 Task: Find connections with filter location Obertshausen with filter topic #Business2021with filter profile language German with filter current company Hotel Jobs India with filter school Rajiv Gandhi Prodoyogiki Vishwavidyalaya, Bhopal with filter industry Animation and Post-production with filter service category Video Production with filter keywords title Director
Action: Mouse moved to (588, 97)
Screenshot: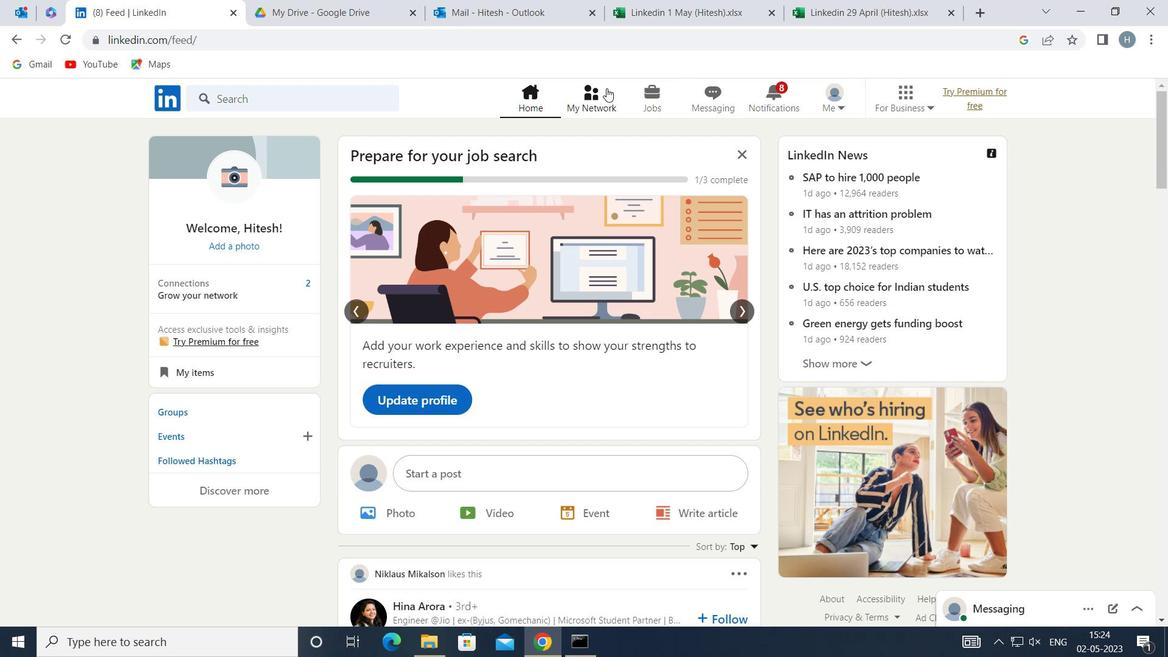 
Action: Mouse pressed left at (588, 97)
Screenshot: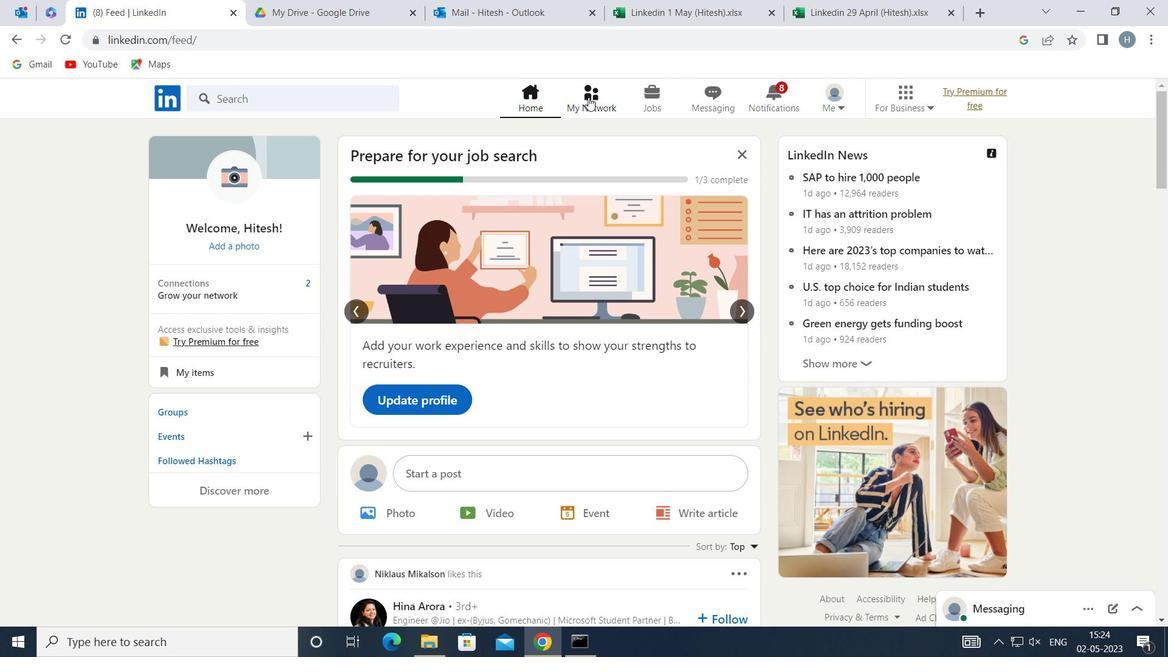 
Action: Mouse moved to (342, 172)
Screenshot: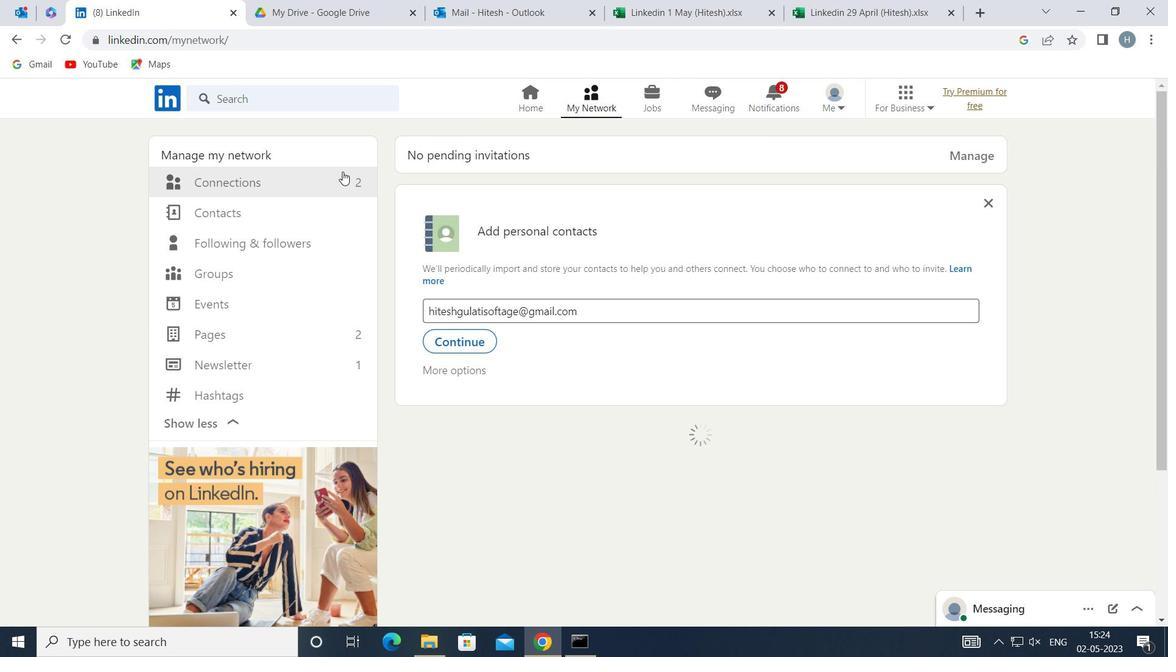 
Action: Mouse pressed left at (342, 172)
Screenshot: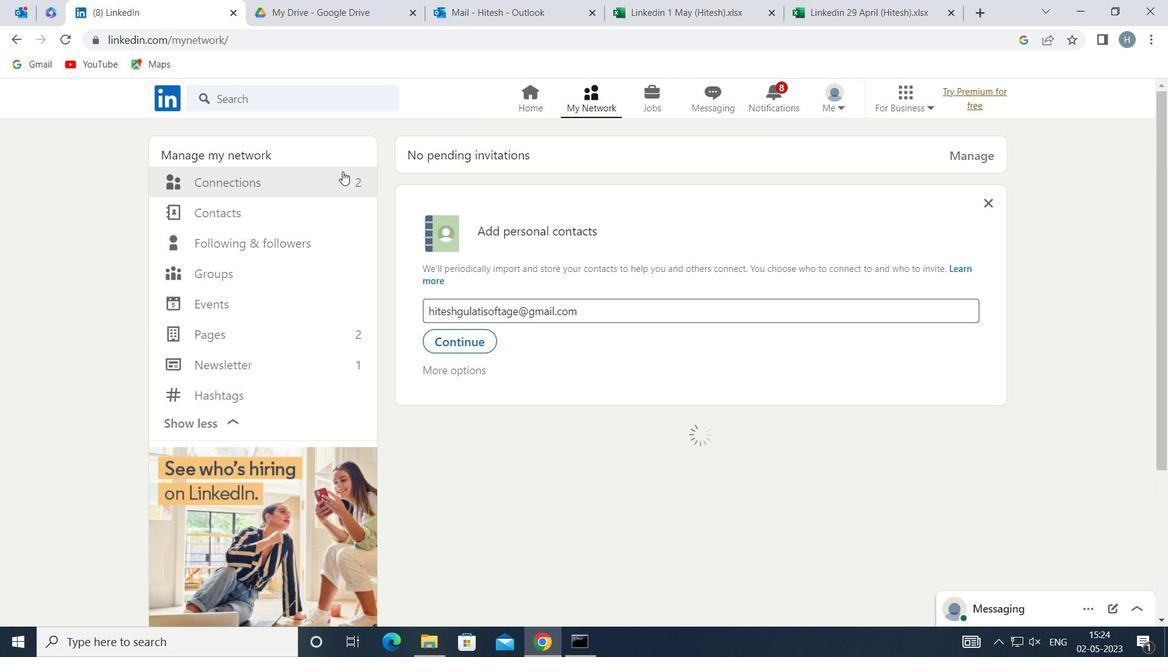 
Action: Mouse moved to (681, 180)
Screenshot: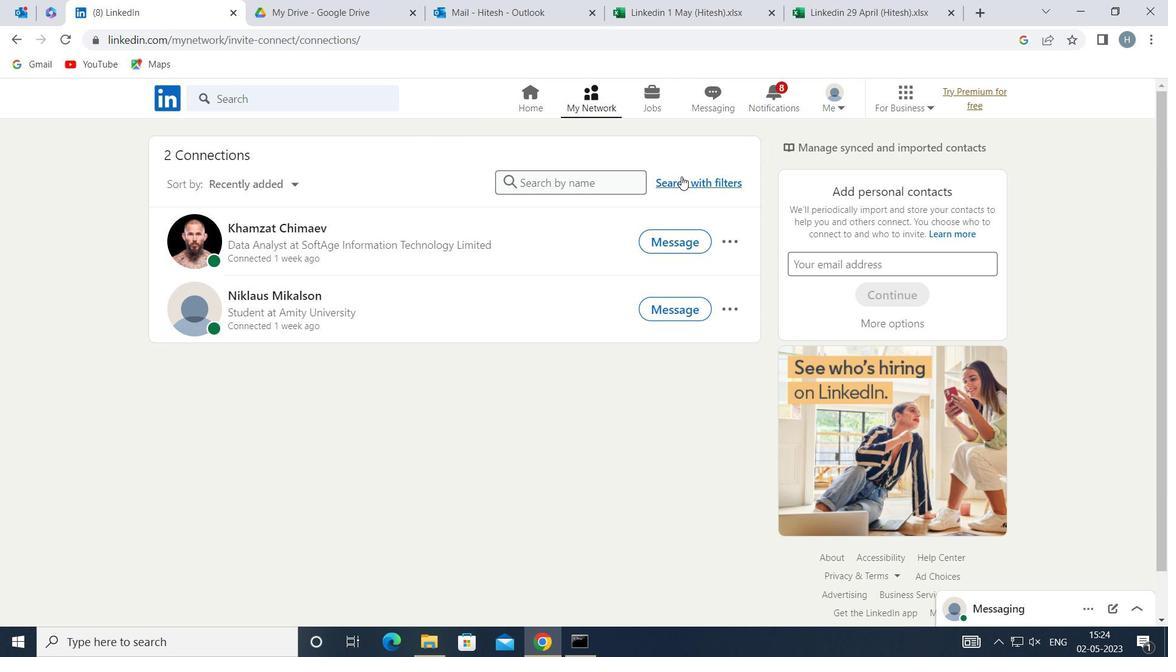 
Action: Mouse pressed left at (681, 180)
Screenshot: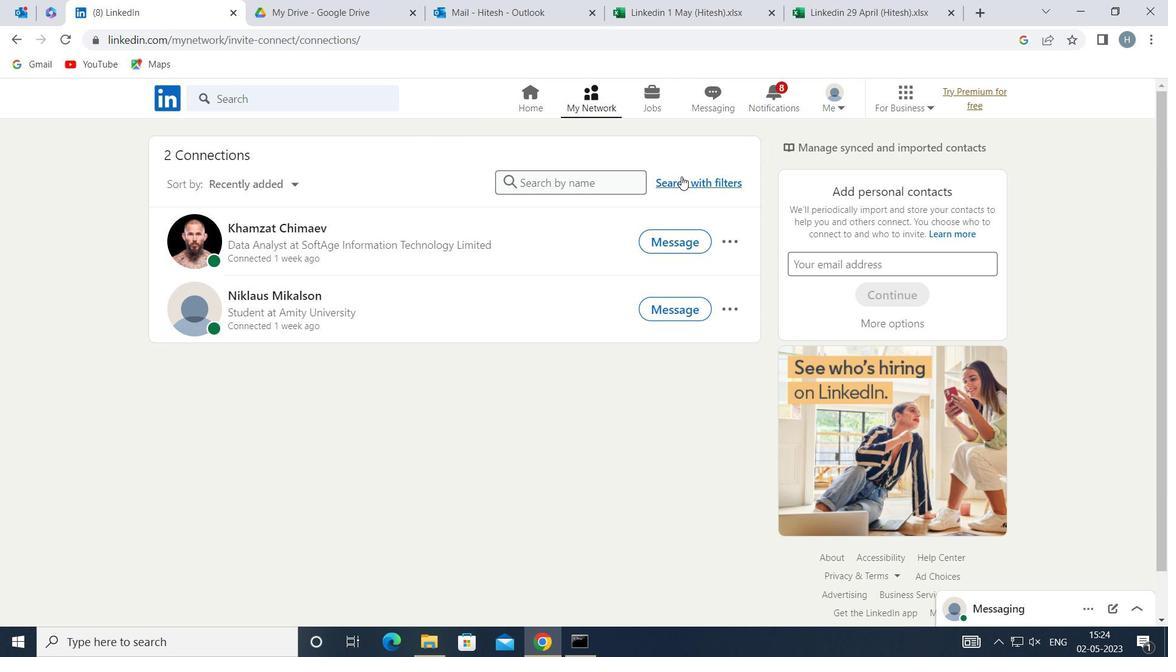 
Action: Mouse moved to (640, 138)
Screenshot: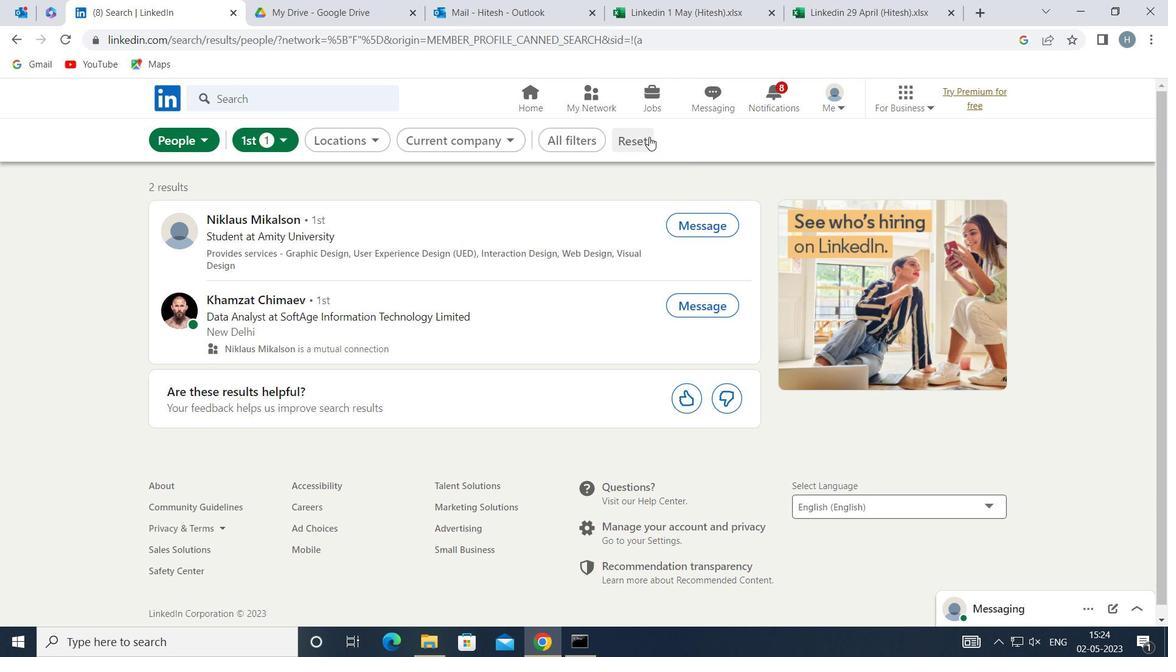 
Action: Mouse pressed left at (640, 138)
Screenshot: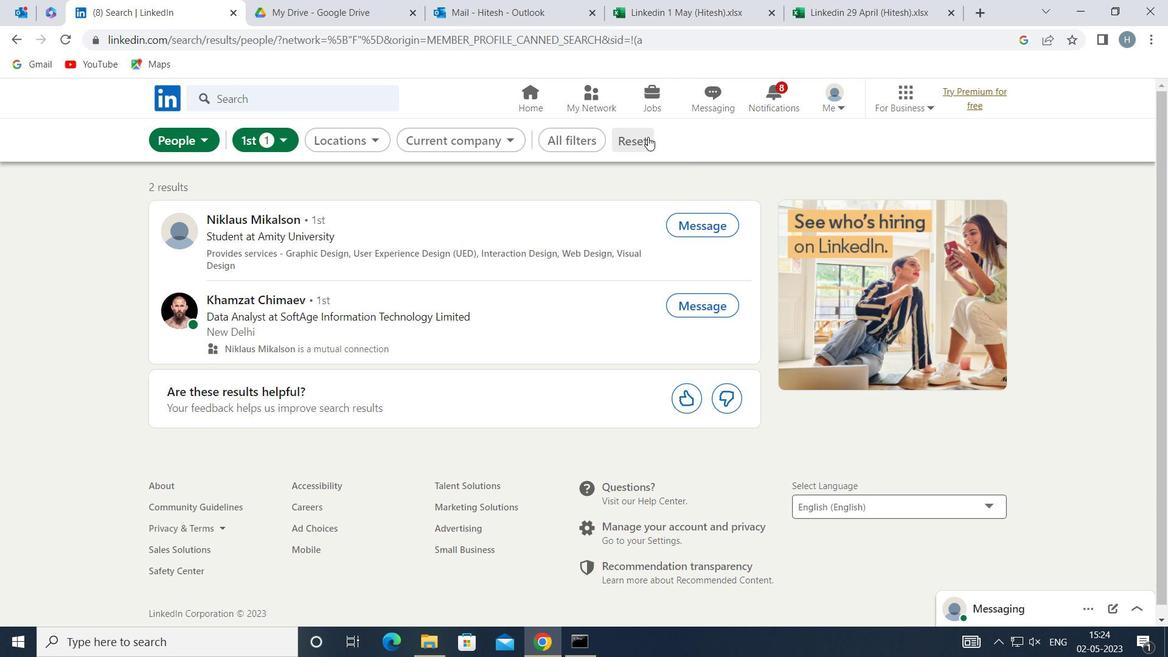 
Action: Mouse moved to (623, 135)
Screenshot: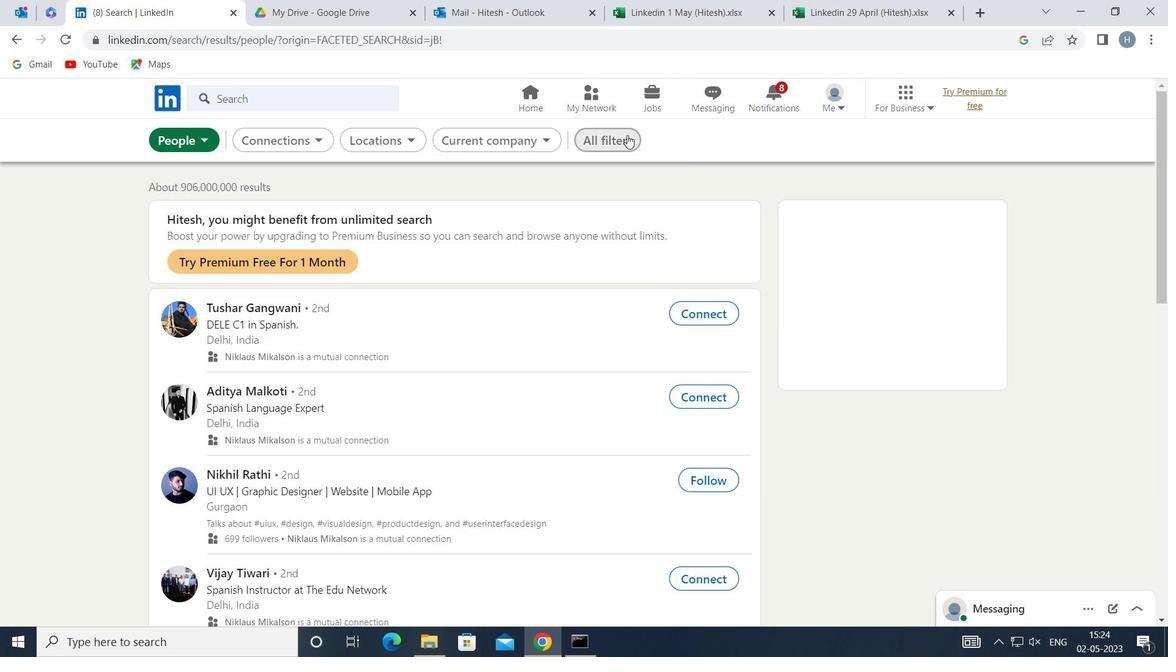 
Action: Mouse pressed left at (623, 135)
Screenshot: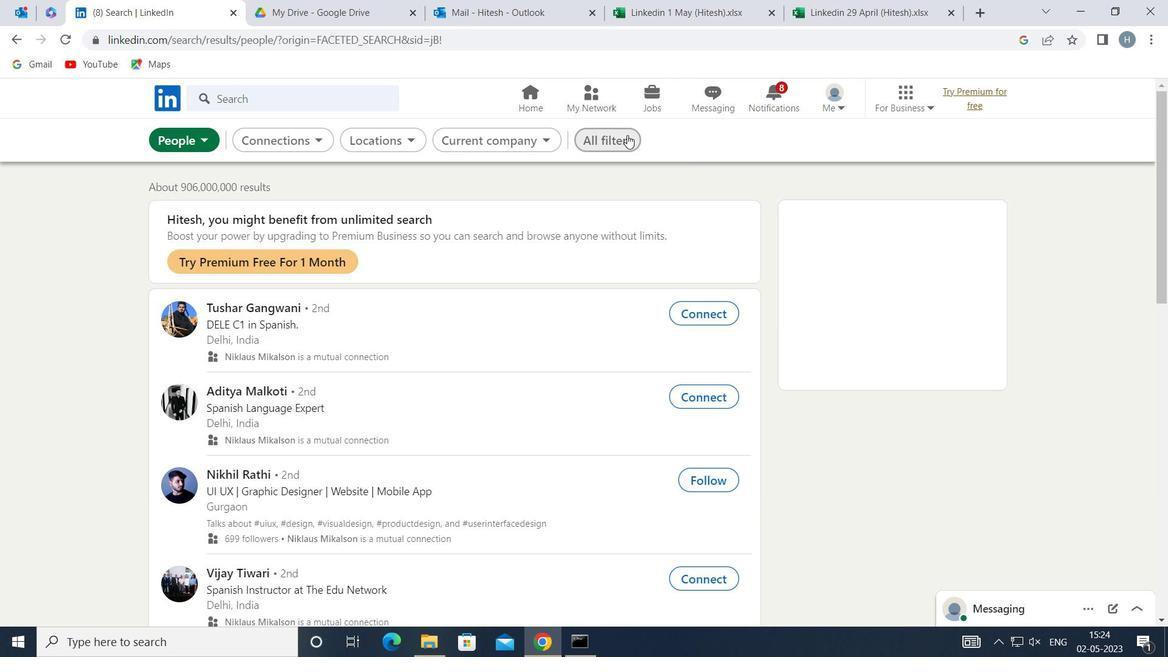 
Action: Mouse moved to (908, 296)
Screenshot: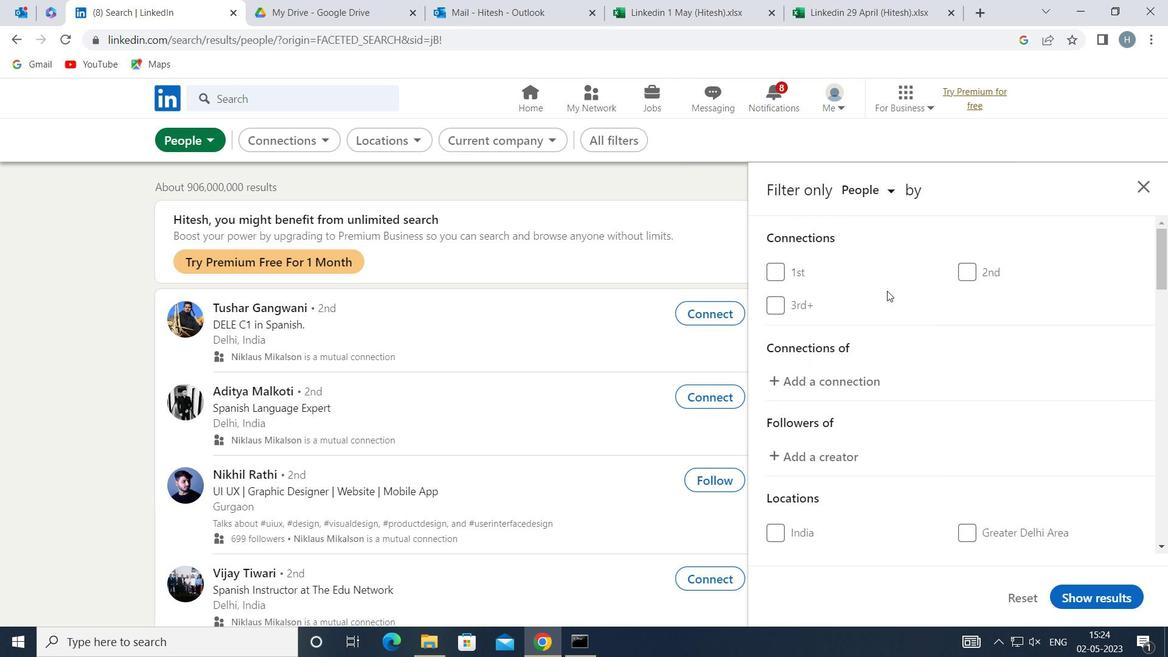
Action: Mouse scrolled (908, 296) with delta (0, 0)
Screenshot: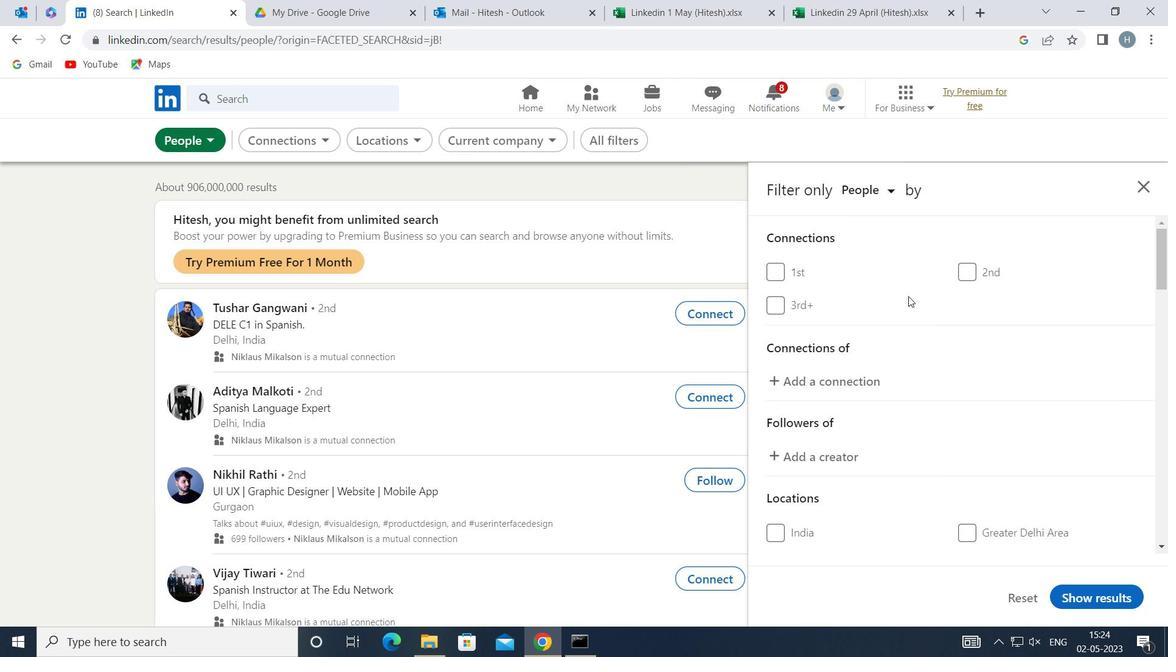 
Action: Mouse scrolled (908, 296) with delta (0, 0)
Screenshot: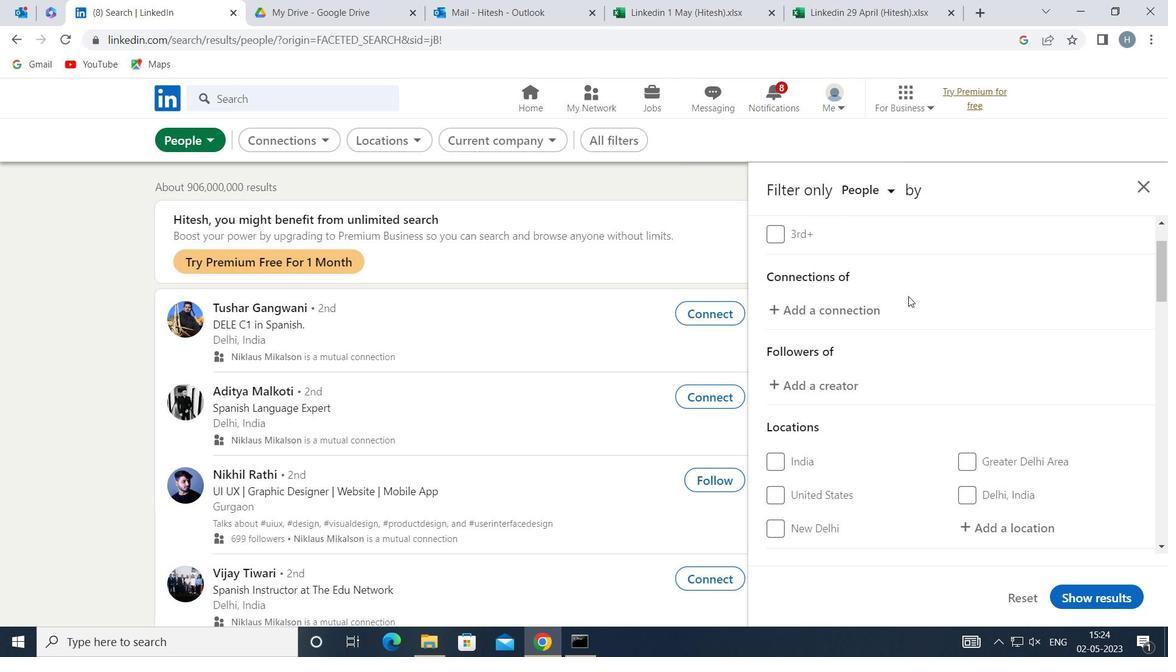 
Action: Mouse moved to (1019, 445)
Screenshot: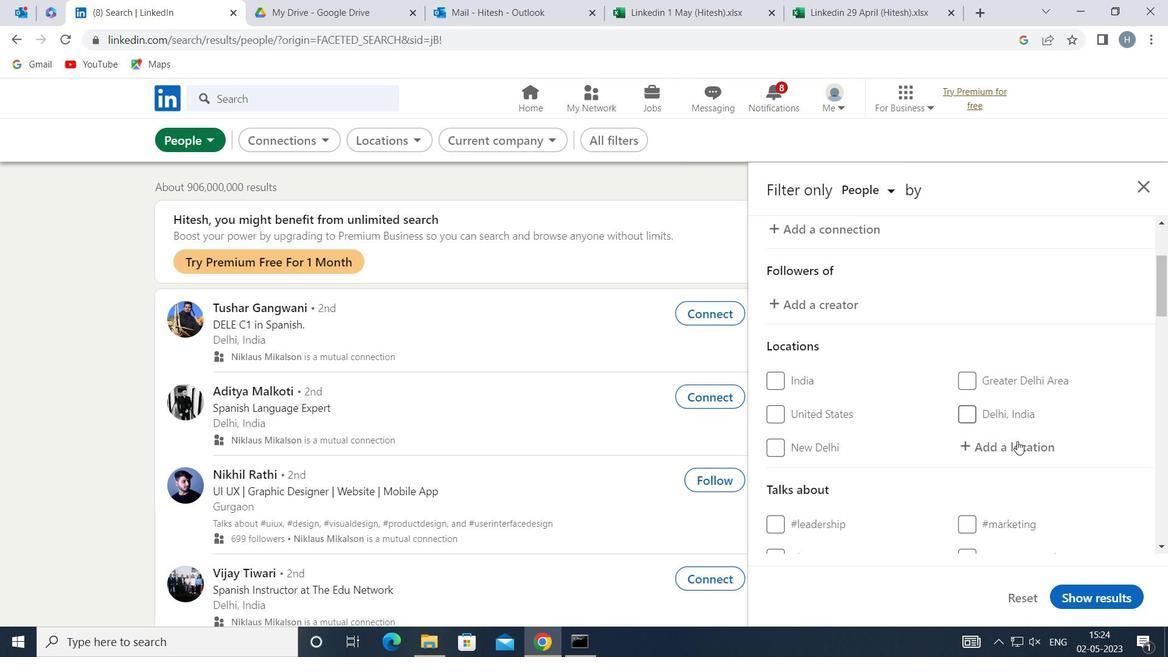 
Action: Mouse pressed left at (1019, 445)
Screenshot: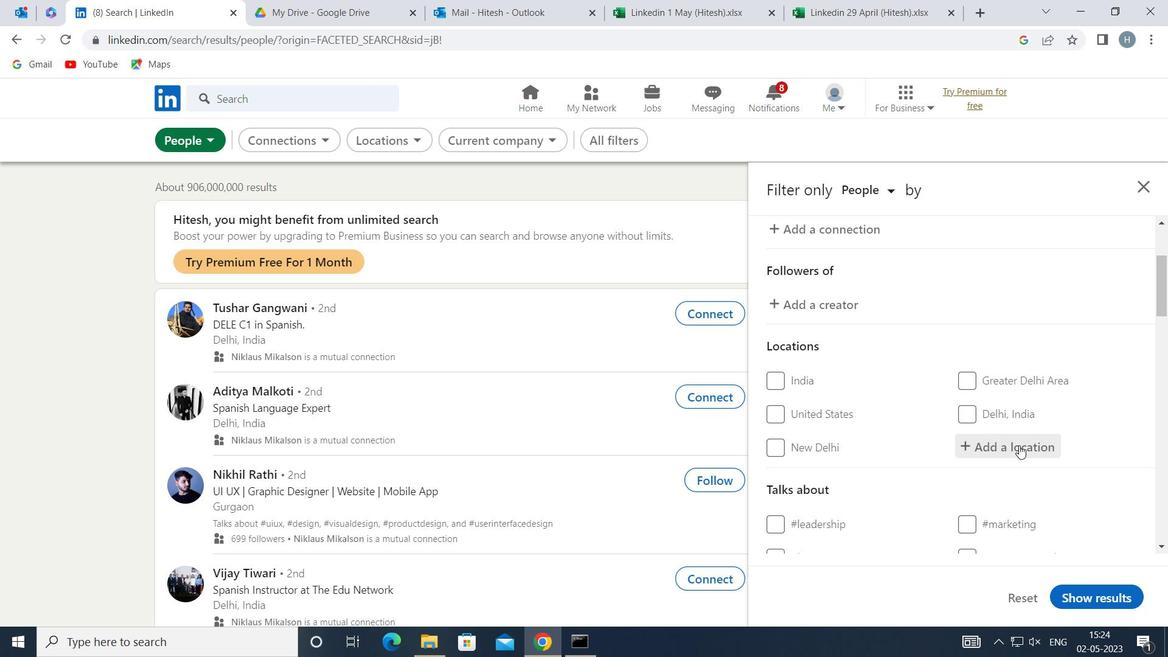 
Action: Key pressed <Key.shift>OBERTSHAUSEN
Screenshot: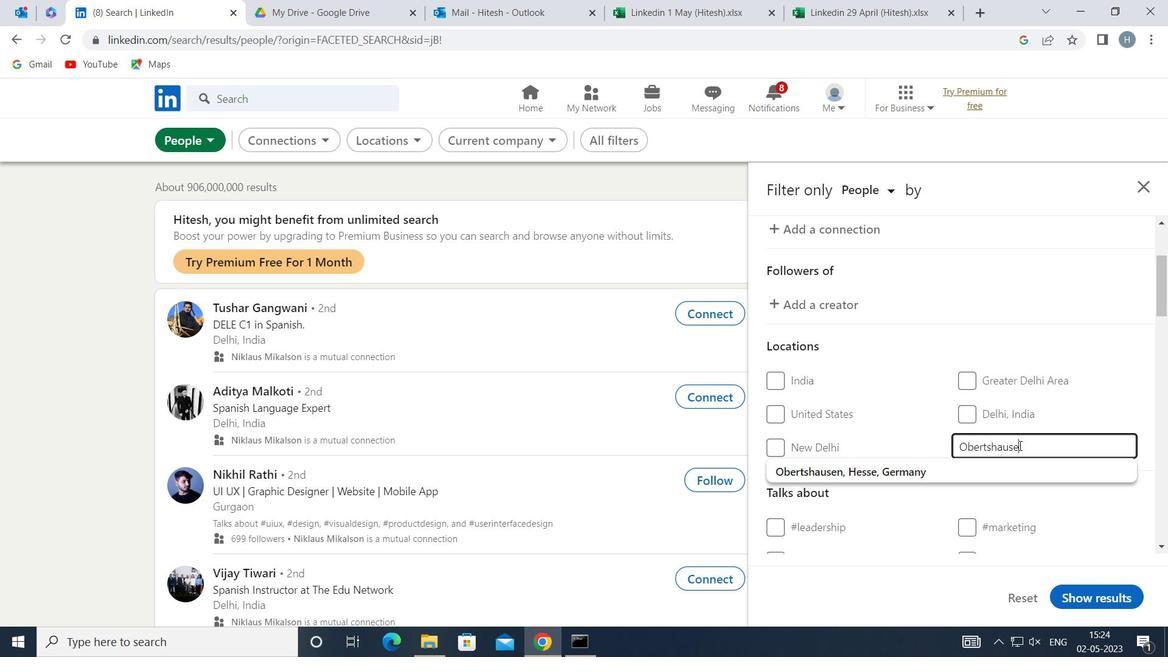 
Action: Mouse moved to (986, 472)
Screenshot: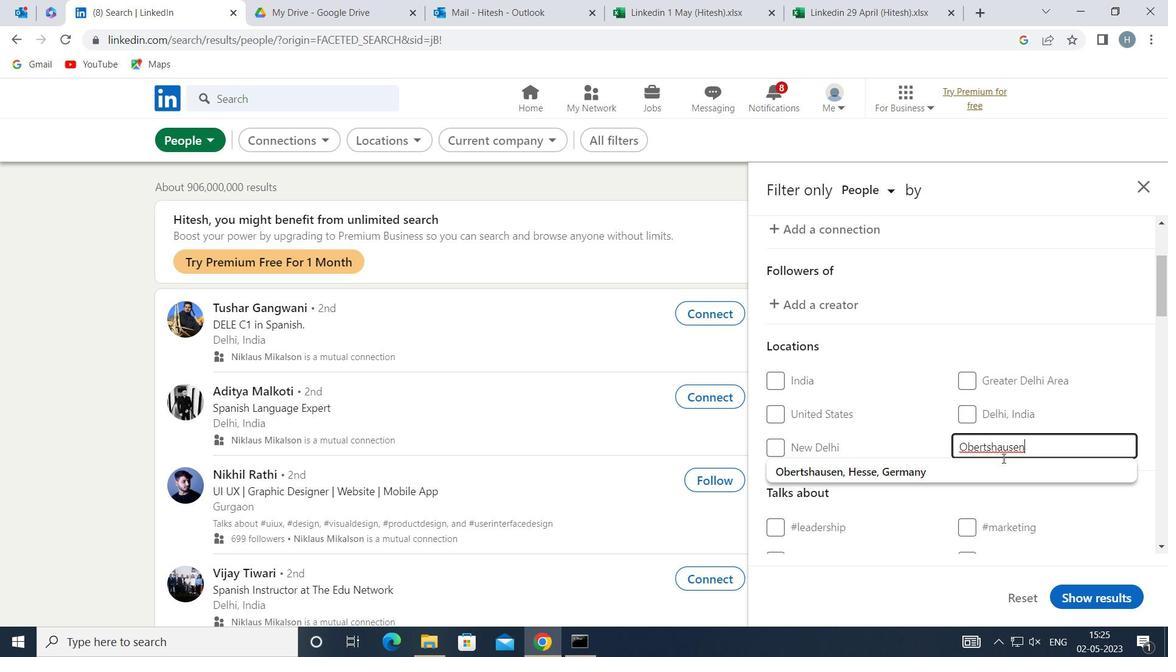 
Action: Mouse pressed left at (986, 472)
Screenshot: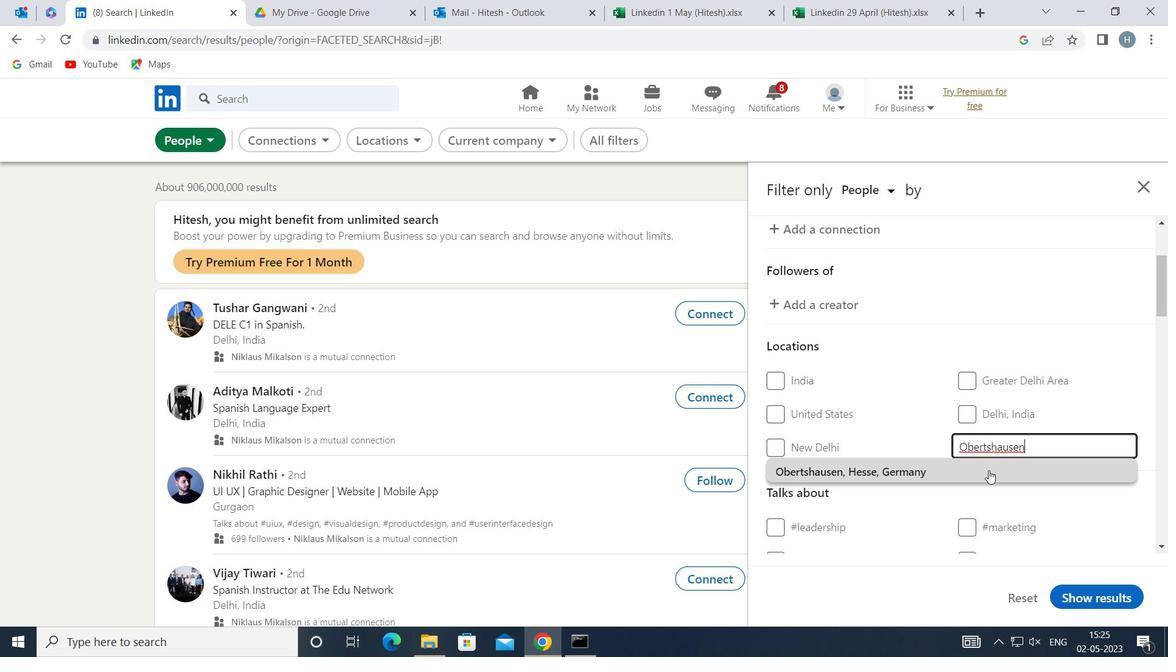 
Action: Mouse moved to (956, 415)
Screenshot: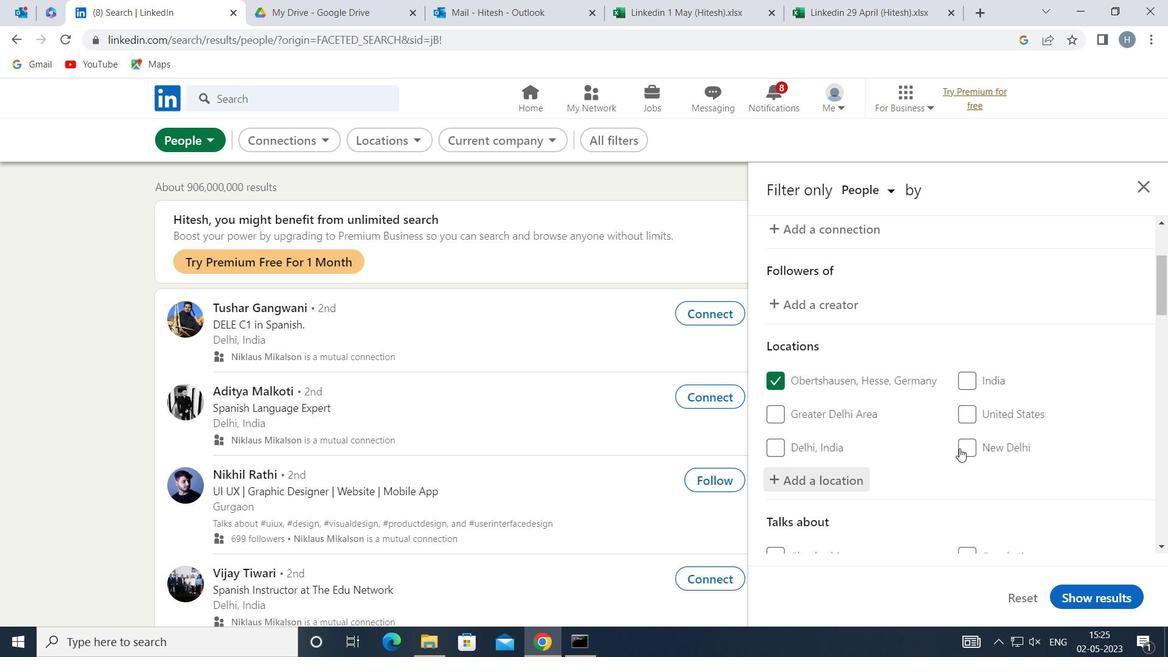 
Action: Mouse scrolled (956, 414) with delta (0, 0)
Screenshot: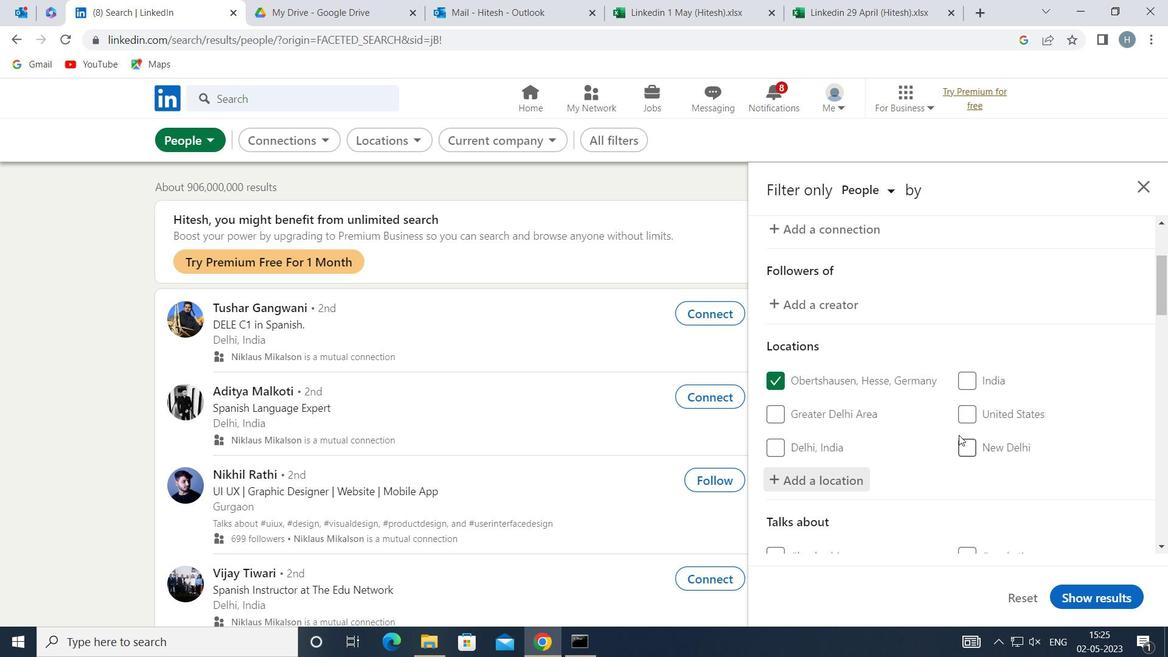 
Action: Mouse scrolled (956, 414) with delta (0, 0)
Screenshot: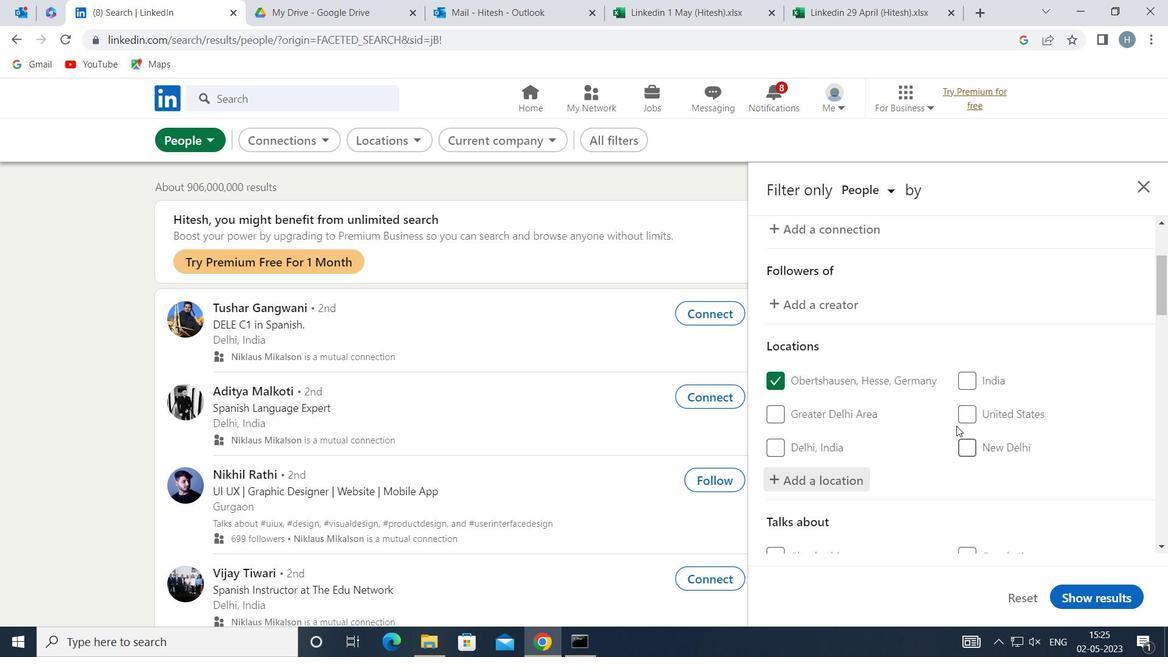 
Action: Mouse moved to (1000, 464)
Screenshot: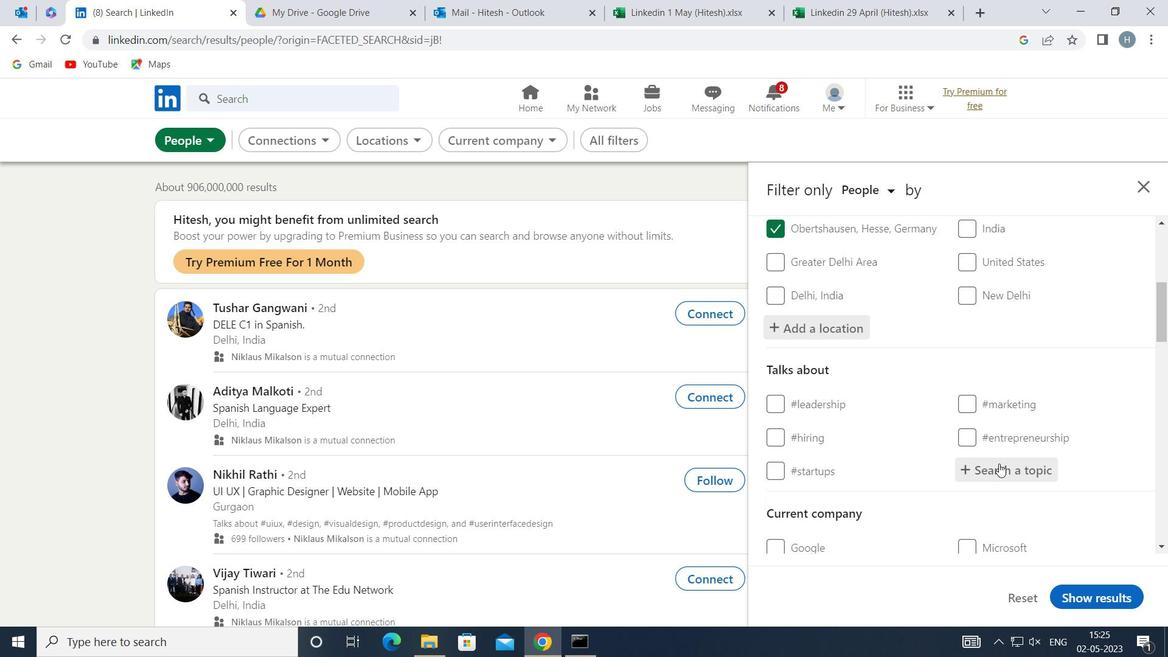 
Action: Mouse pressed left at (1000, 464)
Screenshot: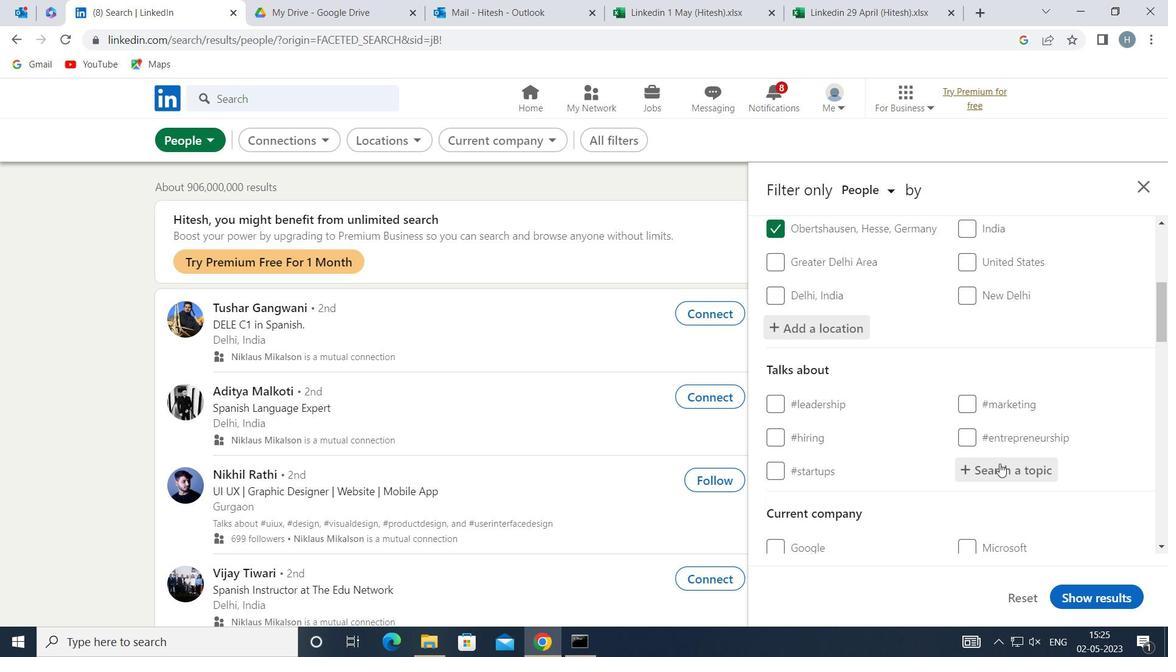 
Action: Mouse moved to (1000, 463)
Screenshot: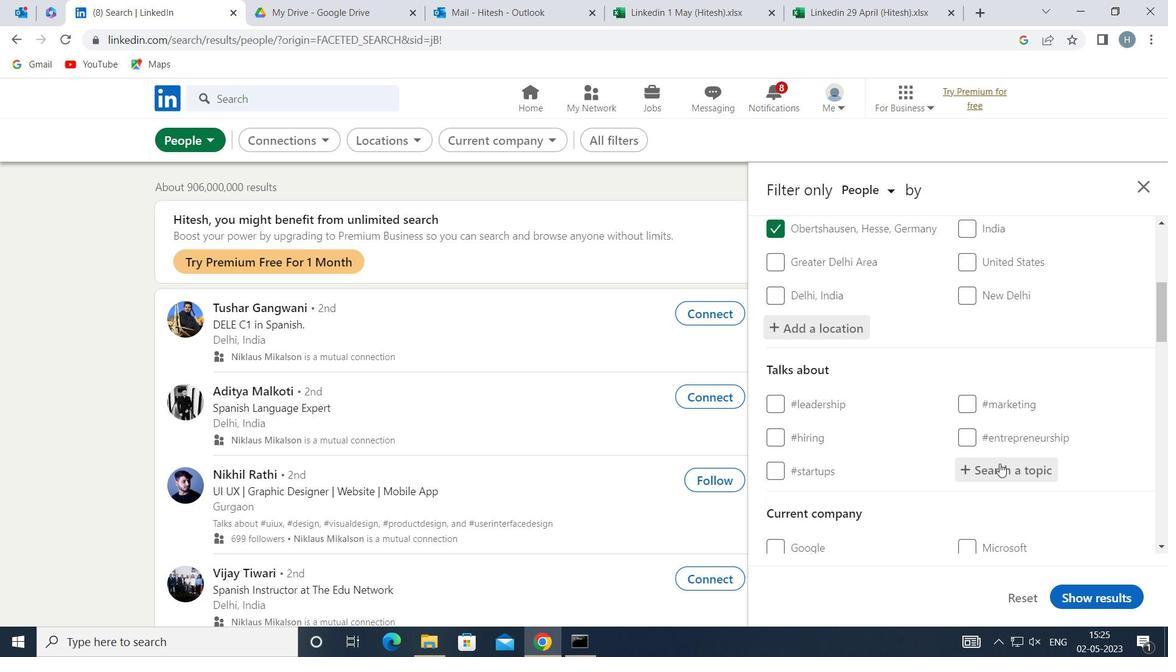 
Action: Key pressed <Key.shift>BUSINESS2021
Screenshot: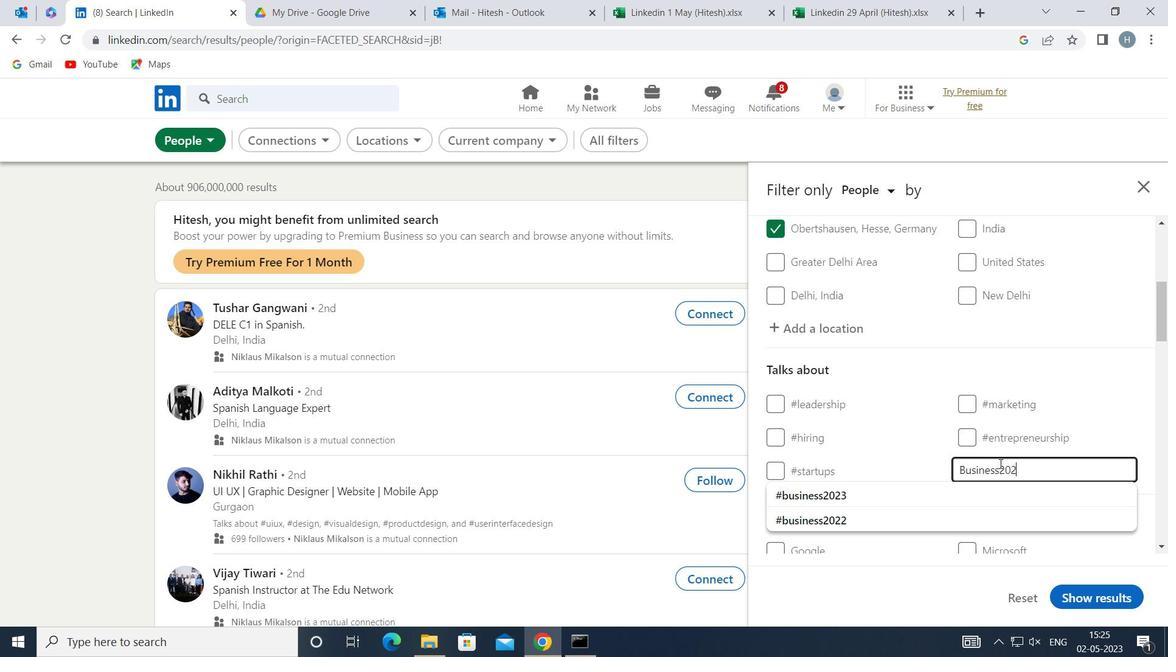 
Action: Mouse moved to (1036, 459)
Screenshot: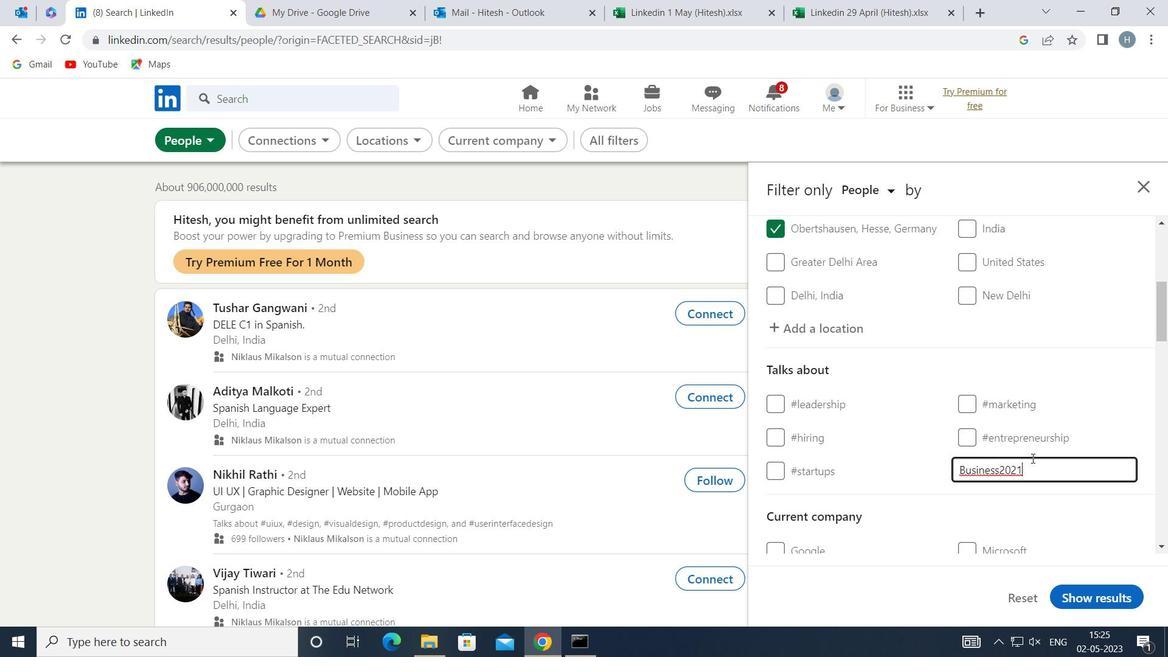 
Action: Key pressed <Key.enter>
Screenshot: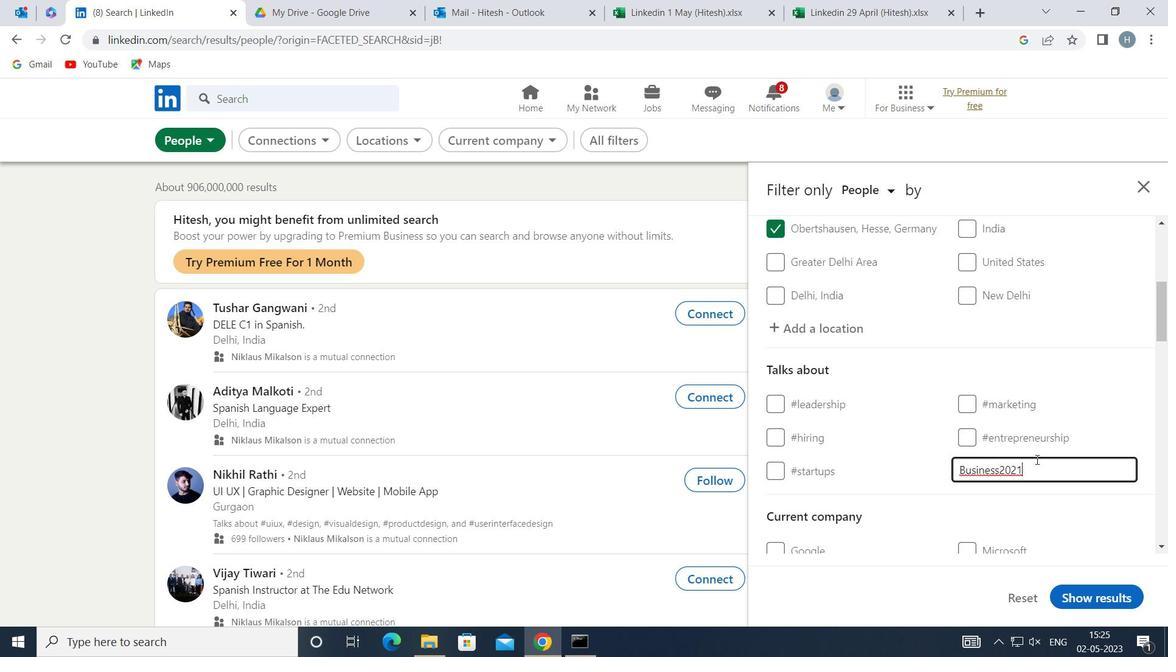 
Action: Mouse moved to (1045, 508)
Screenshot: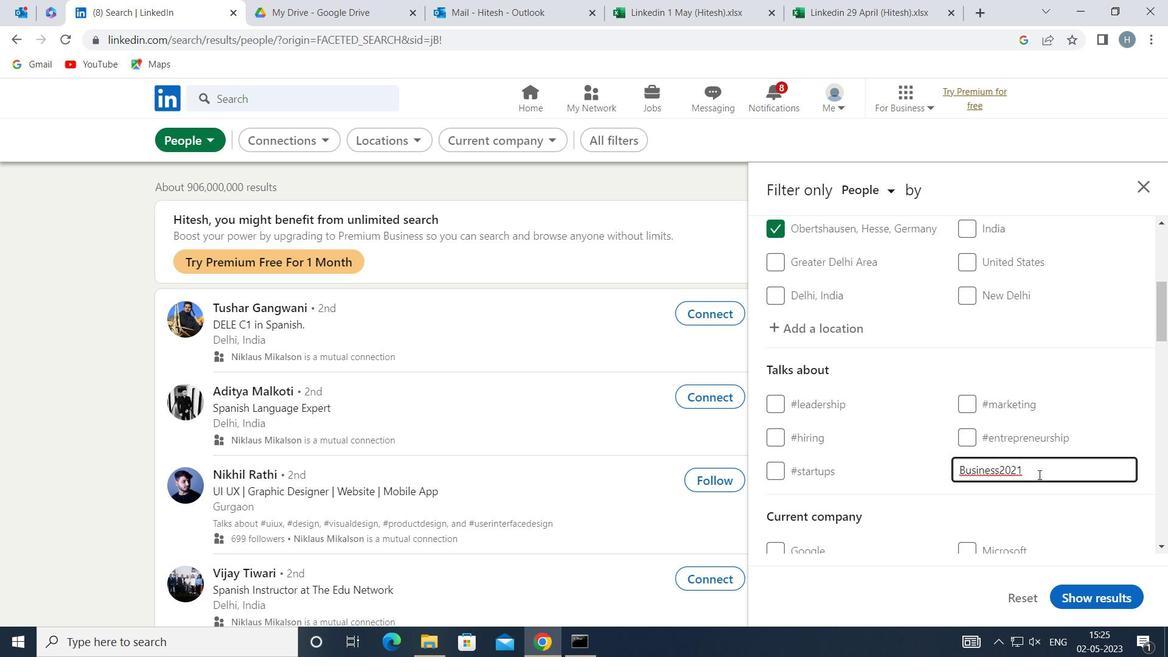 
Action: Mouse pressed left at (1045, 508)
Screenshot: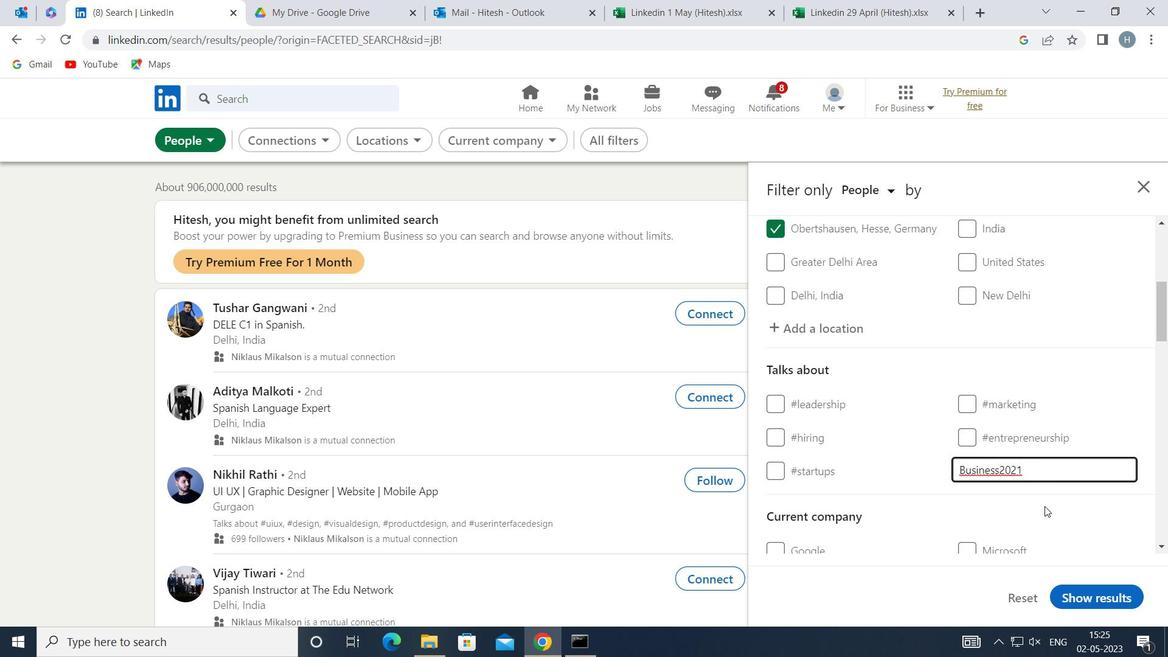 
Action: Mouse moved to (1046, 491)
Screenshot: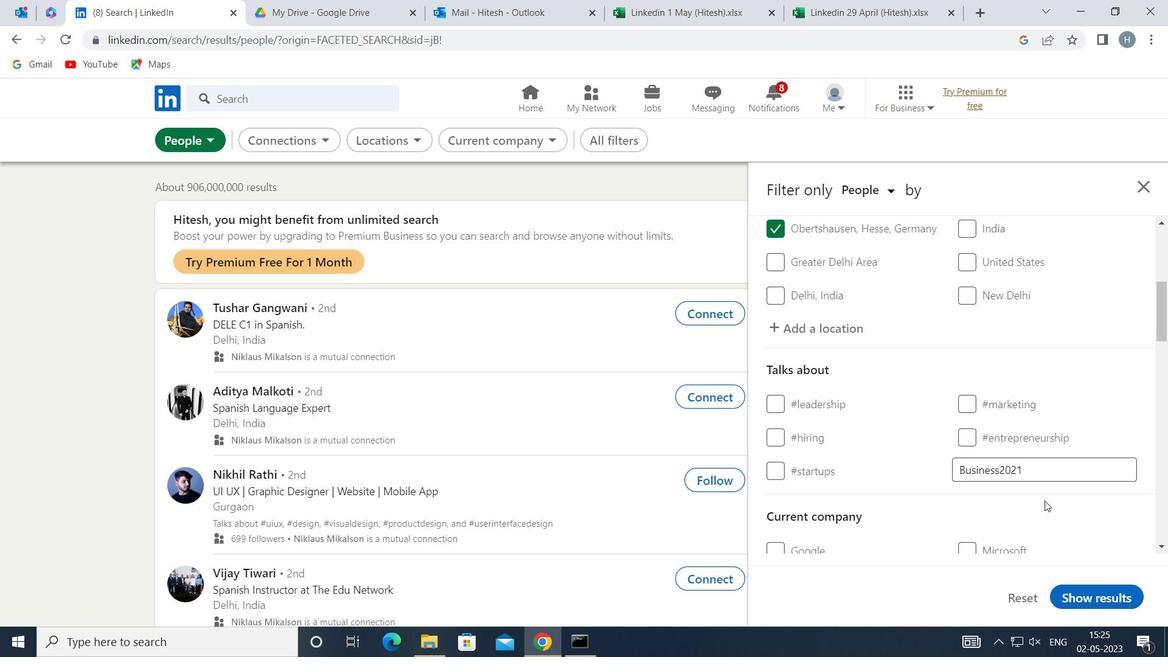 
Action: Mouse scrolled (1046, 490) with delta (0, 0)
Screenshot: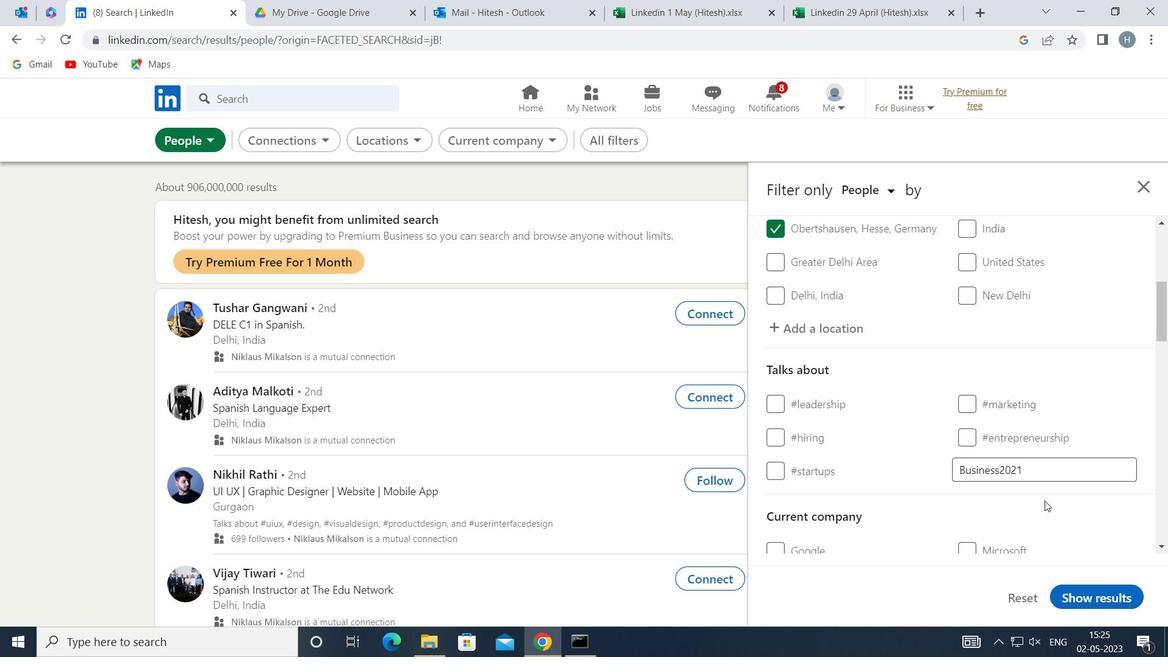 
Action: Mouse scrolled (1046, 490) with delta (0, 0)
Screenshot: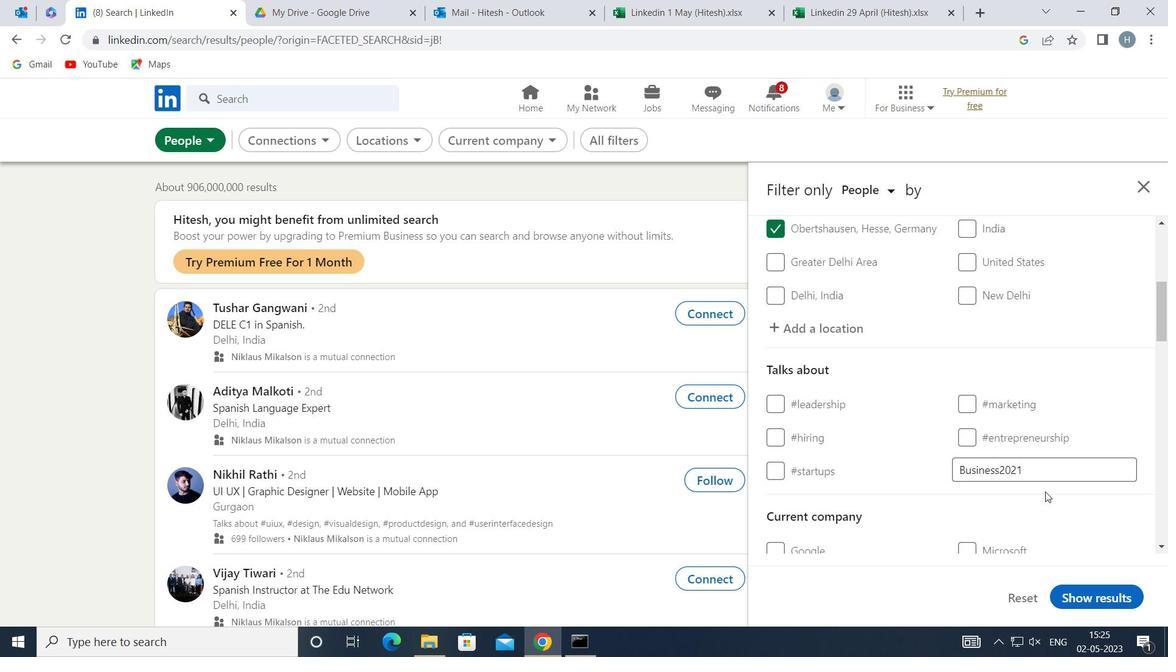 
Action: Mouse moved to (1040, 449)
Screenshot: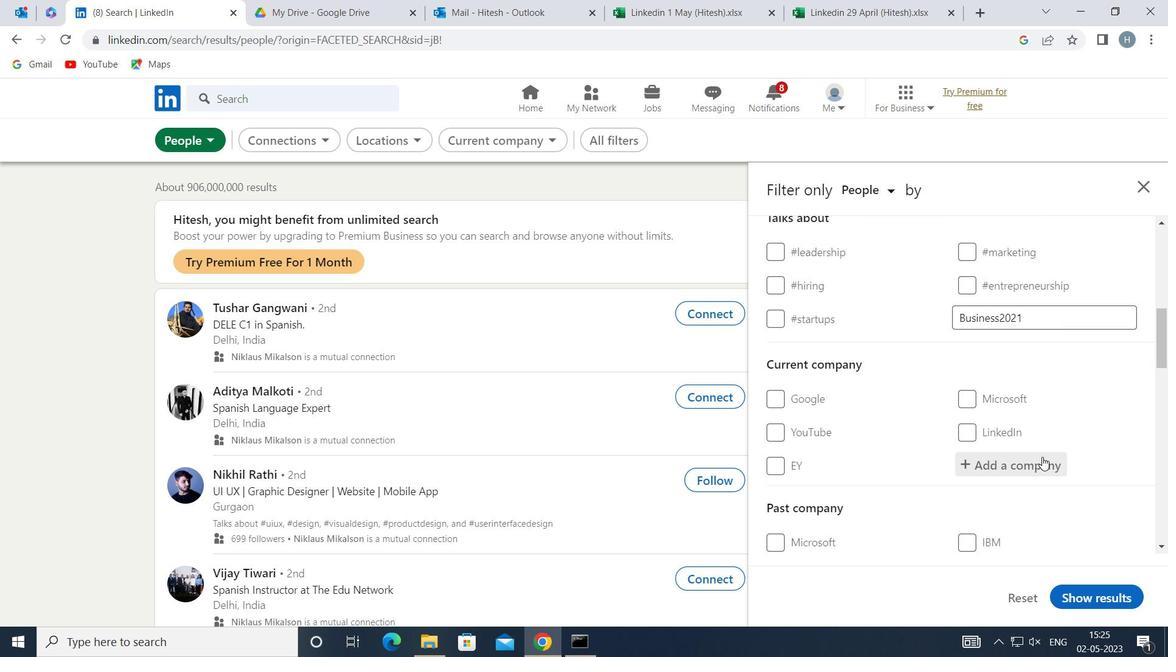 
Action: Mouse scrolled (1040, 448) with delta (0, 0)
Screenshot: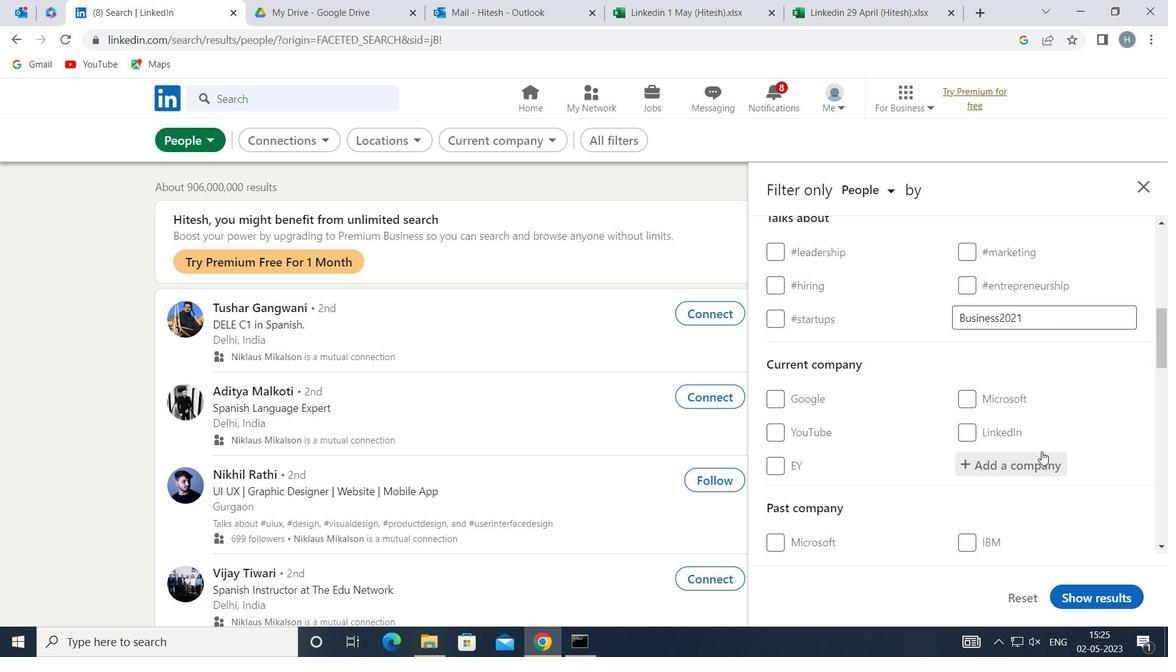 
Action: Mouse moved to (1040, 447)
Screenshot: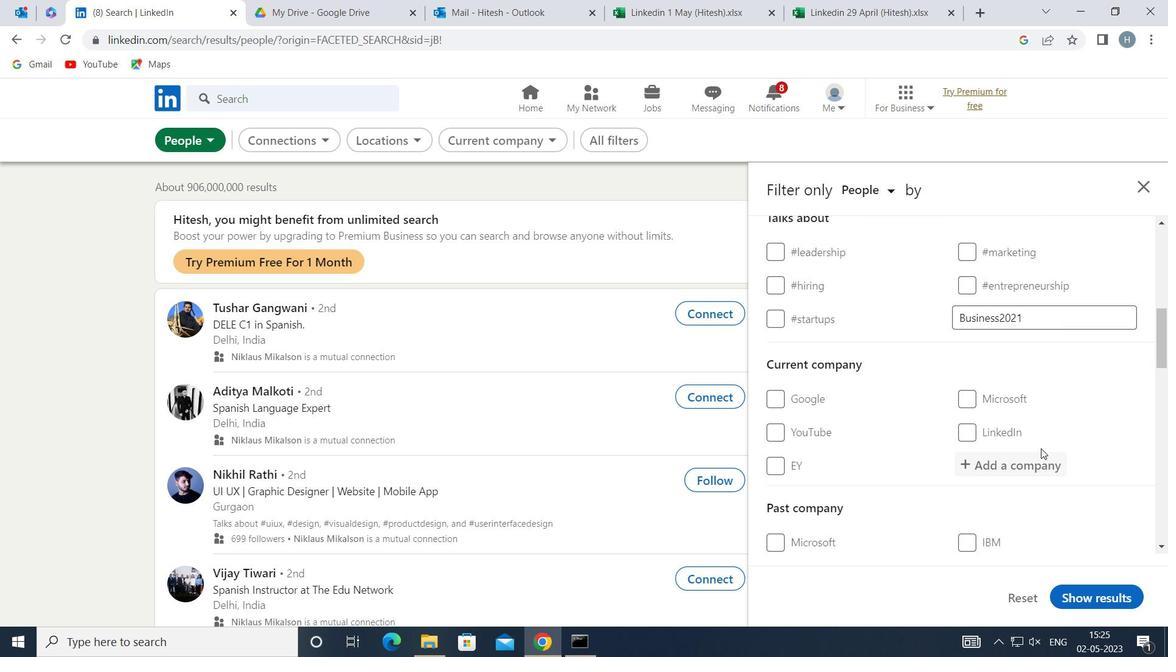 
Action: Mouse scrolled (1040, 447) with delta (0, 0)
Screenshot: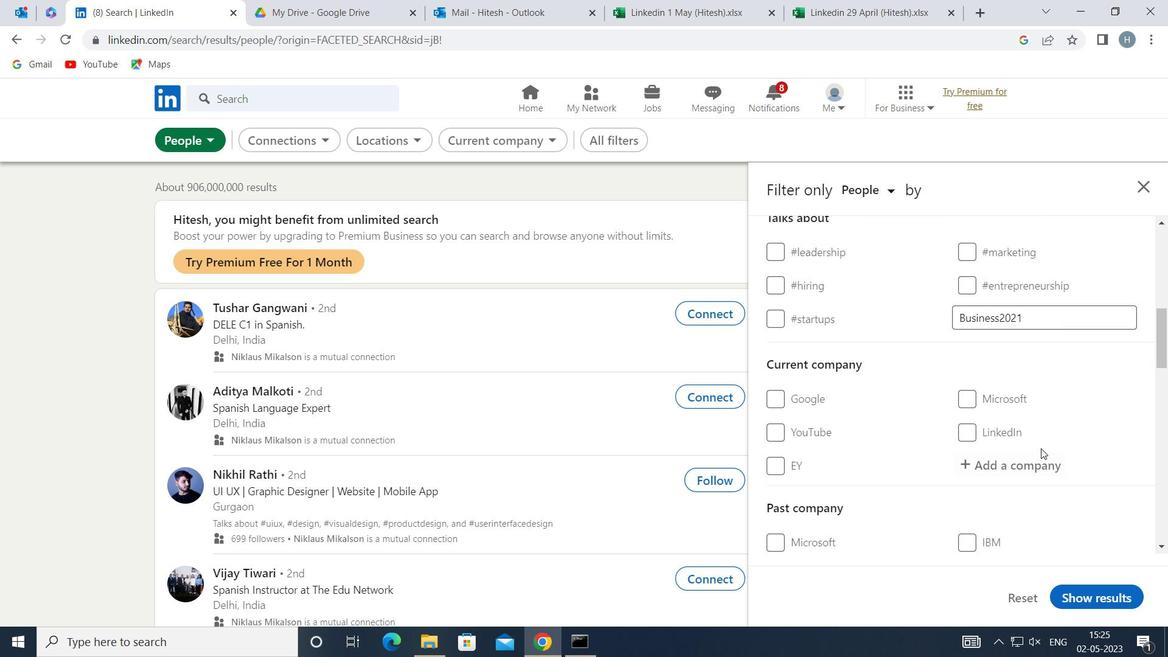 
Action: Mouse moved to (1040, 444)
Screenshot: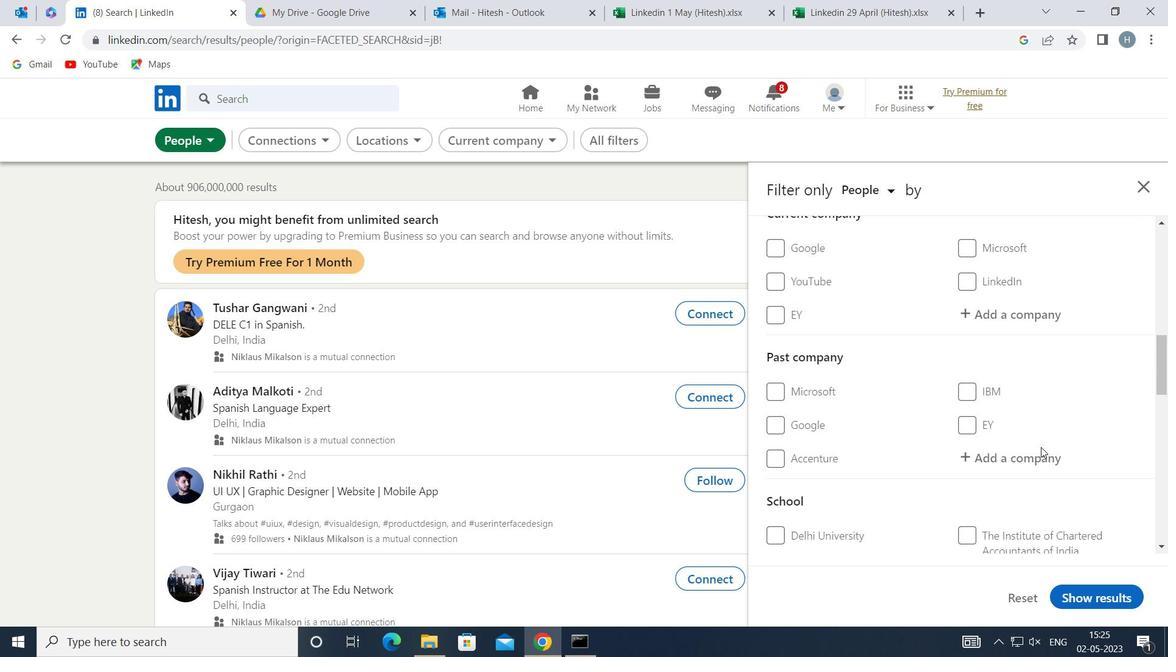 
Action: Mouse scrolled (1040, 444) with delta (0, 0)
Screenshot: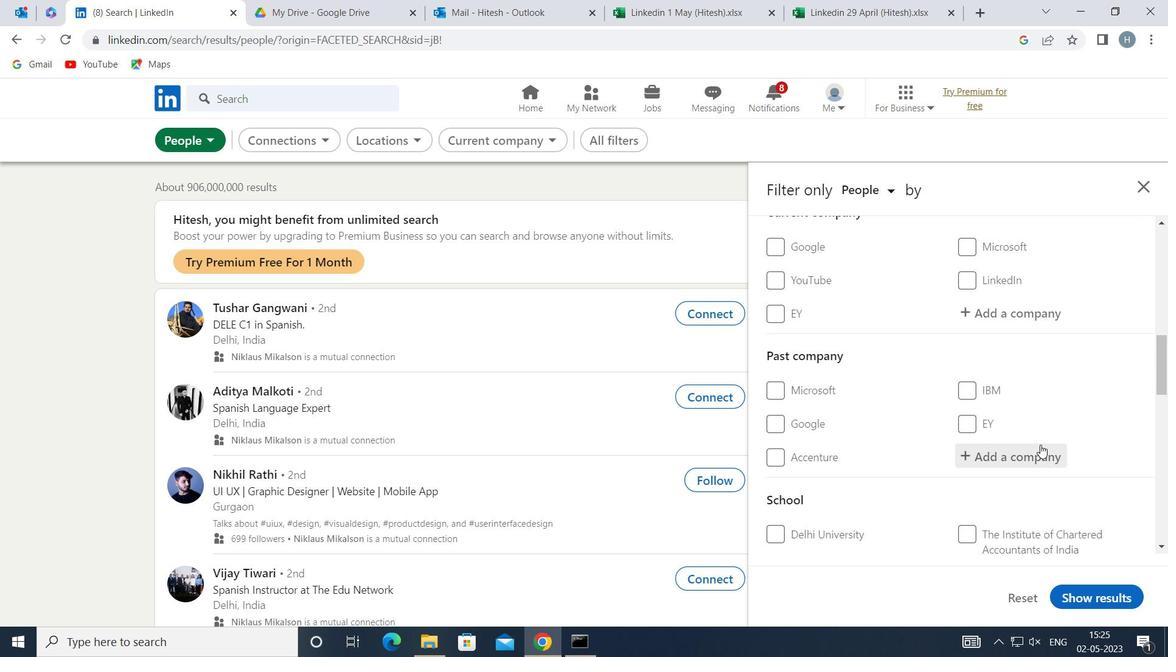 
Action: Mouse moved to (1039, 442)
Screenshot: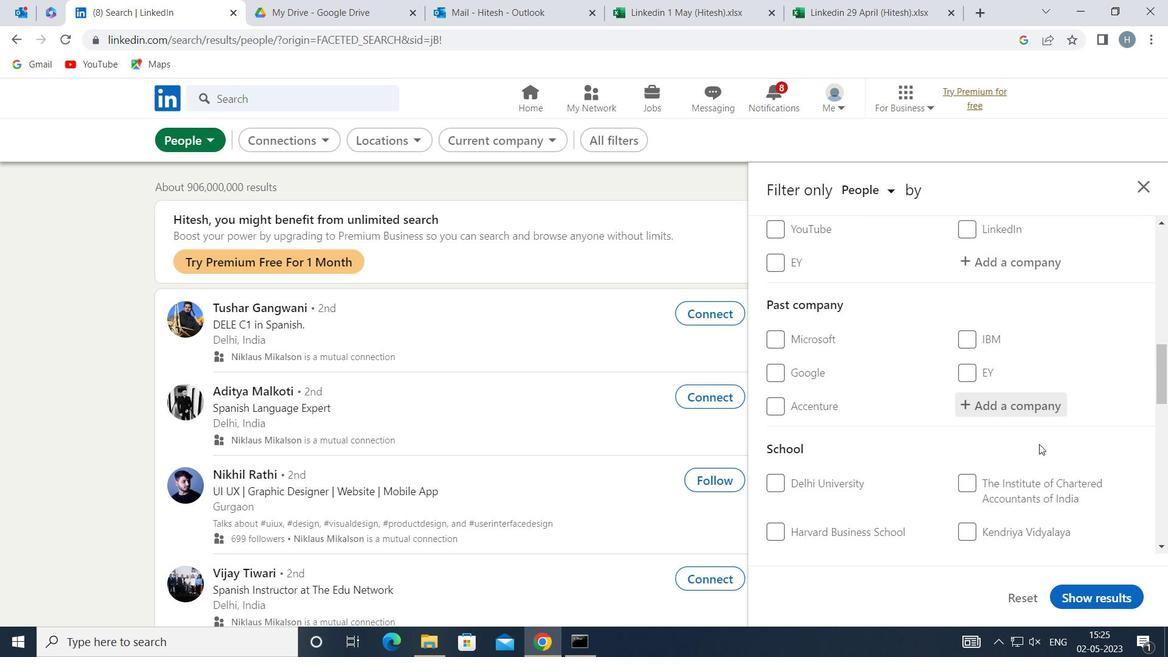 
Action: Mouse scrolled (1039, 441) with delta (0, 0)
Screenshot: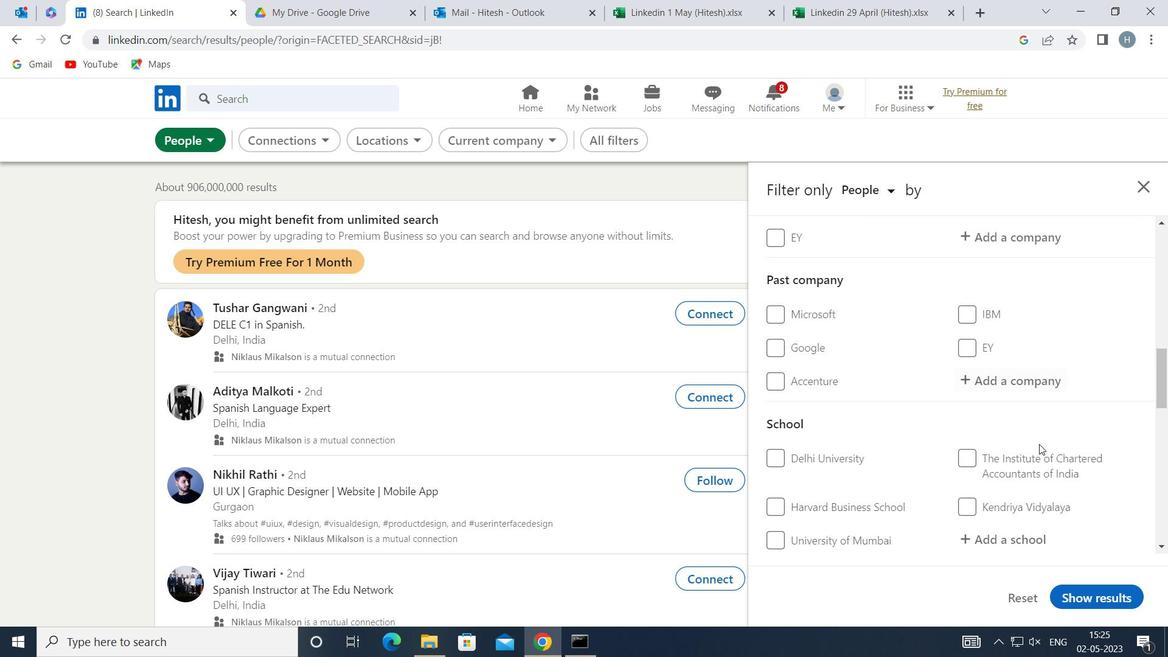 
Action: Mouse scrolled (1039, 441) with delta (0, 0)
Screenshot: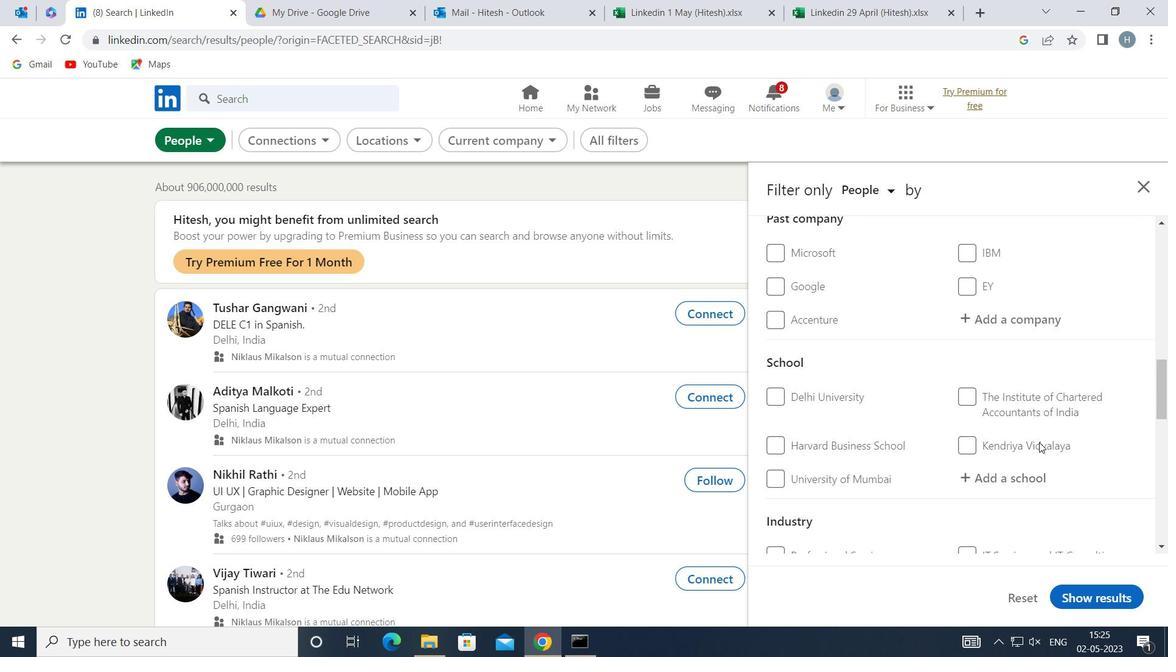
Action: Mouse scrolled (1039, 441) with delta (0, 0)
Screenshot: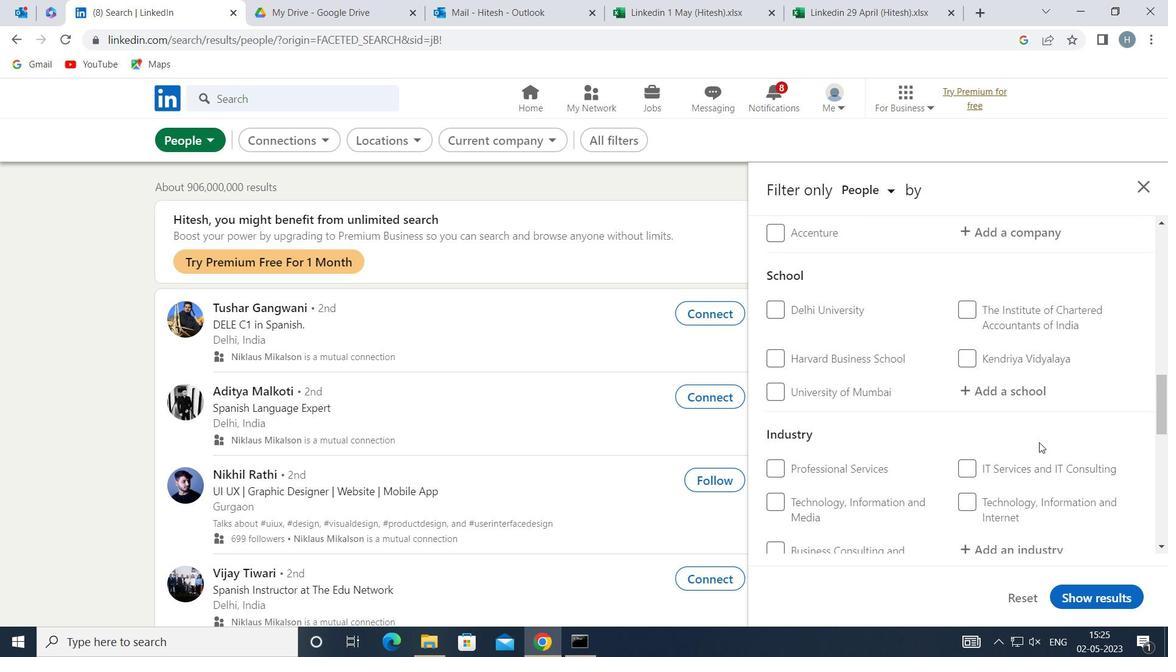 
Action: Mouse scrolled (1039, 441) with delta (0, 0)
Screenshot: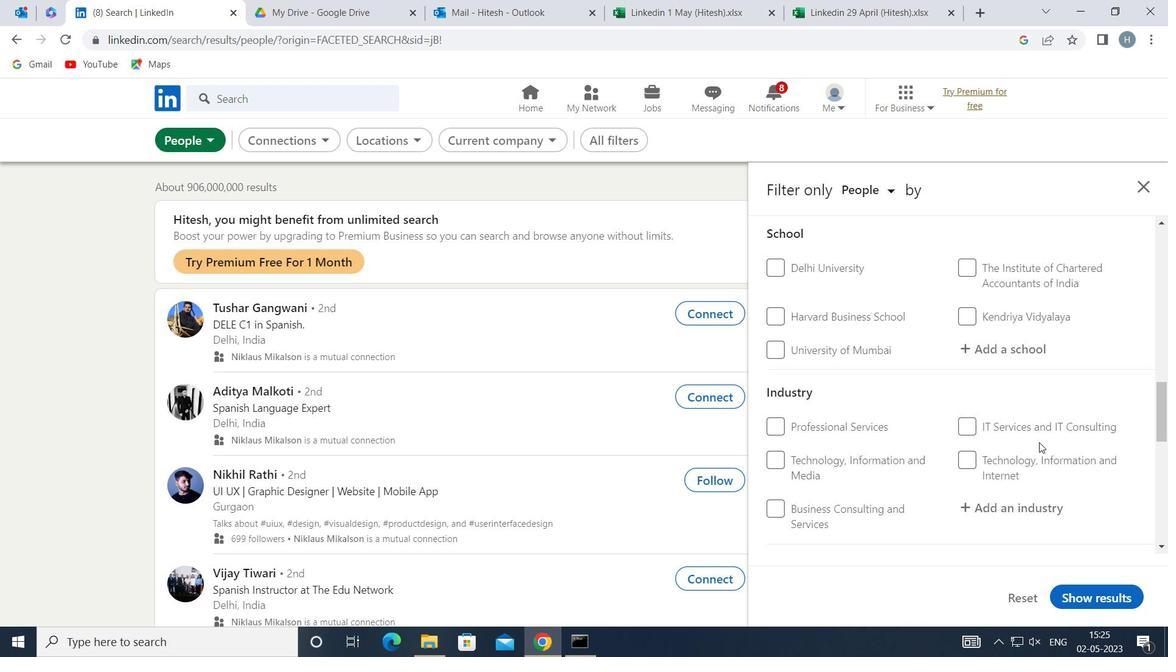 
Action: Mouse scrolled (1039, 441) with delta (0, 0)
Screenshot: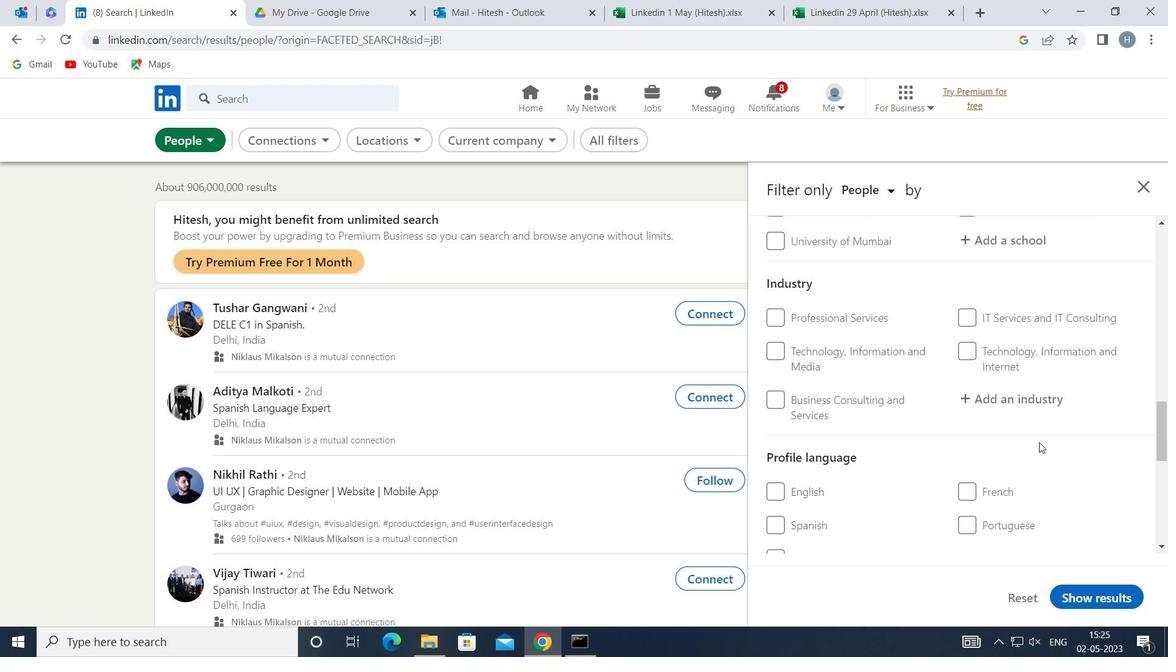 
Action: Mouse moved to (815, 472)
Screenshot: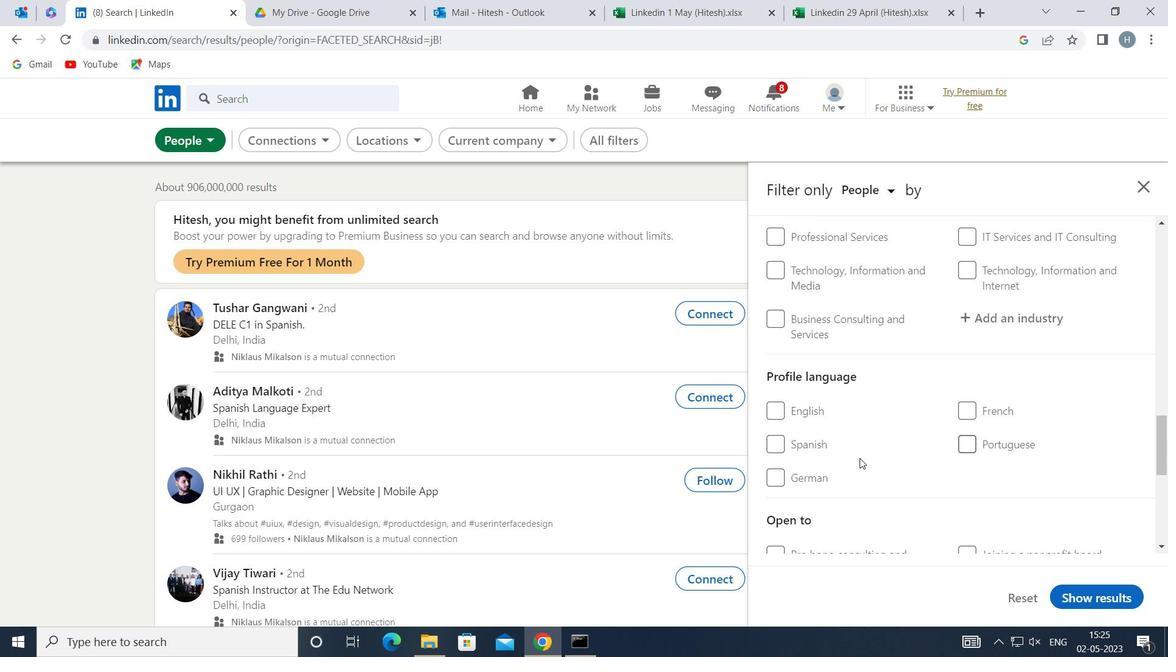 
Action: Mouse pressed left at (815, 472)
Screenshot: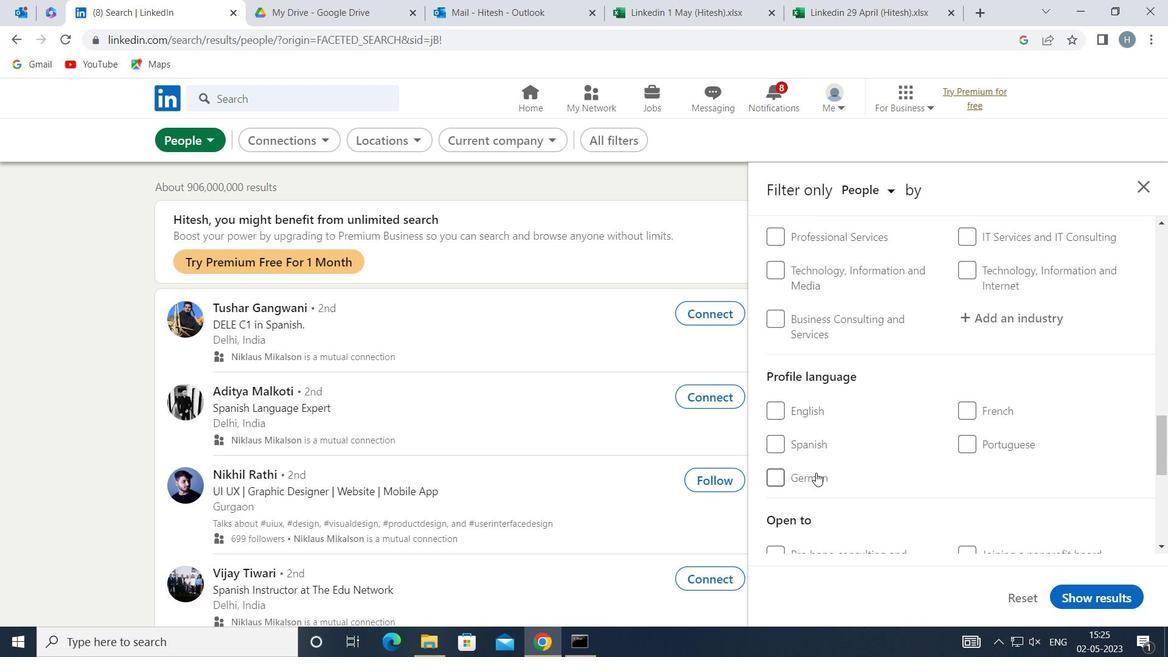
Action: Mouse moved to (893, 458)
Screenshot: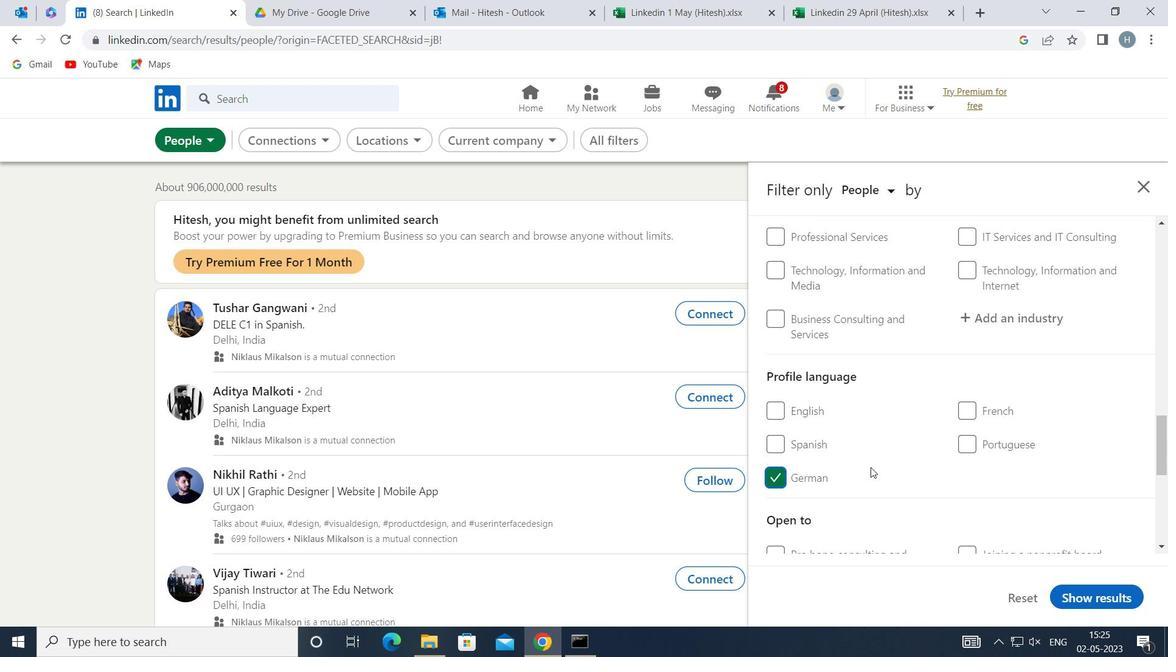 
Action: Mouse scrolled (893, 459) with delta (0, 0)
Screenshot: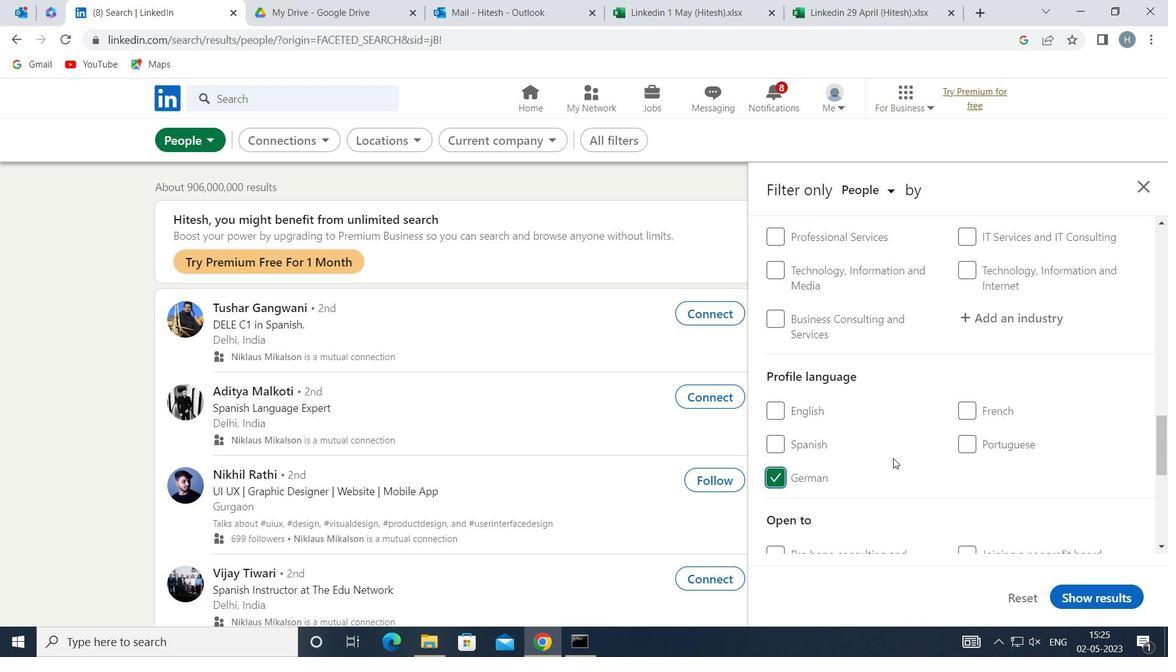 
Action: Mouse moved to (893, 458)
Screenshot: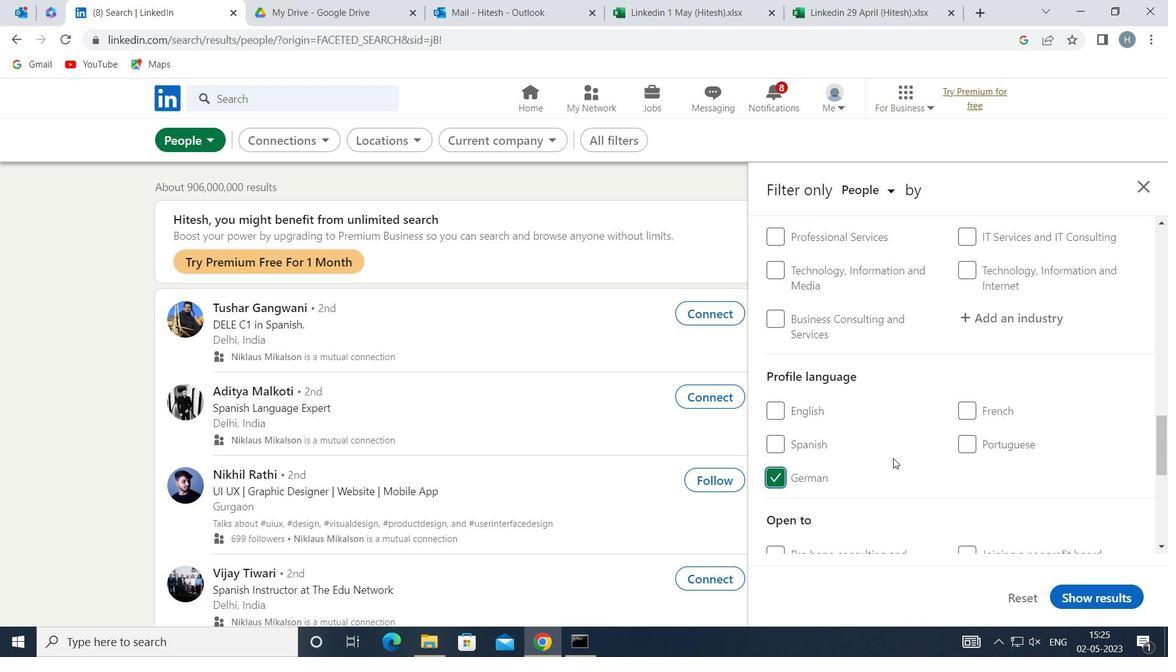 
Action: Mouse scrolled (893, 458) with delta (0, 0)
Screenshot: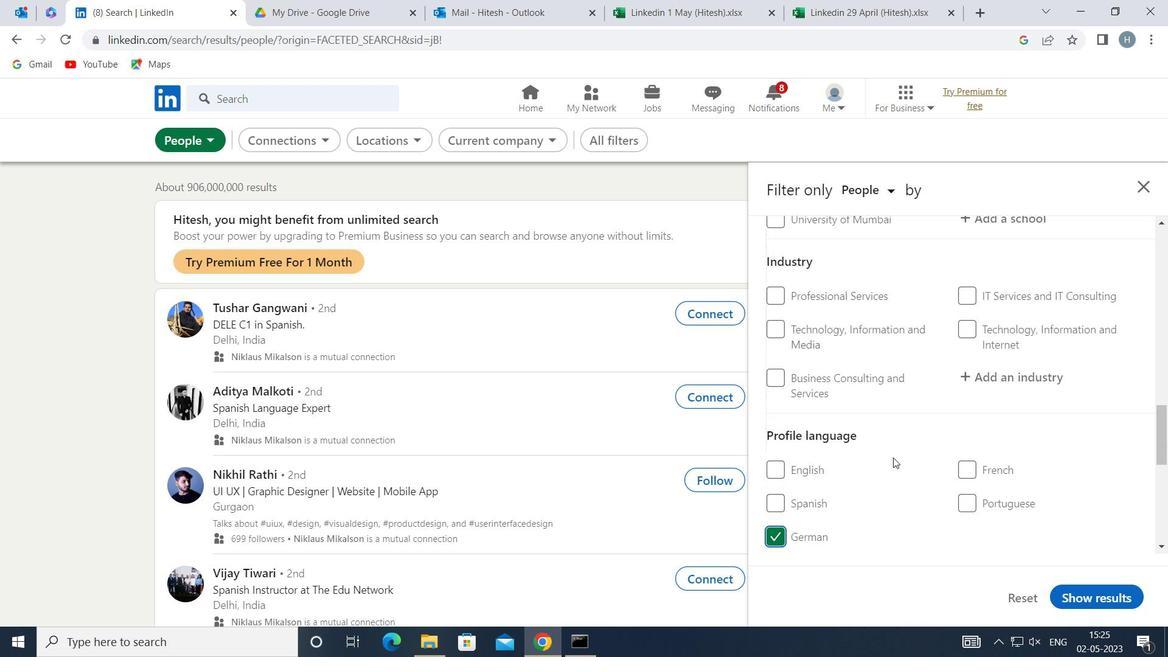 
Action: Mouse scrolled (893, 458) with delta (0, 0)
Screenshot: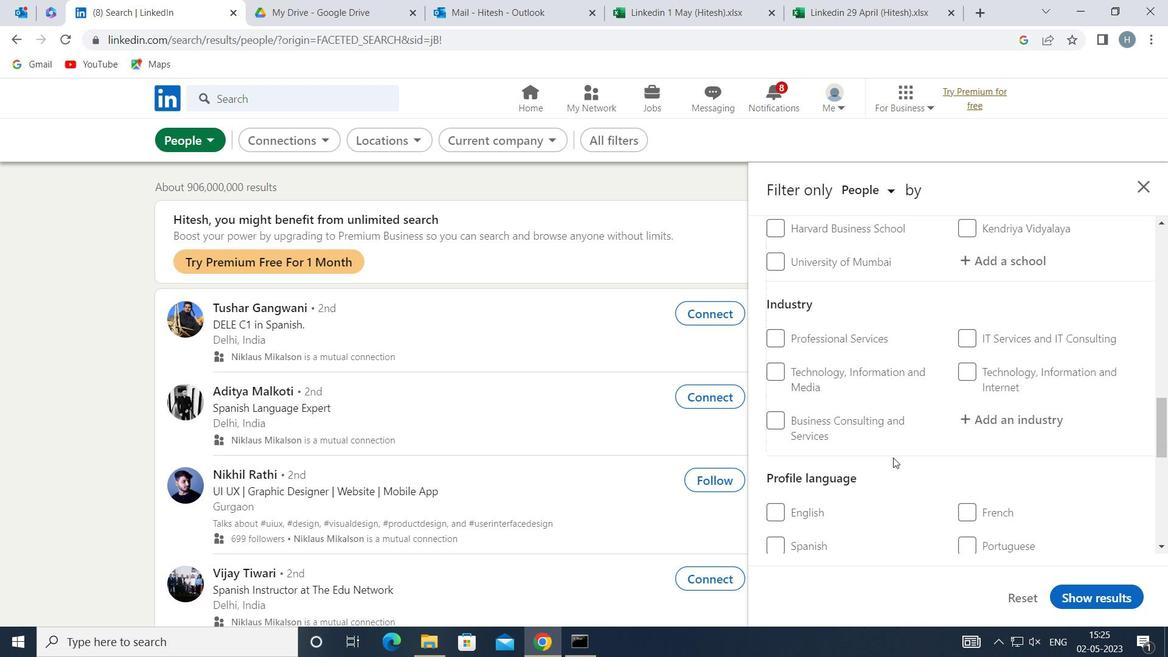 
Action: Mouse scrolled (893, 458) with delta (0, 0)
Screenshot: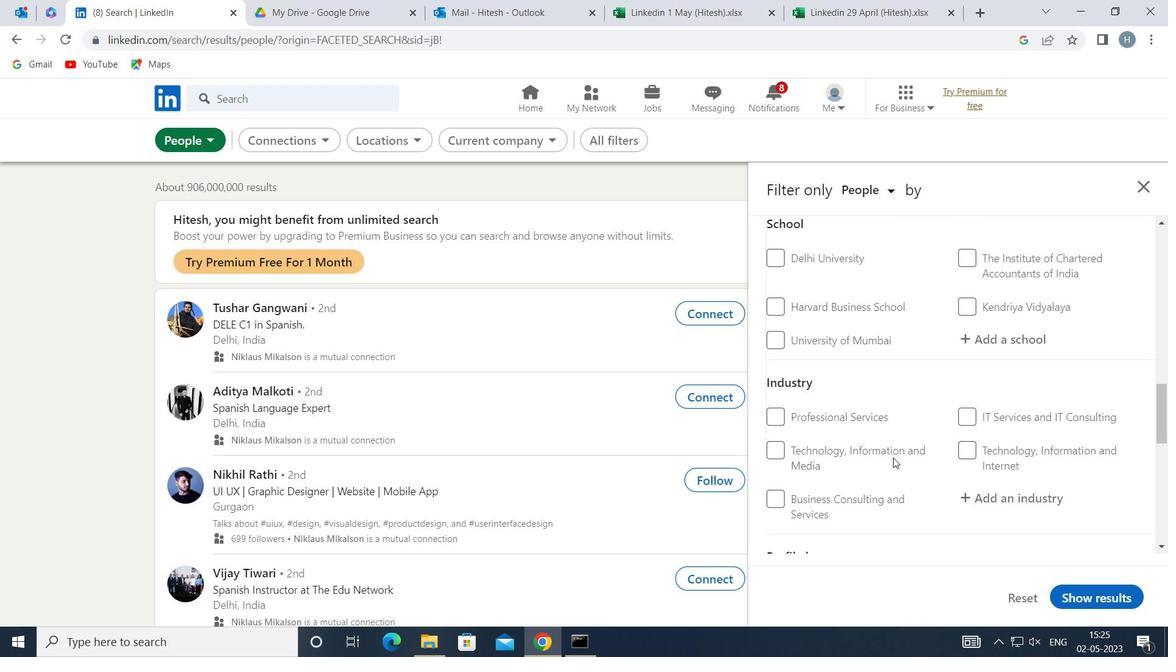
Action: Mouse scrolled (893, 458) with delta (0, 0)
Screenshot: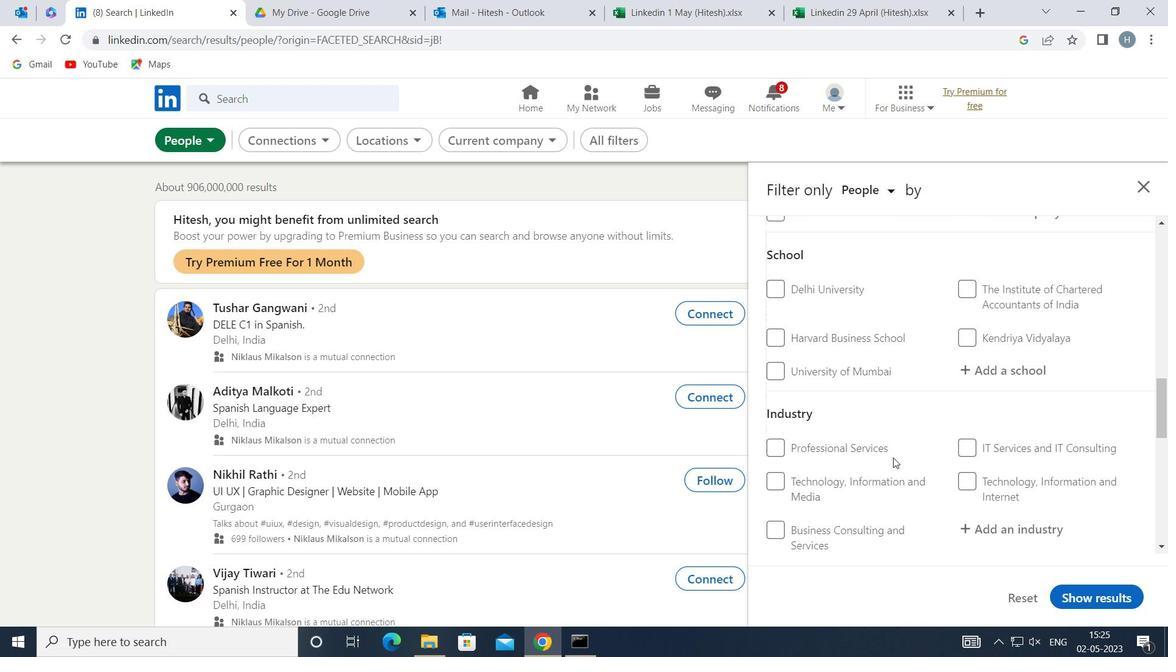 
Action: Mouse scrolled (893, 458) with delta (0, 0)
Screenshot: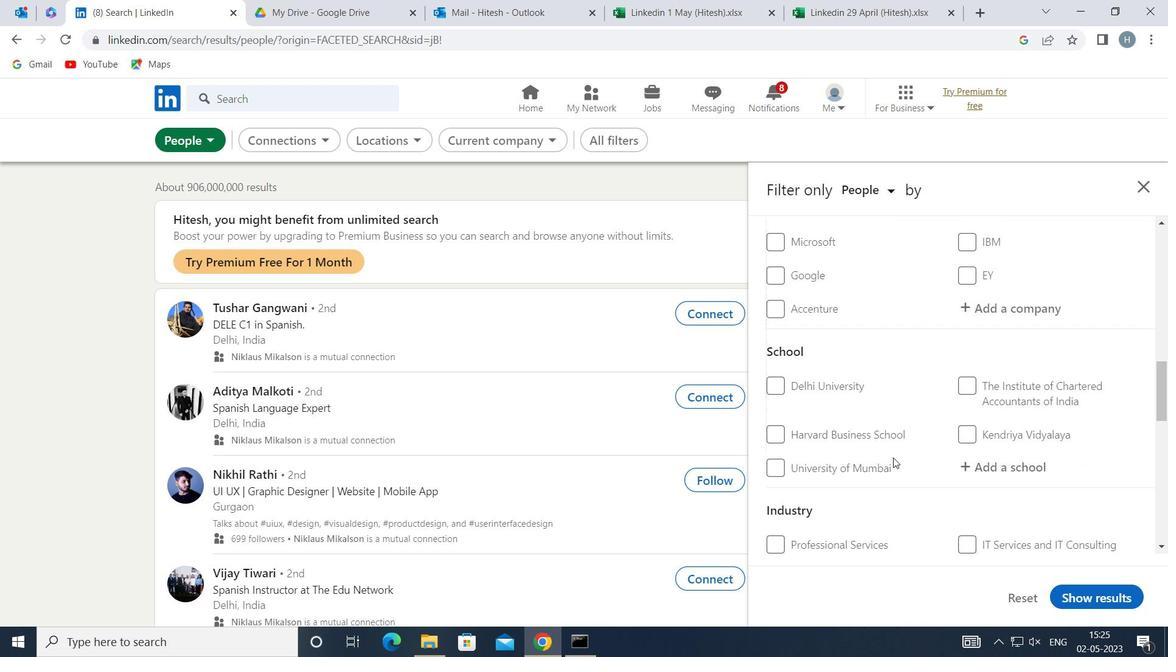 
Action: Mouse scrolled (893, 458) with delta (0, 0)
Screenshot: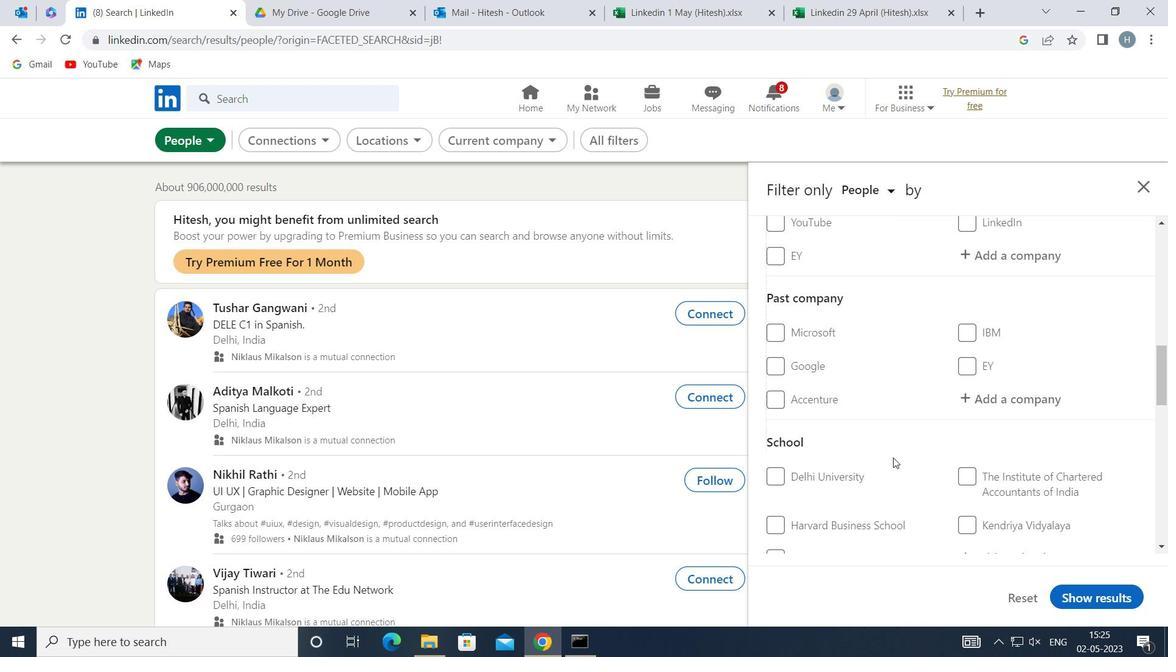 
Action: Mouse scrolled (893, 458) with delta (0, 0)
Screenshot: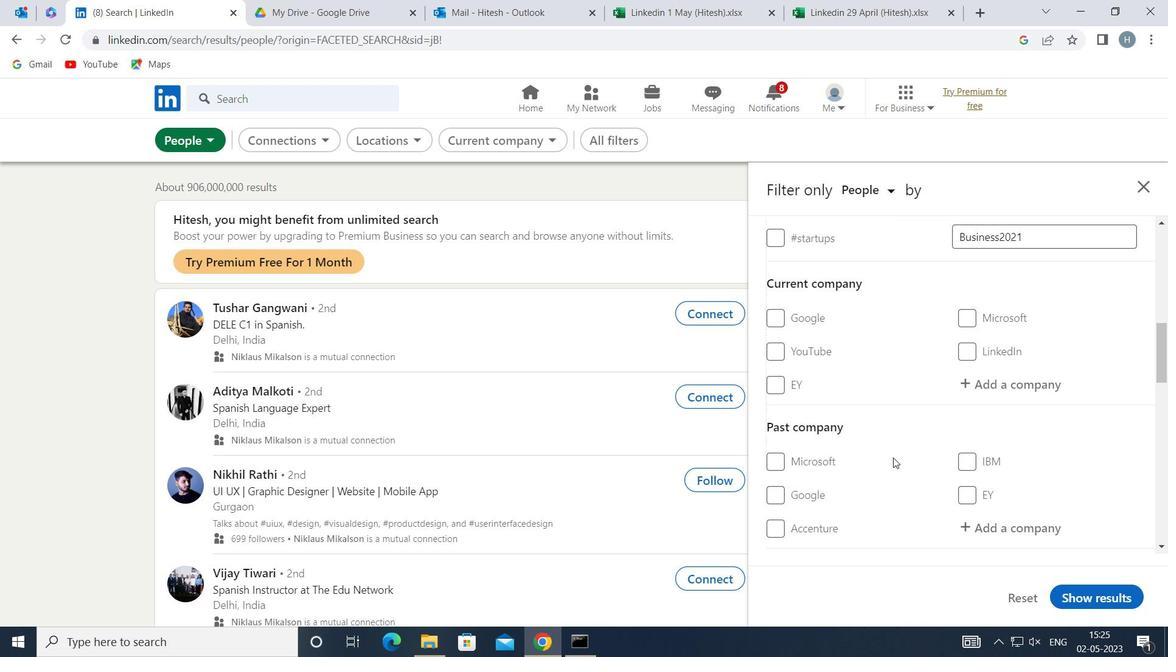 
Action: Mouse moved to (976, 468)
Screenshot: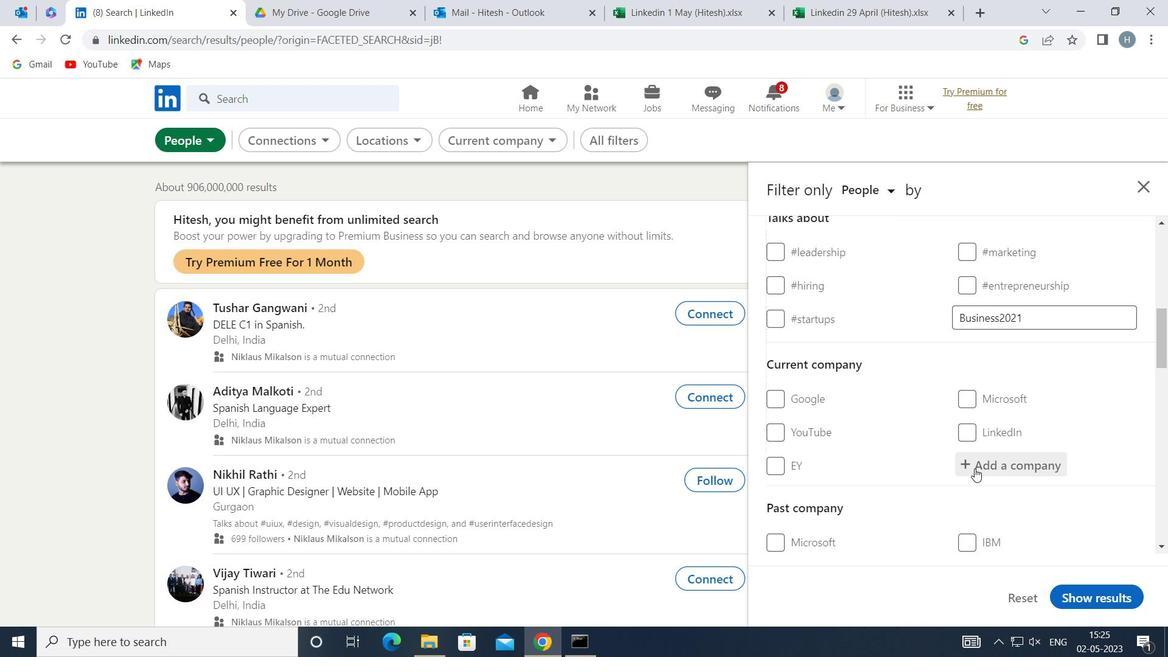 
Action: Mouse pressed left at (976, 468)
Screenshot: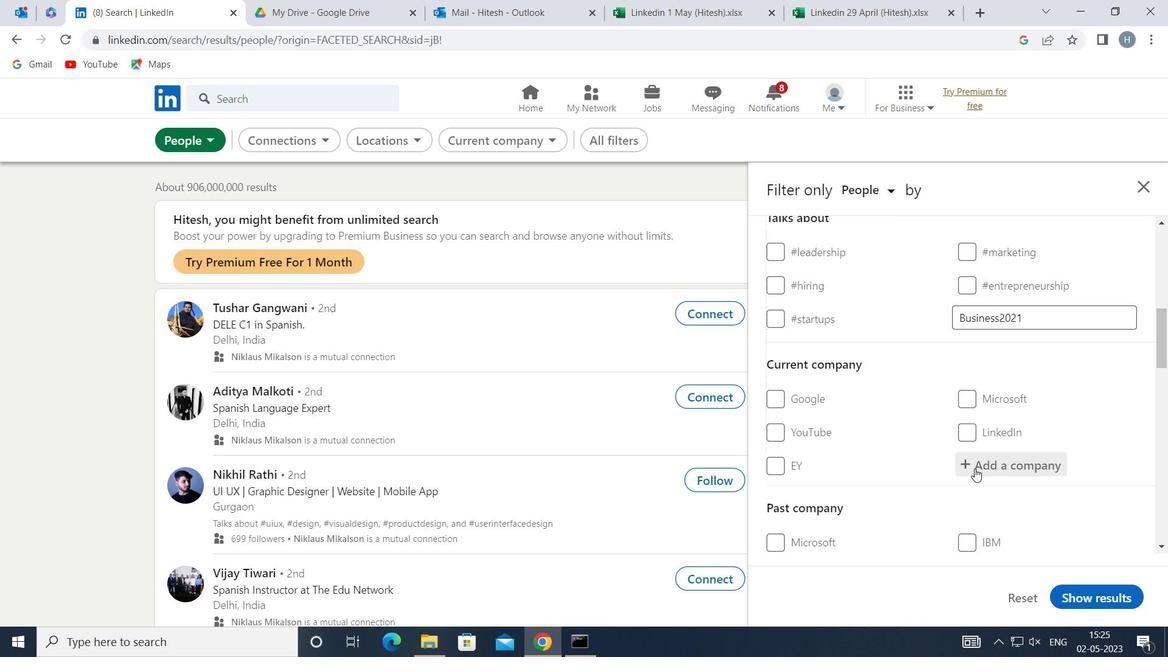 
Action: Key pressed <Key.shift>HOTEL<Key.space><Key.shift>JOBS
Screenshot: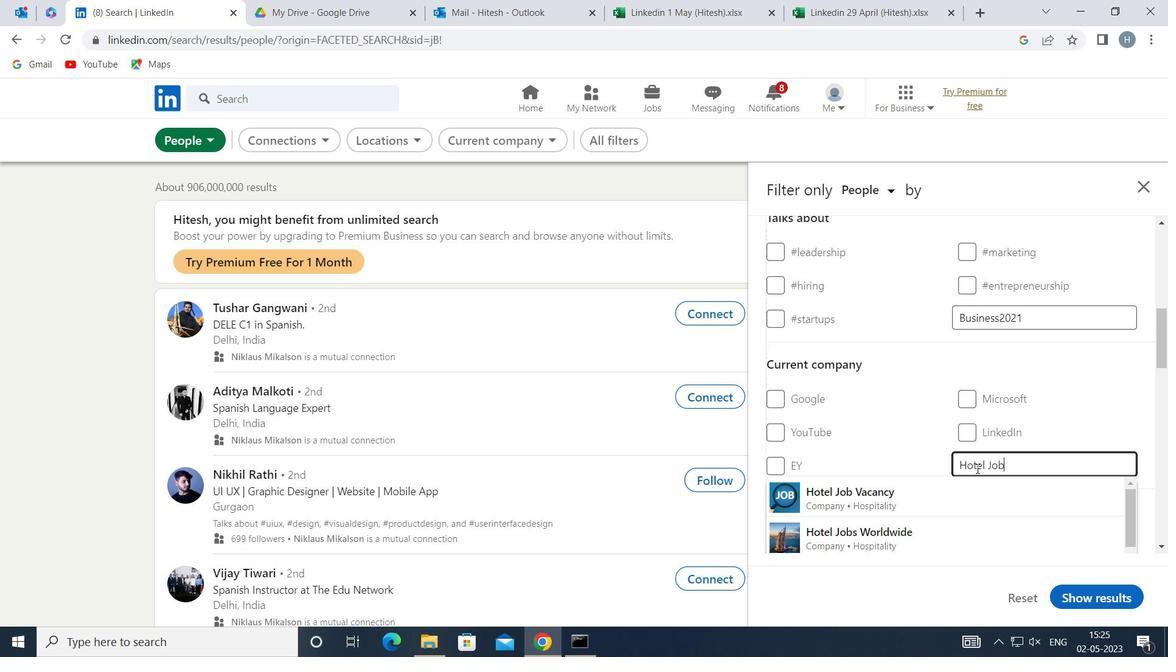 
Action: Mouse moved to (958, 492)
Screenshot: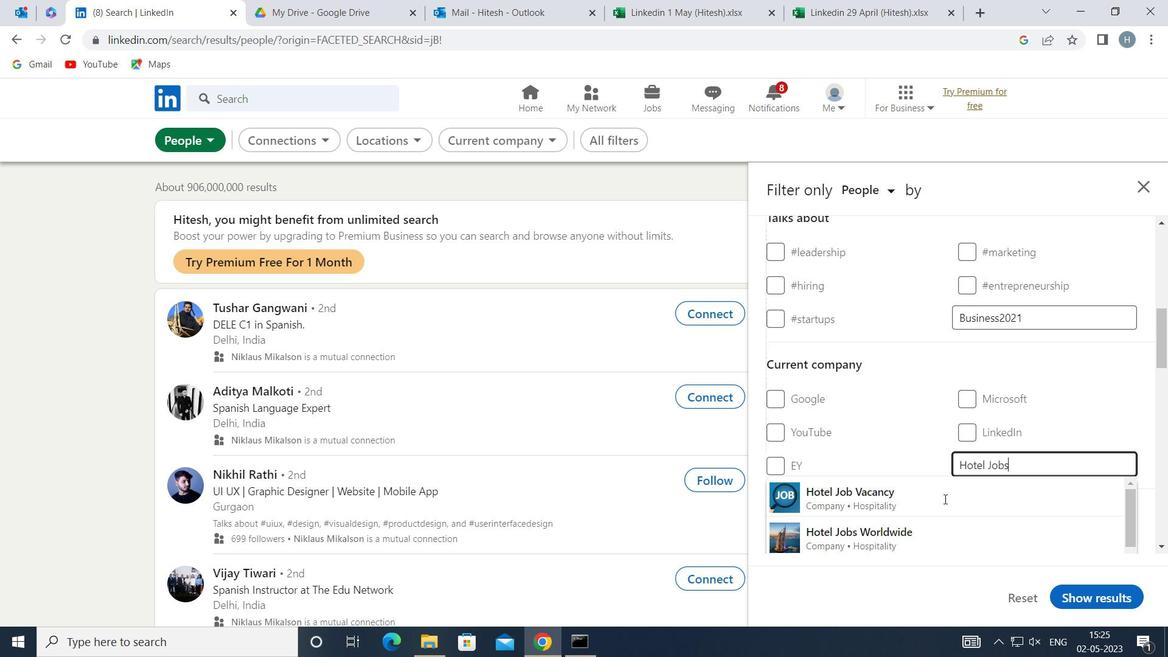 
Action: Mouse scrolled (958, 492) with delta (0, 0)
Screenshot: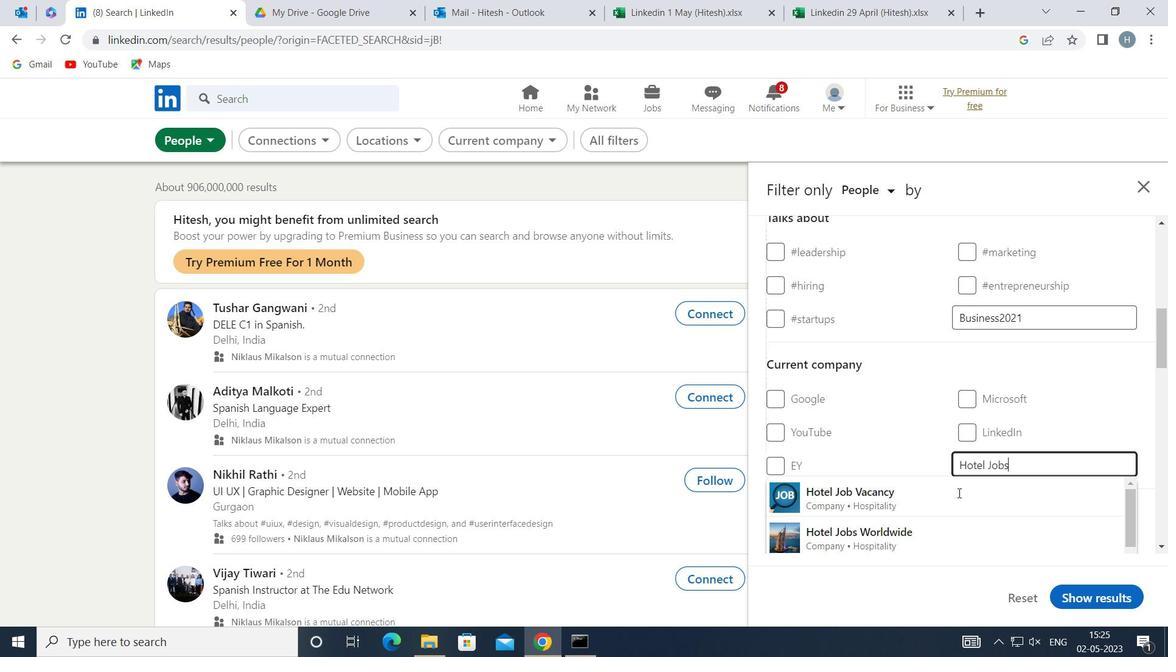 
Action: Mouse moved to (960, 514)
Screenshot: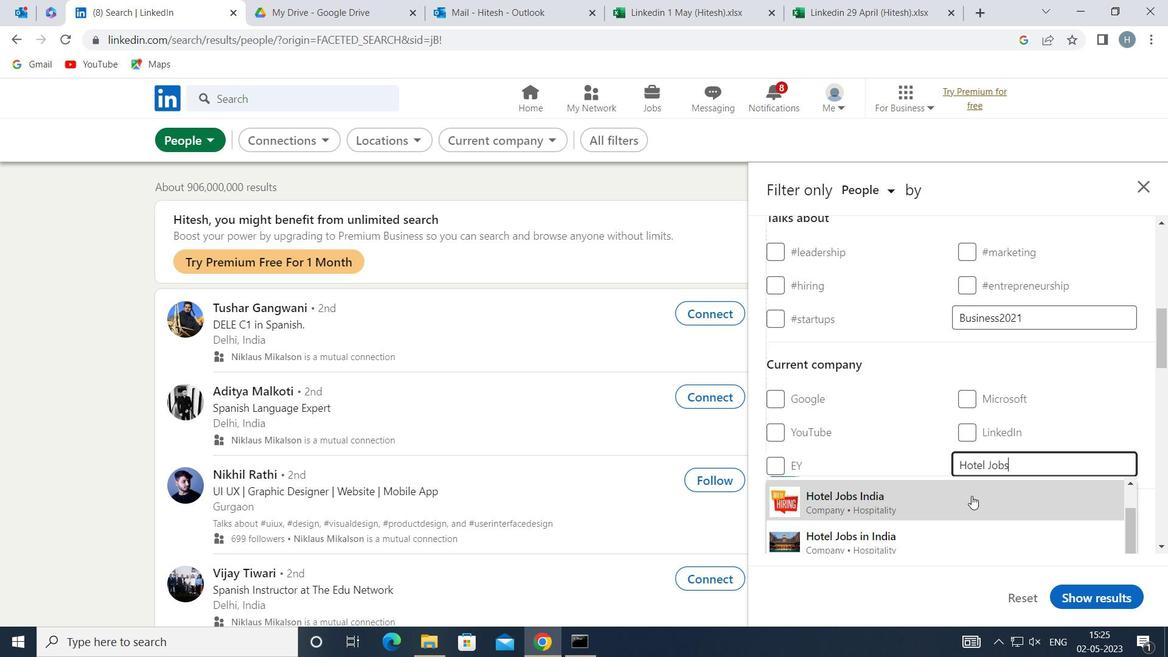 
Action: Mouse scrolled (960, 514) with delta (0, 0)
Screenshot: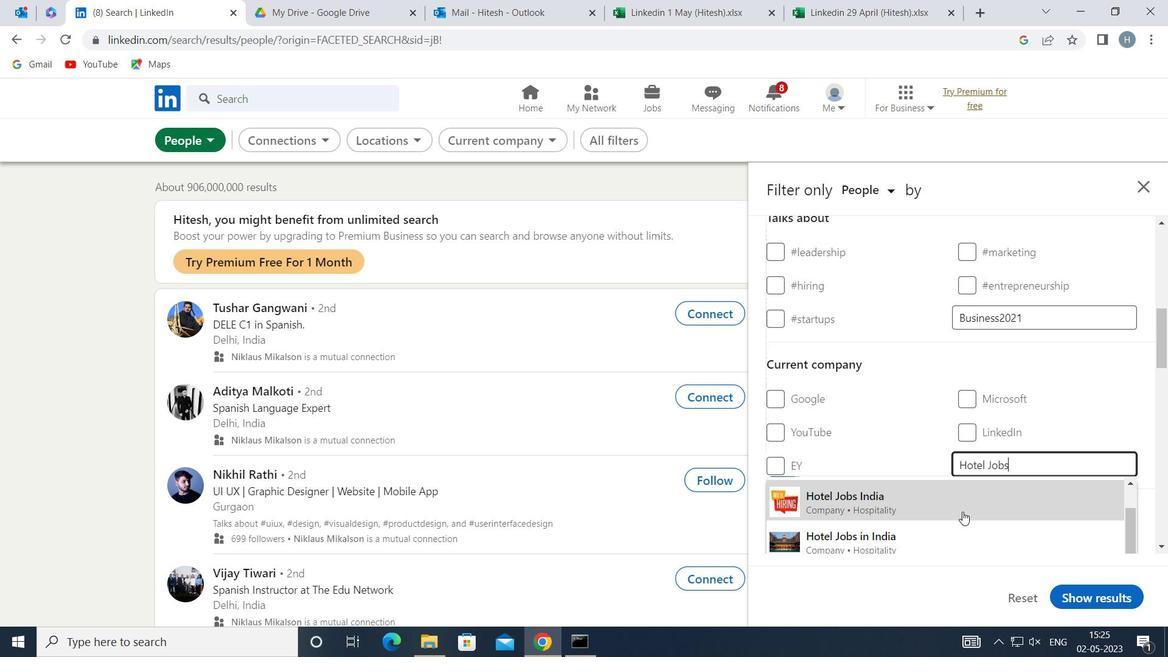 
Action: Mouse moved to (960, 514)
Screenshot: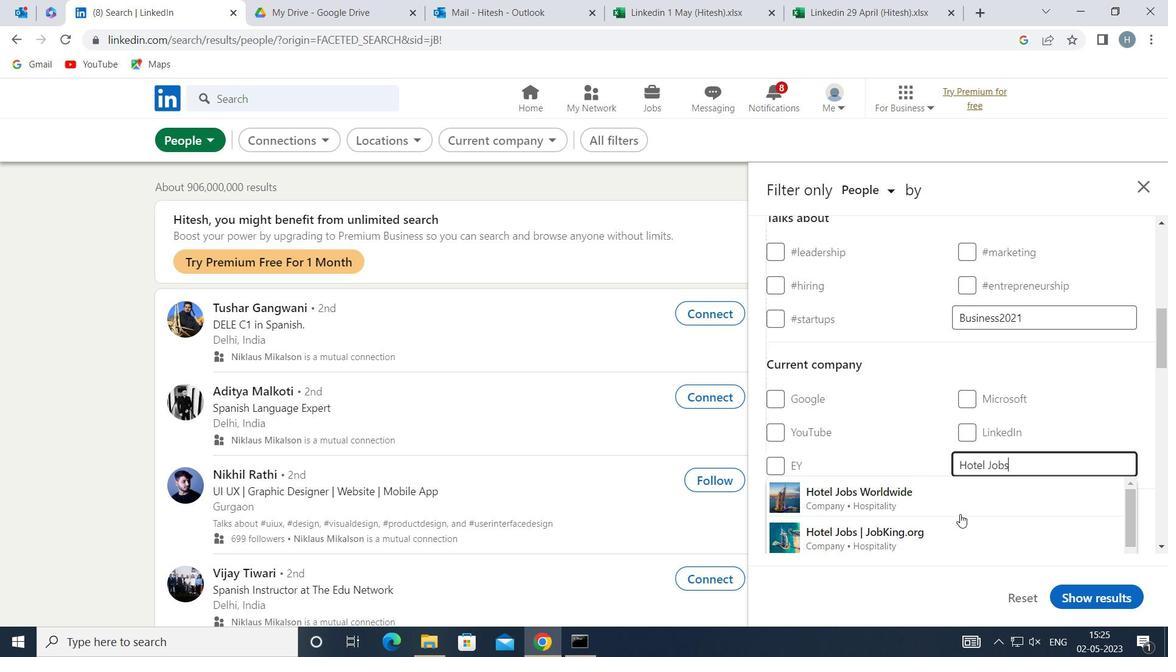 
Action: Mouse scrolled (960, 514) with delta (0, 0)
Screenshot: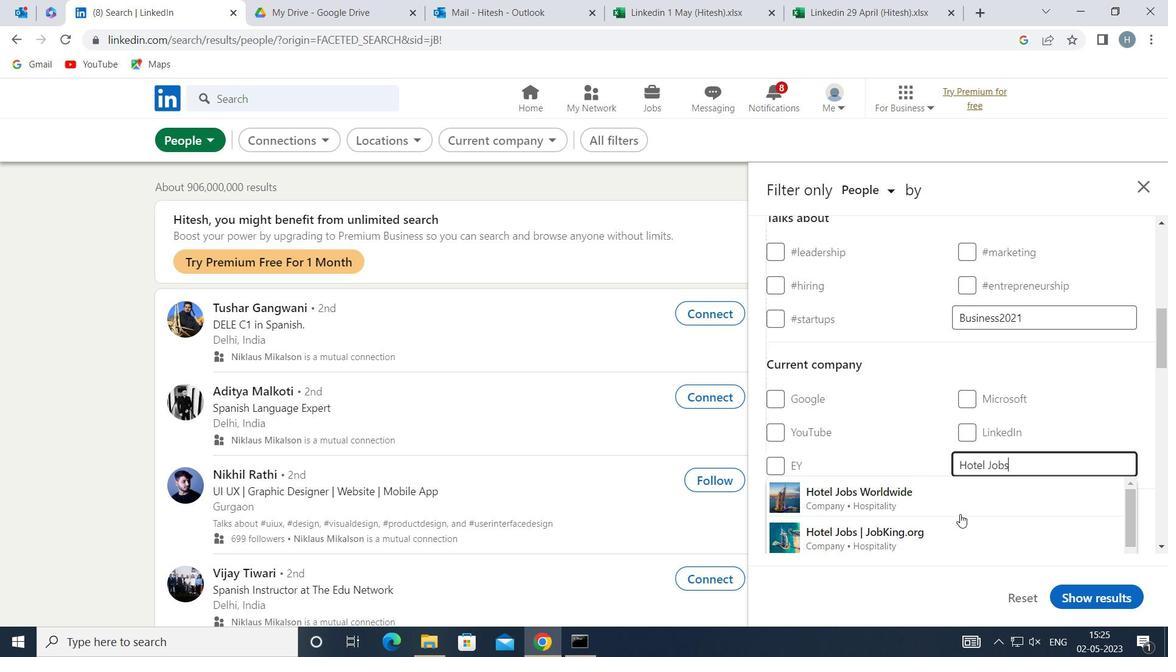 
Action: Mouse moved to (946, 502)
Screenshot: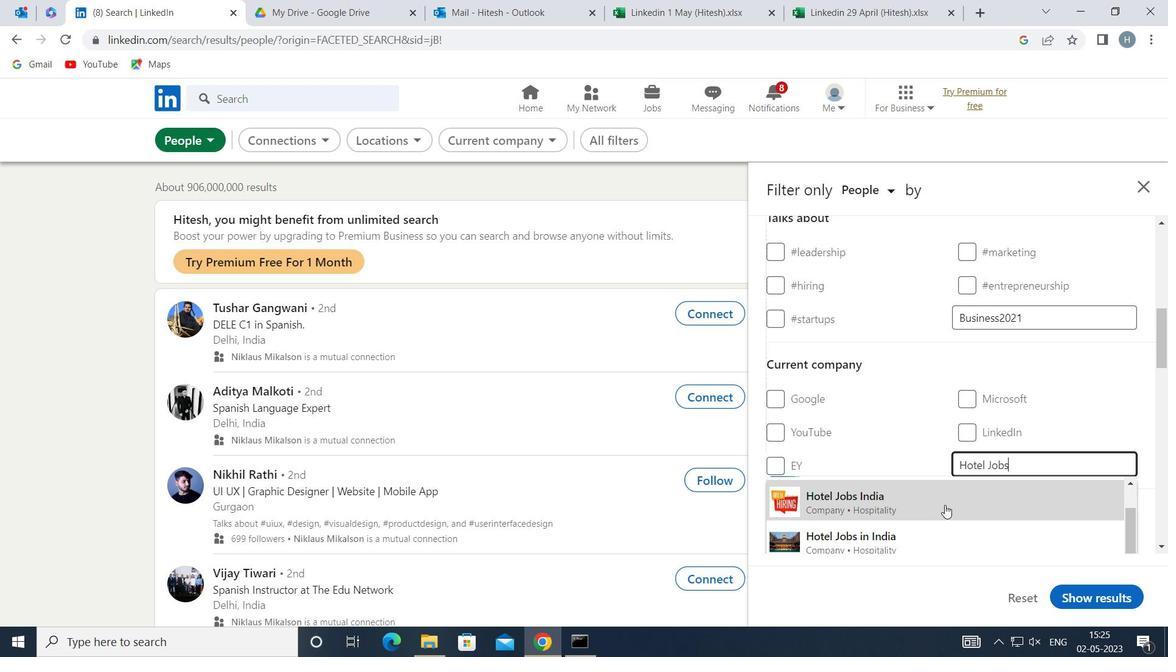 
Action: Mouse pressed left at (946, 502)
Screenshot: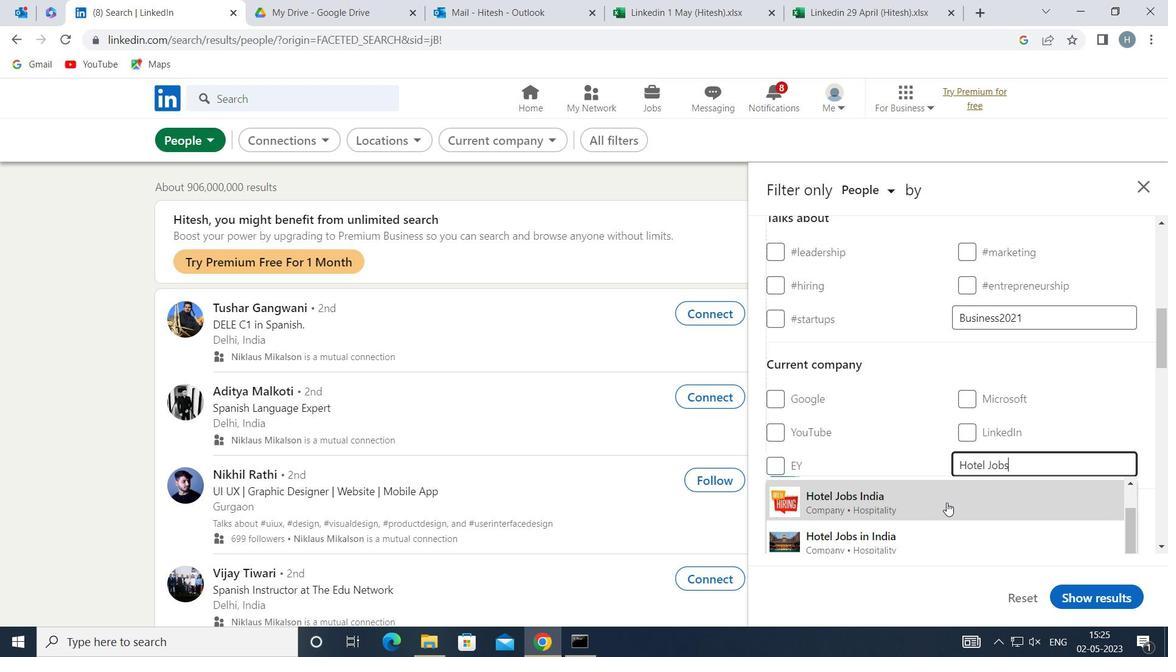 
Action: Mouse moved to (926, 476)
Screenshot: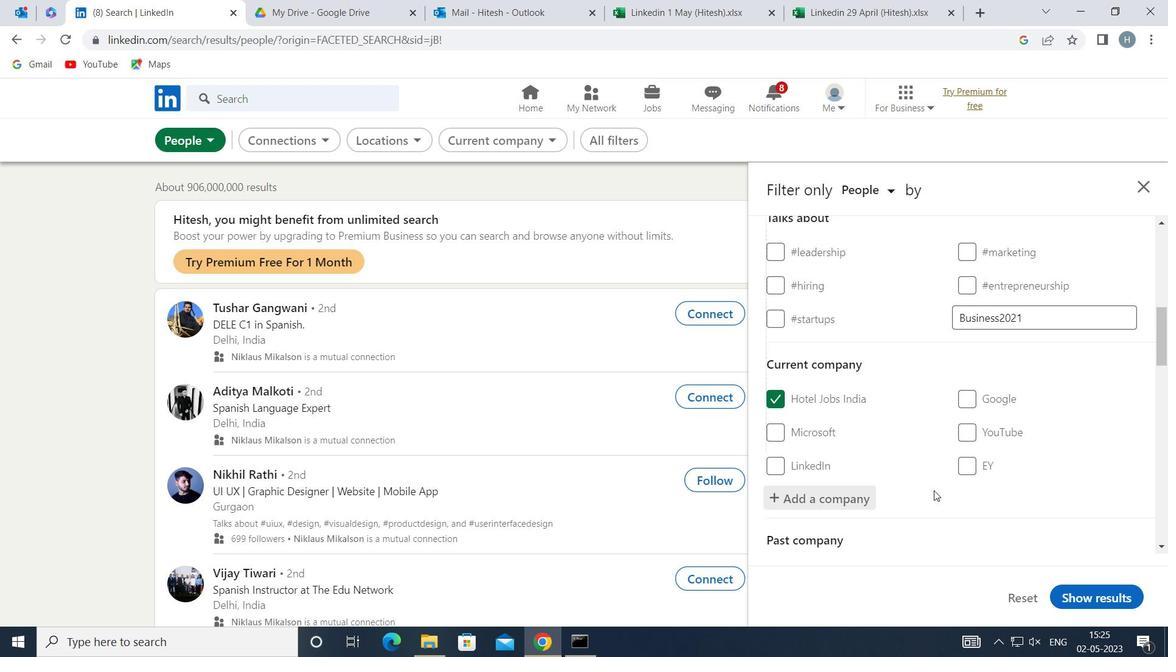 
Action: Mouse scrolled (926, 475) with delta (0, 0)
Screenshot: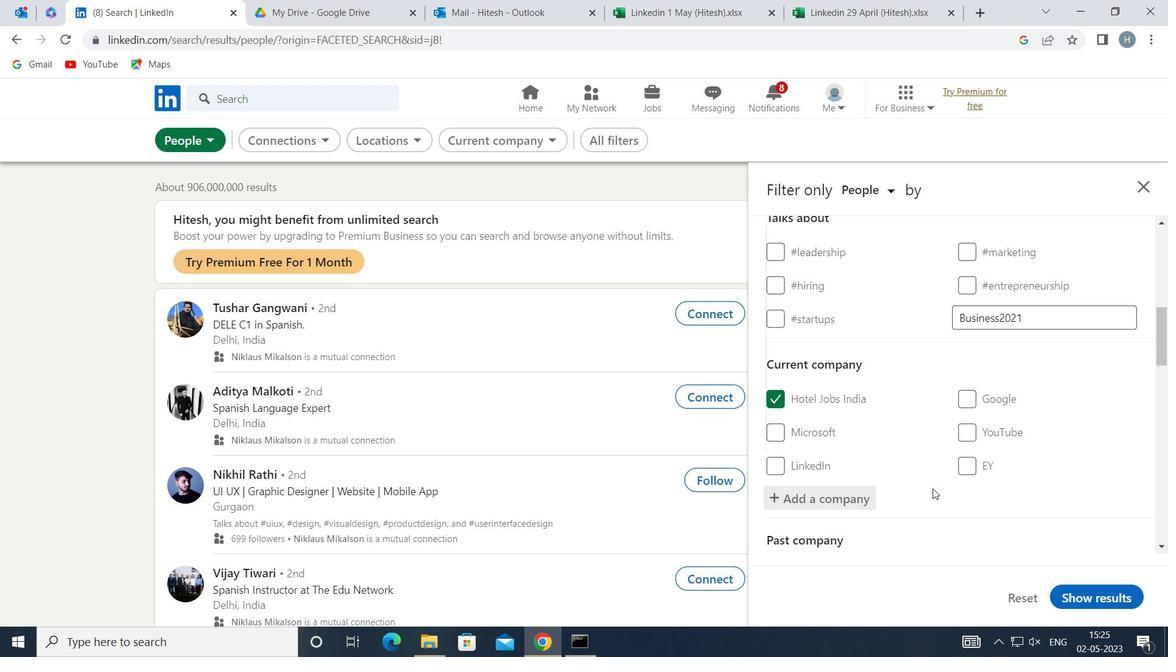 
Action: Mouse moved to (922, 459)
Screenshot: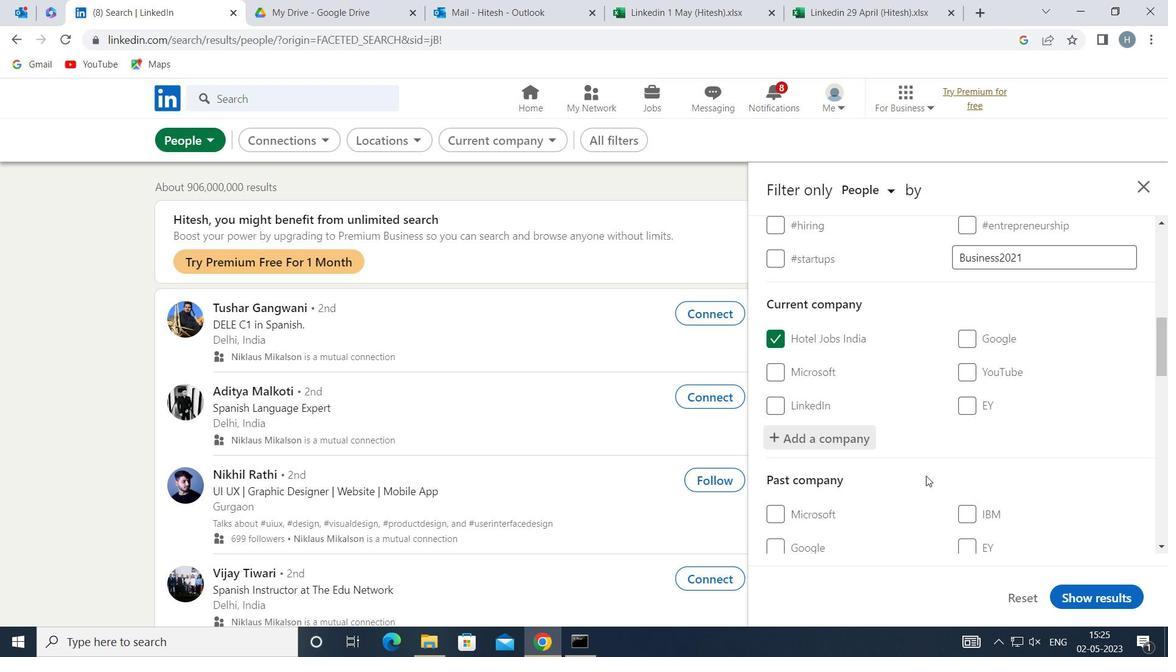 
Action: Mouse scrolled (922, 459) with delta (0, 0)
Screenshot: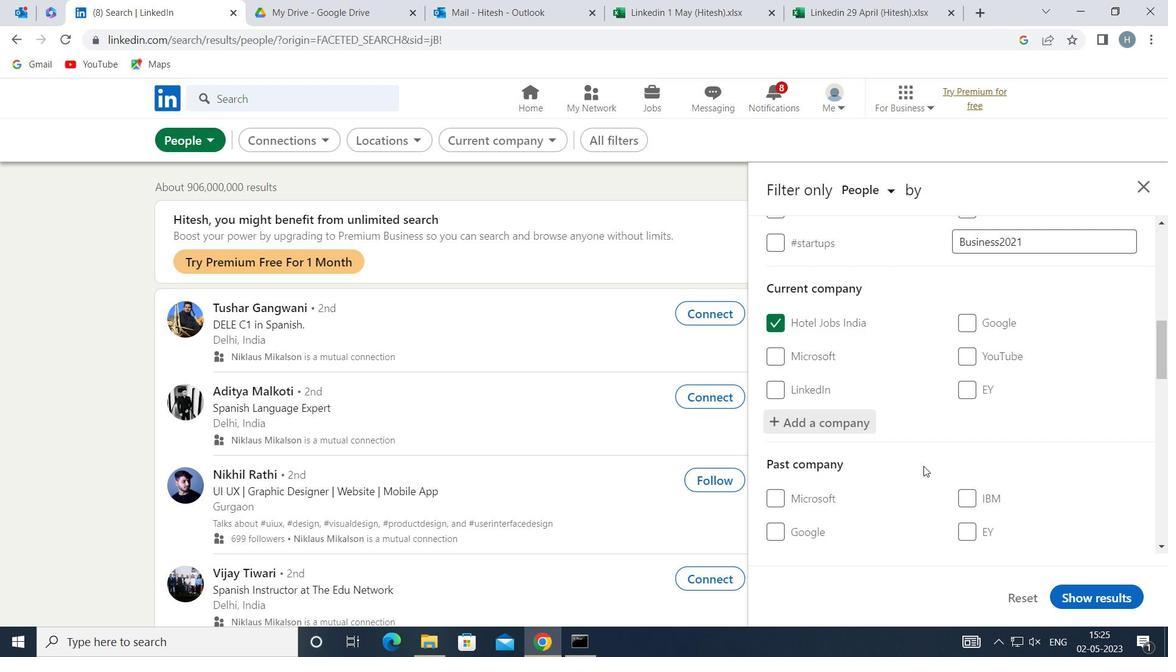
Action: Mouse scrolled (922, 459) with delta (0, 0)
Screenshot: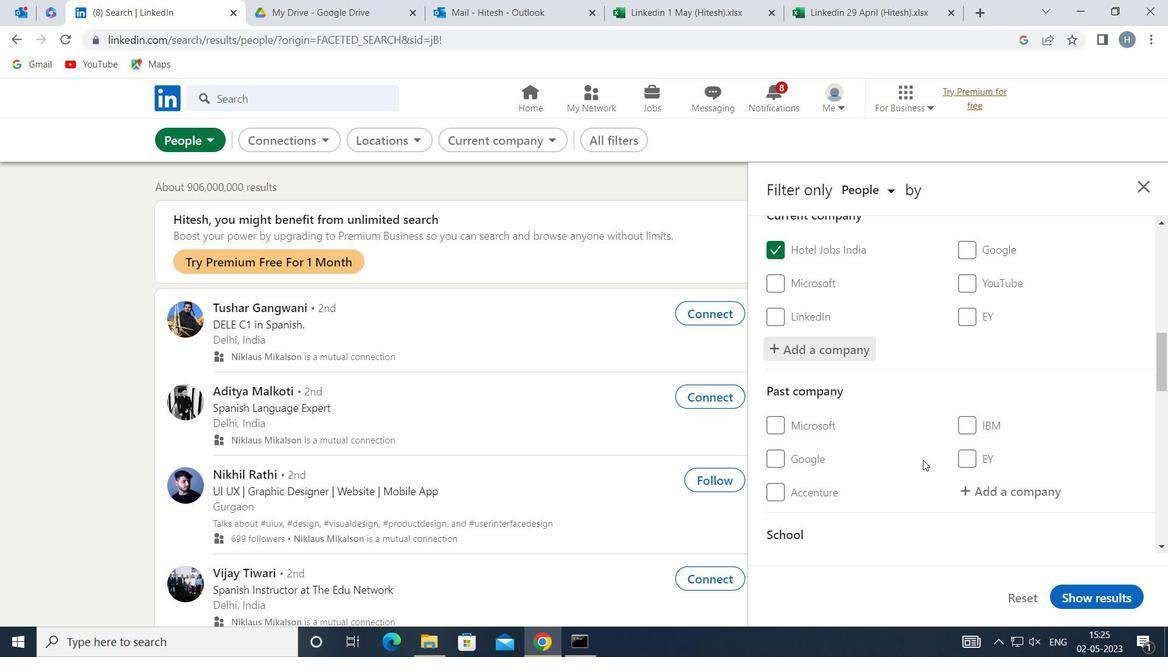 
Action: Mouse scrolled (922, 459) with delta (0, 0)
Screenshot: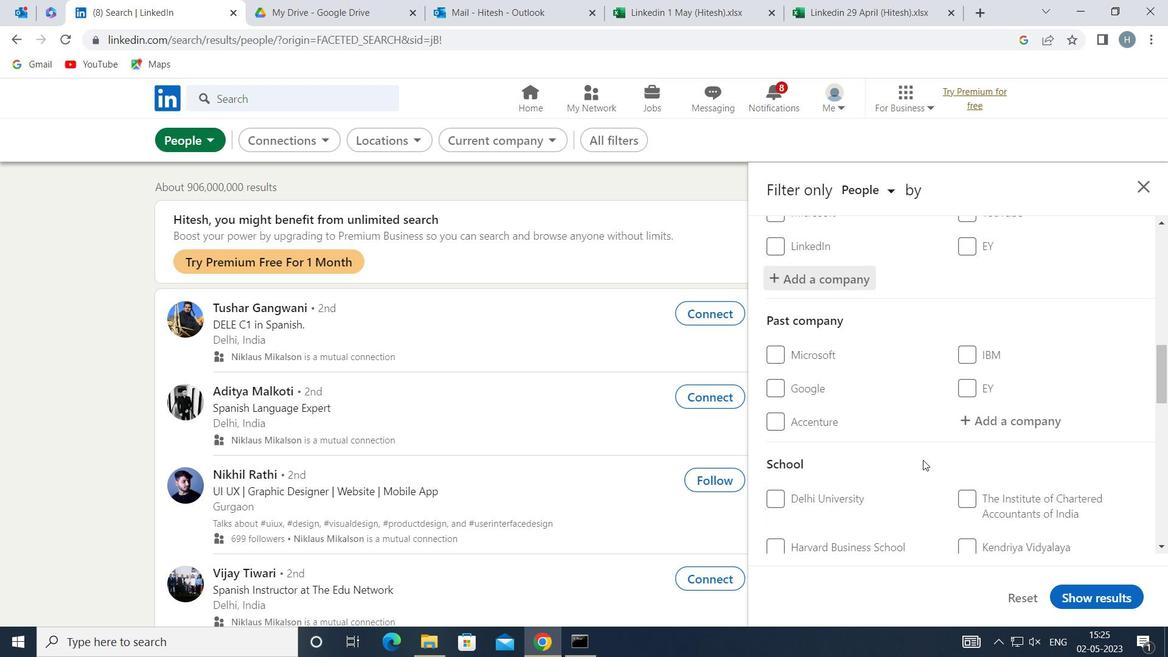 
Action: Mouse moved to (1005, 487)
Screenshot: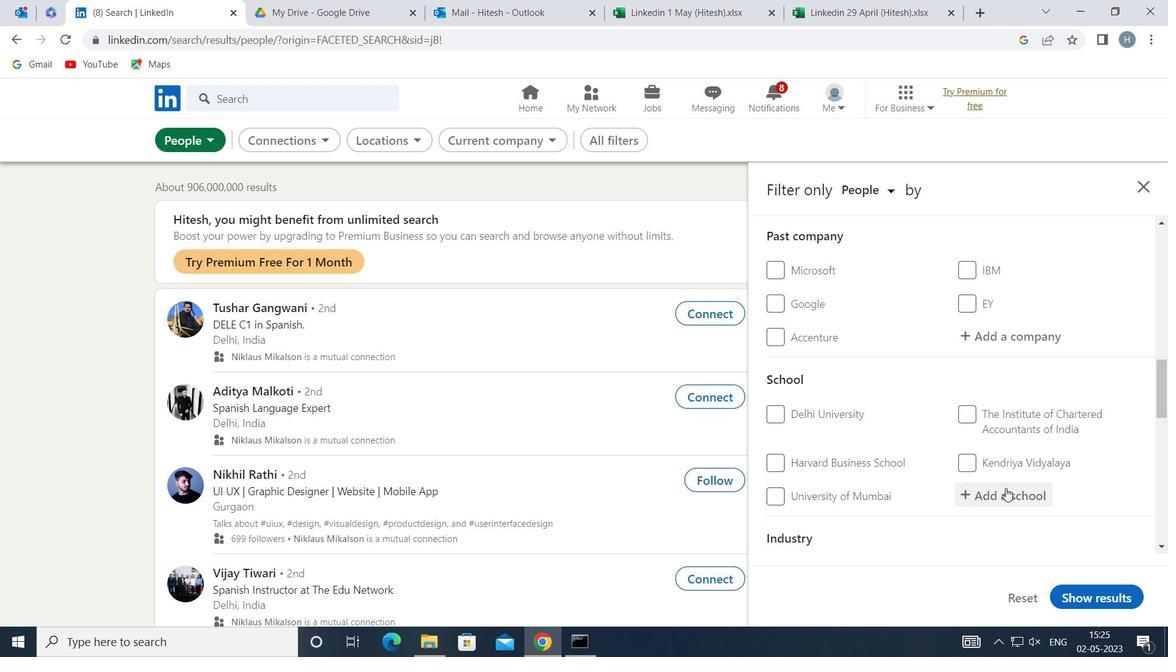 
Action: Mouse scrolled (1005, 487) with delta (0, 0)
Screenshot: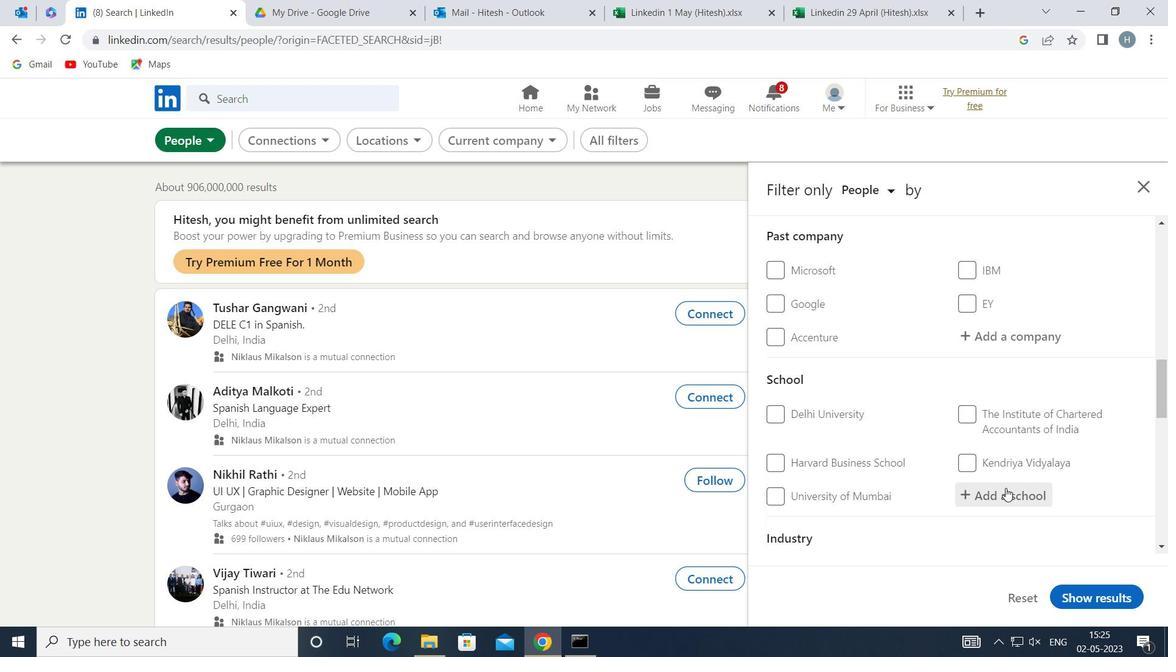 
Action: Mouse moved to (1018, 420)
Screenshot: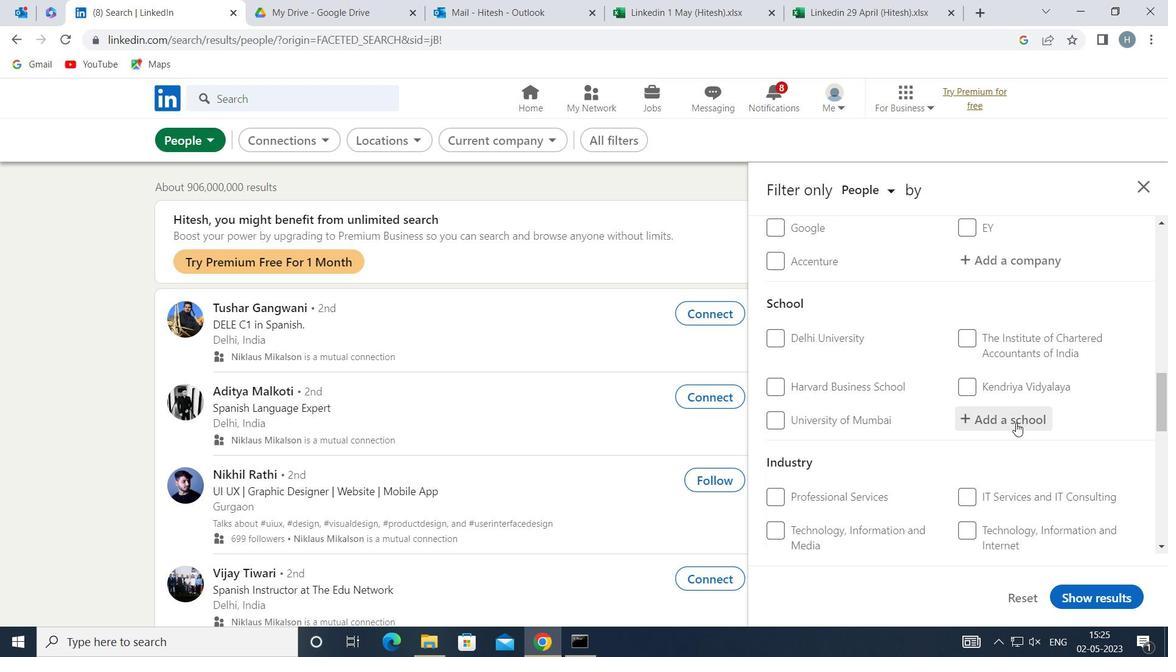 
Action: Mouse pressed left at (1018, 420)
Screenshot: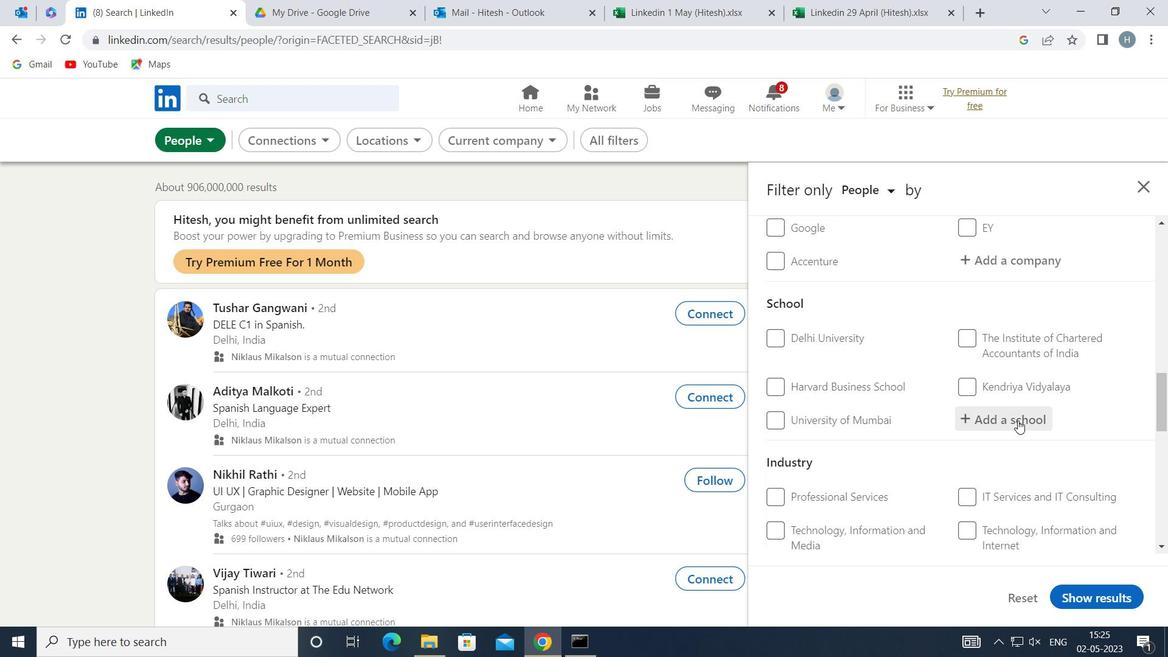 
Action: Key pressed <Key.shift>RAJIV<Key.space><Key.shift>GANDHI<Key.space>
Screenshot: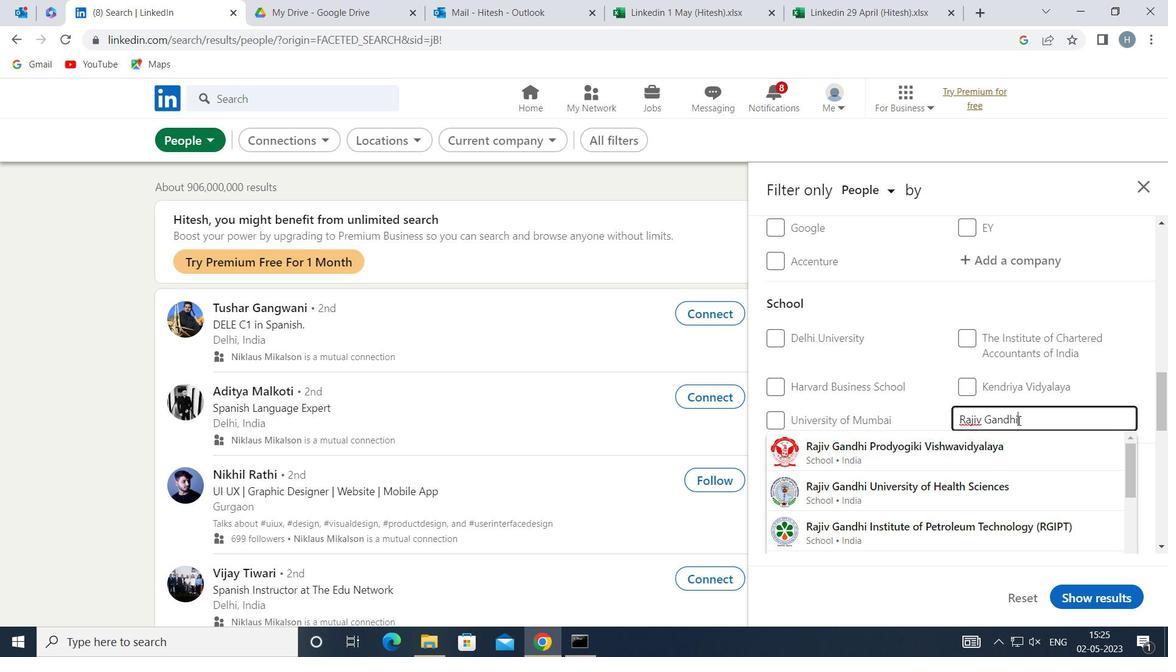
Action: Mouse moved to (1009, 458)
Screenshot: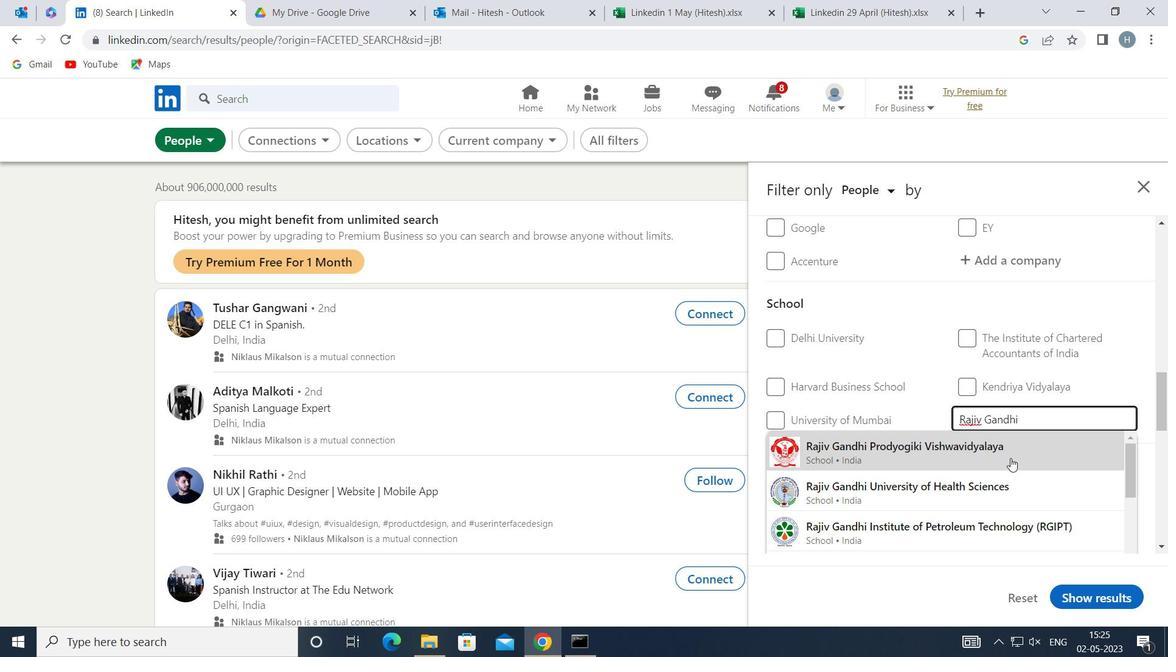 
Action: Mouse scrolled (1009, 458) with delta (0, 0)
Screenshot: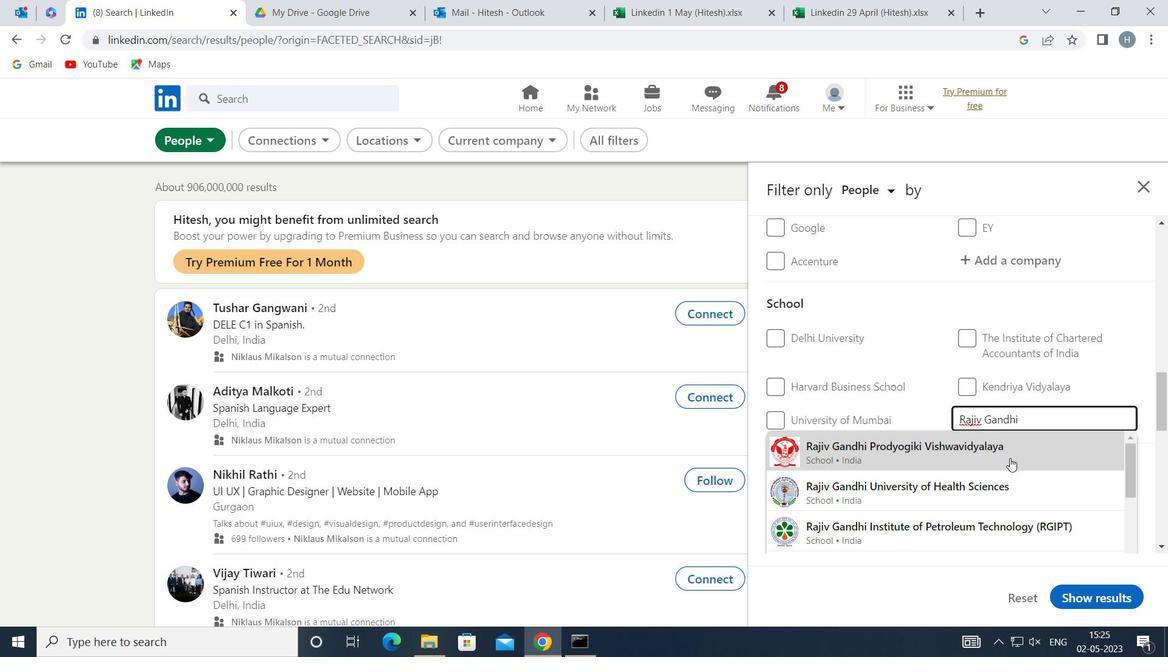 
Action: Mouse scrolled (1009, 458) with delta (0, 0)
Screenshot: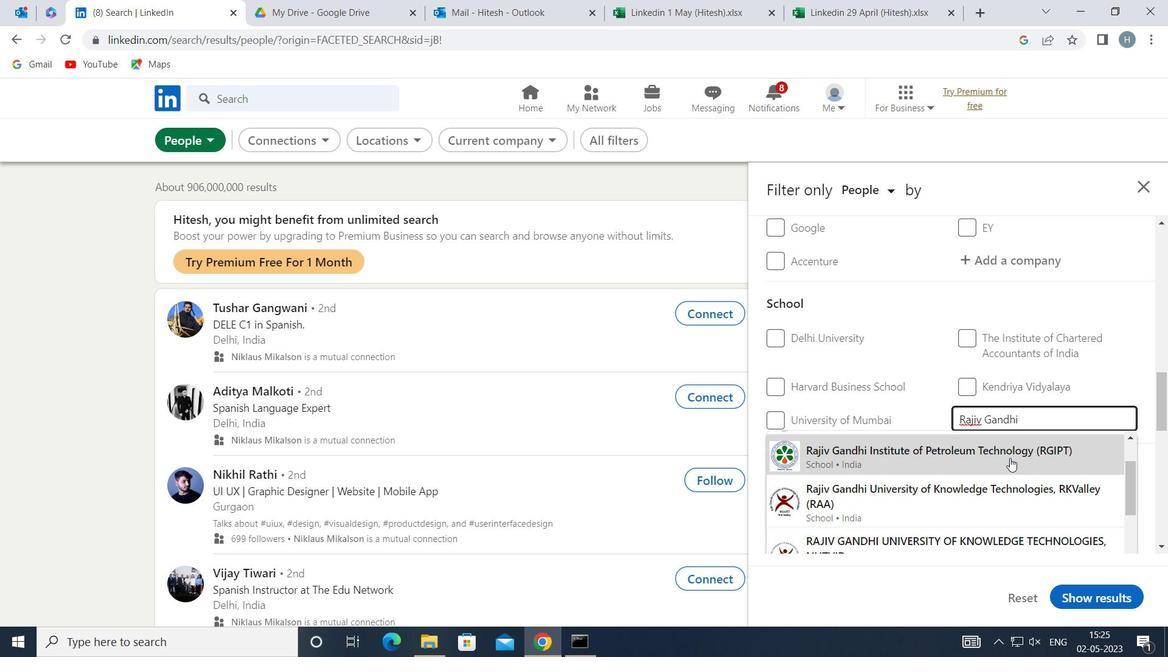 
Action: Mouse moved to (1011, 470)
Screenshot: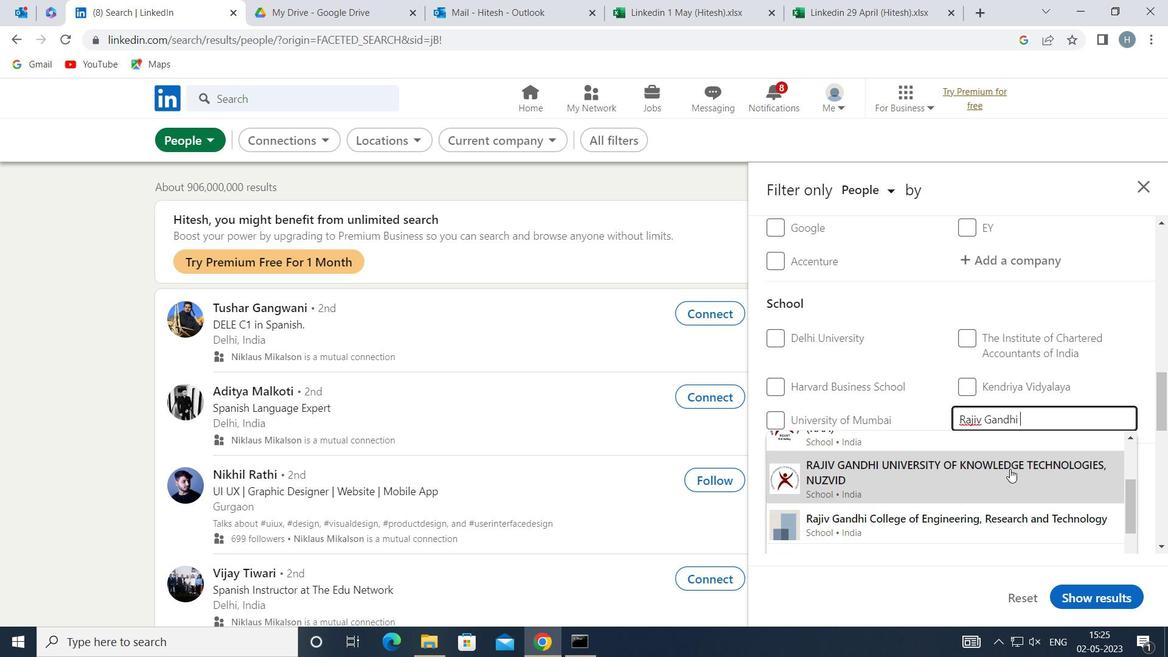 
Action: Mouse scrolled (1011, 470) with delta (0, 0)
Screenshot: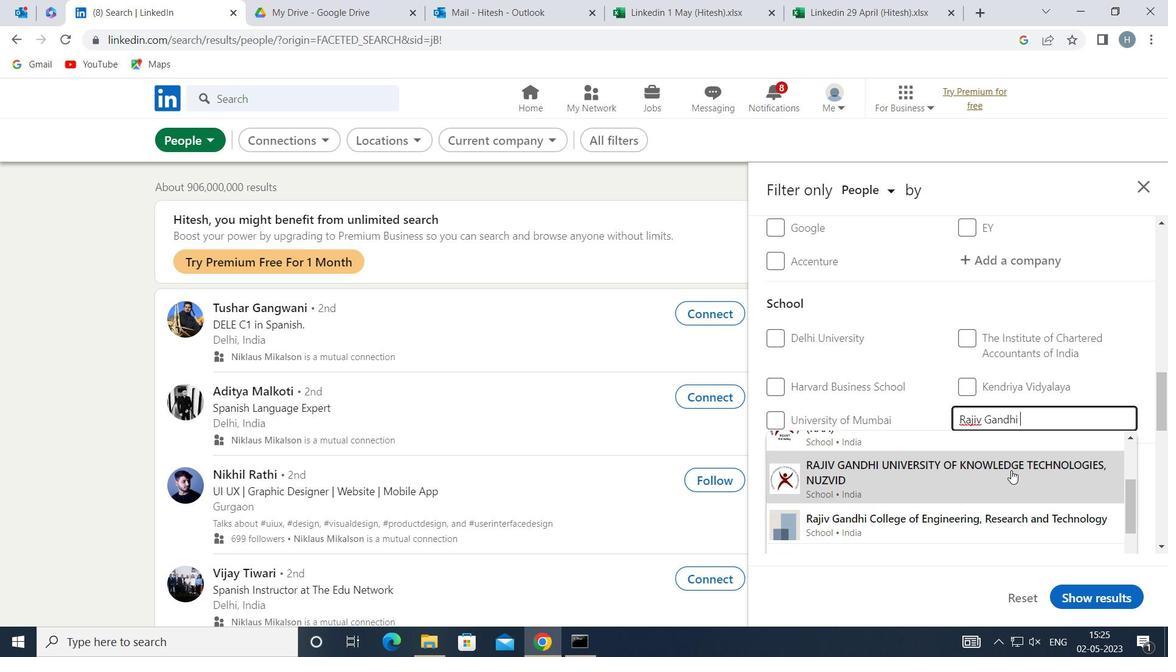 
Action: Mouse scrolled (1011, 470) with delta (0, 0)
Screenshot: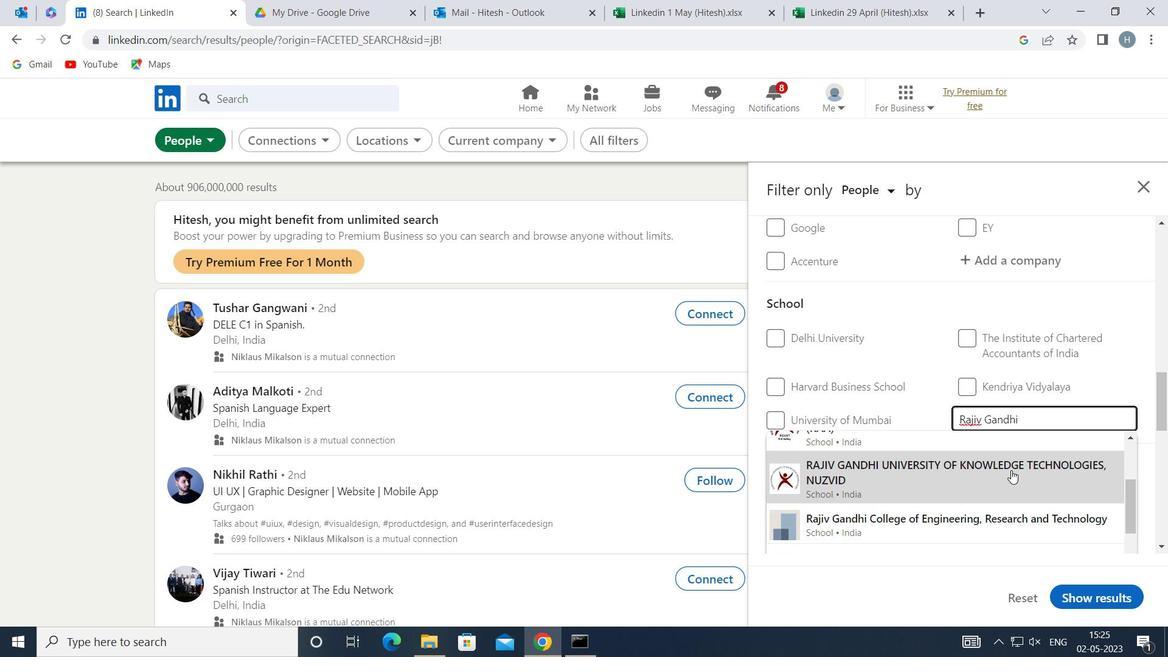 
Action: Mouse moved to (1010, 472)
Screenshot: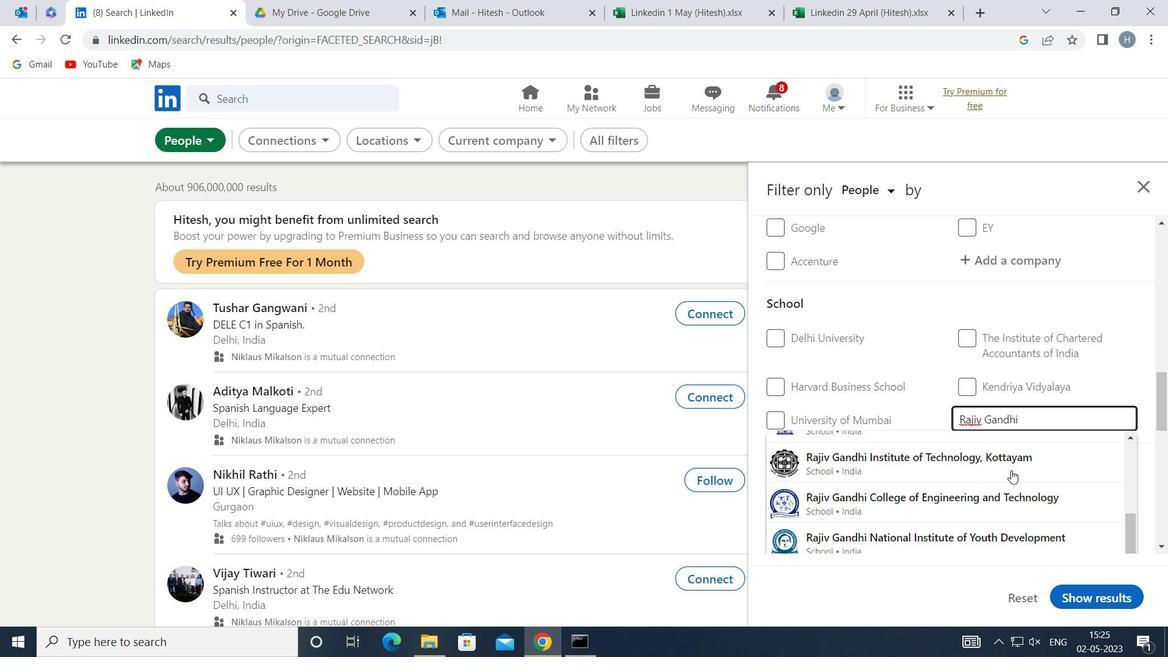 
Action: Mouse scrolled (1010, 473) with delta (0, 0)
Screenshot: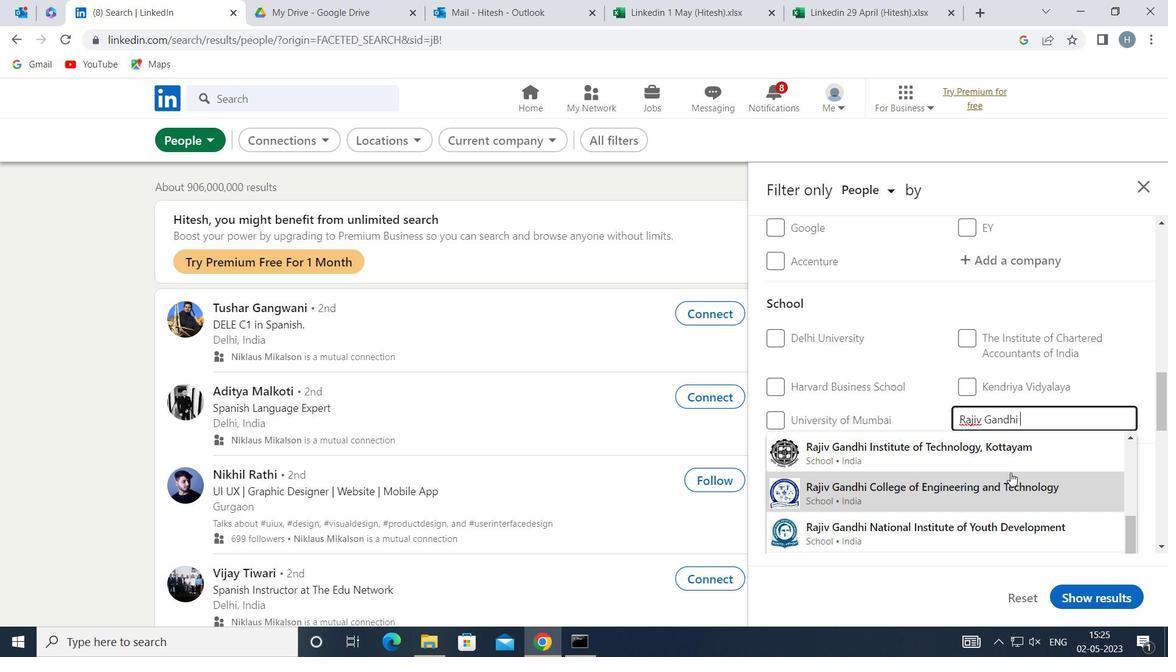 
Action: Mouse scrolled (1010, 473) with delta (0, 0)
Screenshot: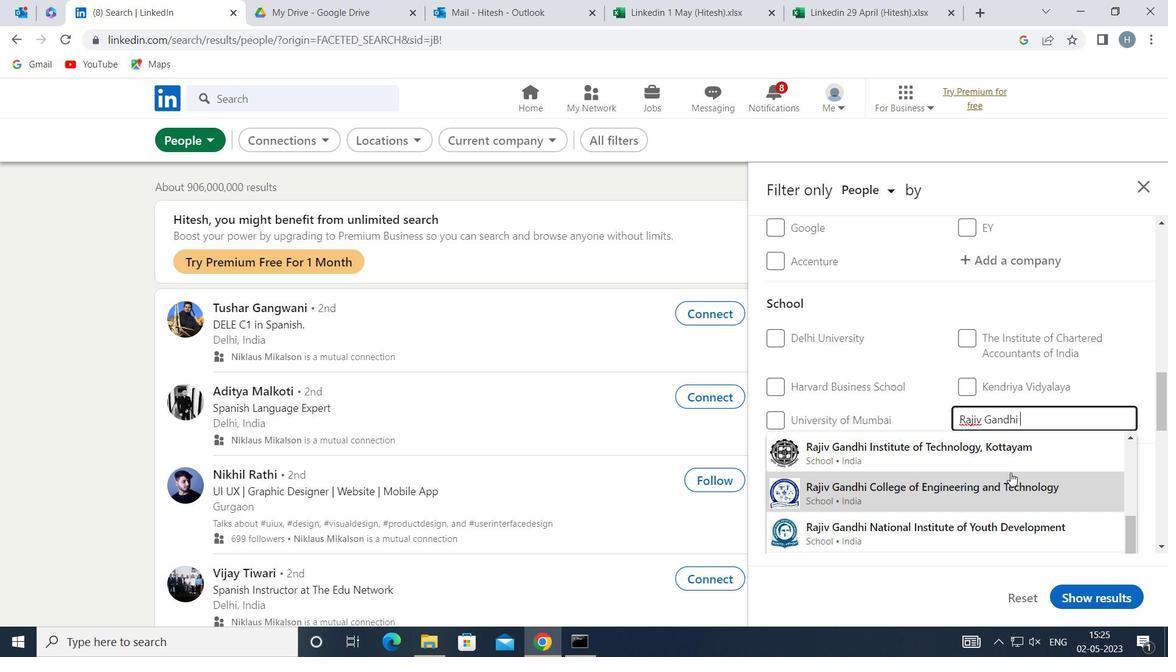 
Action: Mouse scrolled (1010, 473) with delta (0, 0)
Screenshot: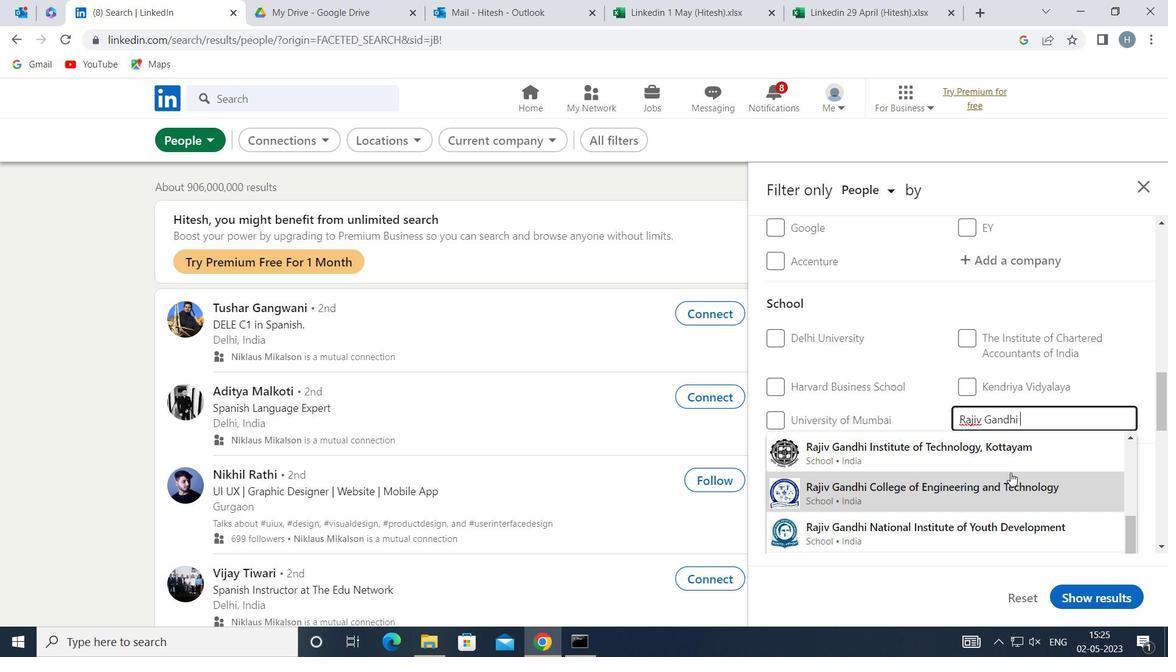 
Action: Mouse scrolled (1010, 473) with delta (0, 0)
Screenshot: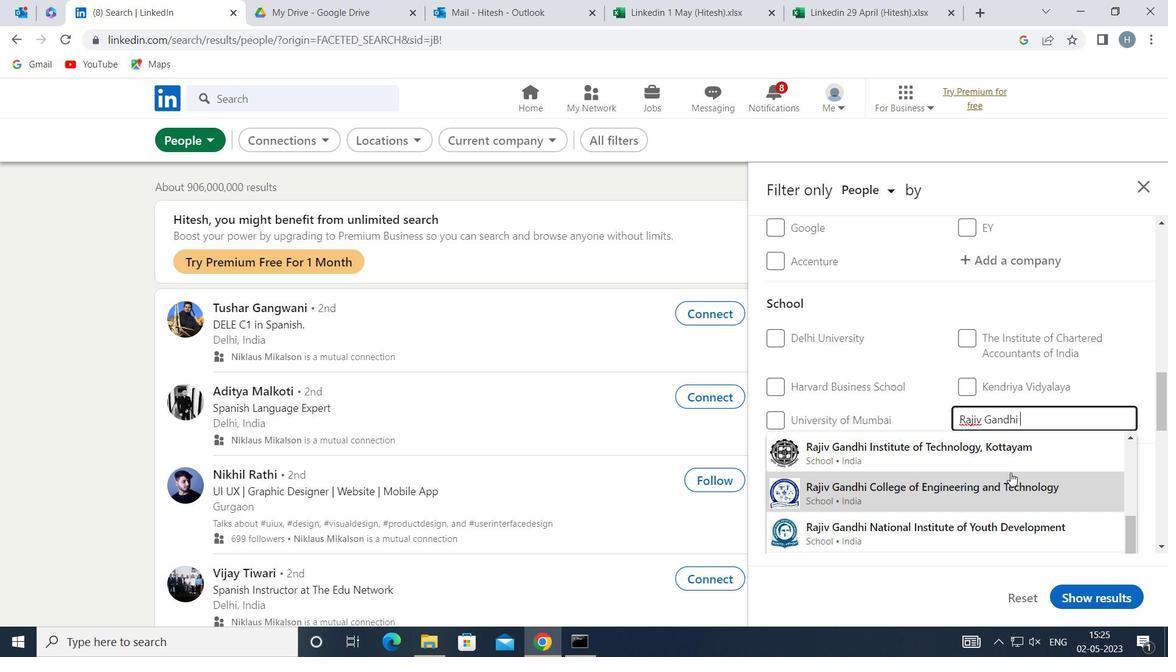 
Action: Mouse scrolled (1010, 473) with delta (0, 0)
Screenshot: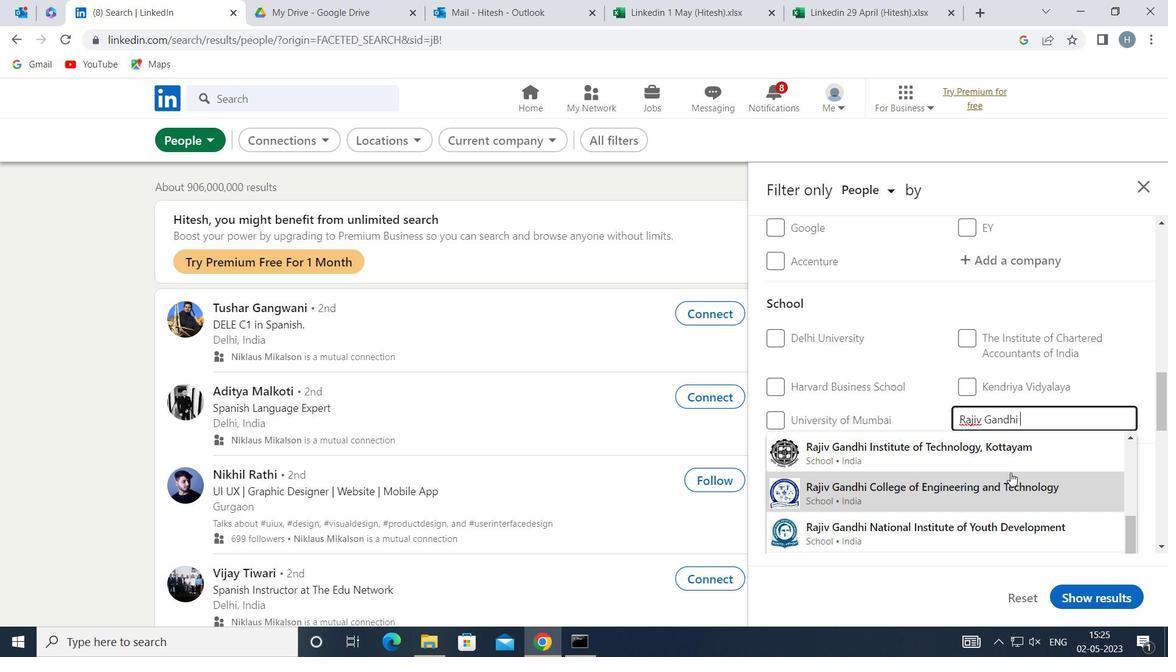 
Action: Mouse moved to (1009, 473)
Screenshot: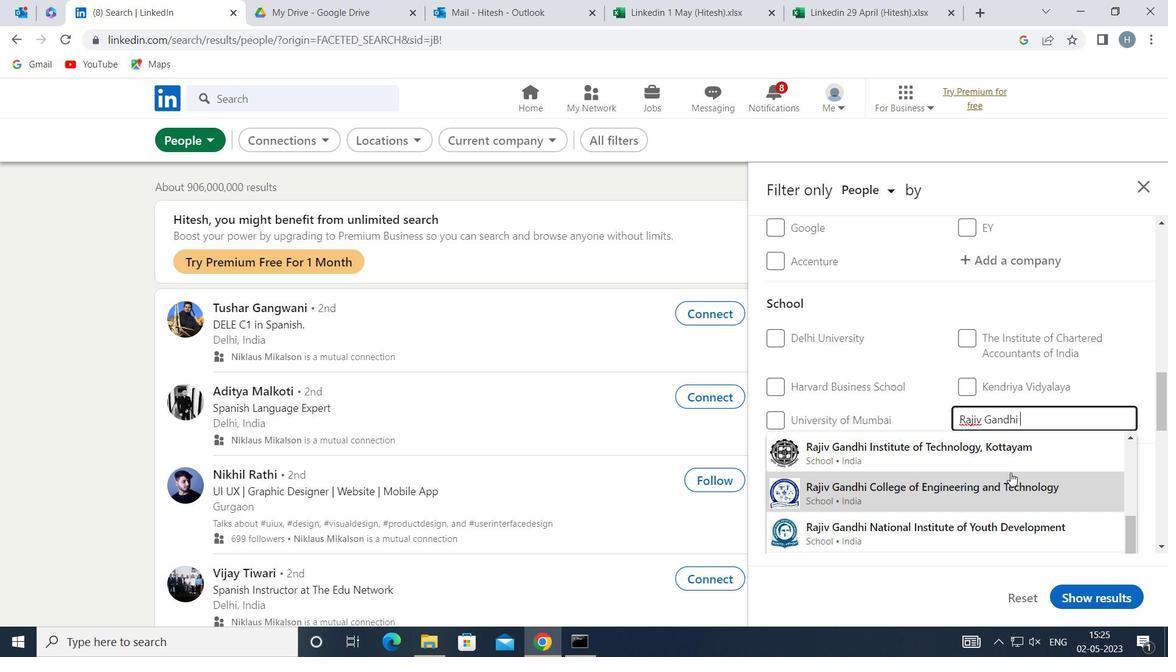 
Action: Mouse scrolled (1009, 473) with delta (0, 0)
Screenshot: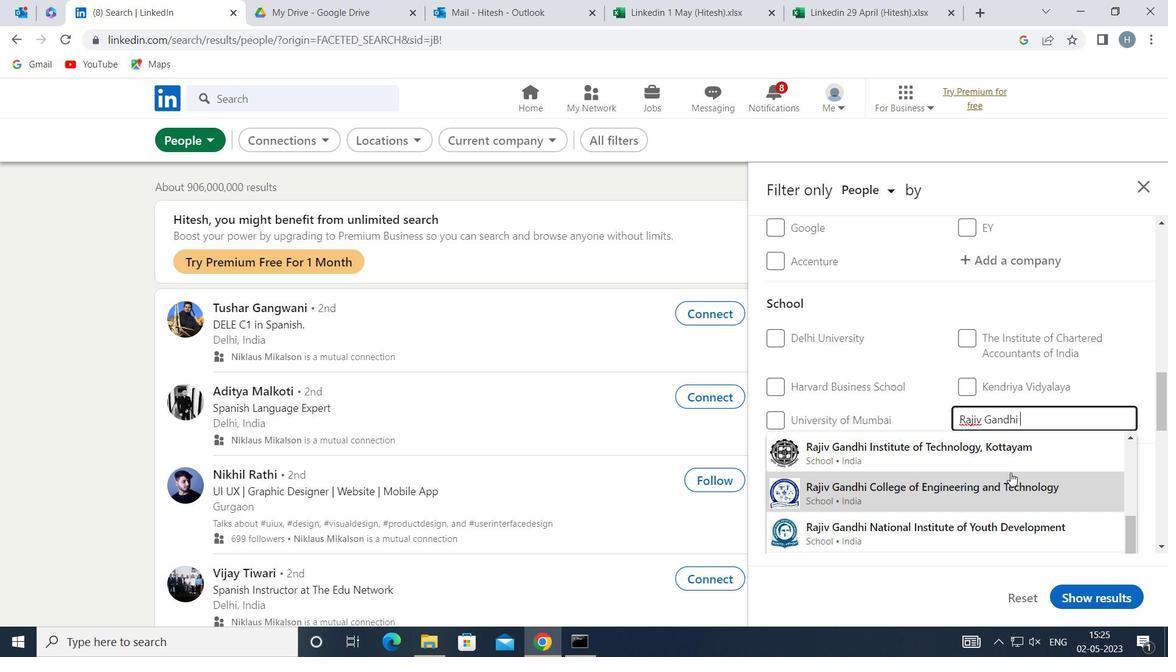 
Action: Mouse moved to (1009, 482)
Screenshot: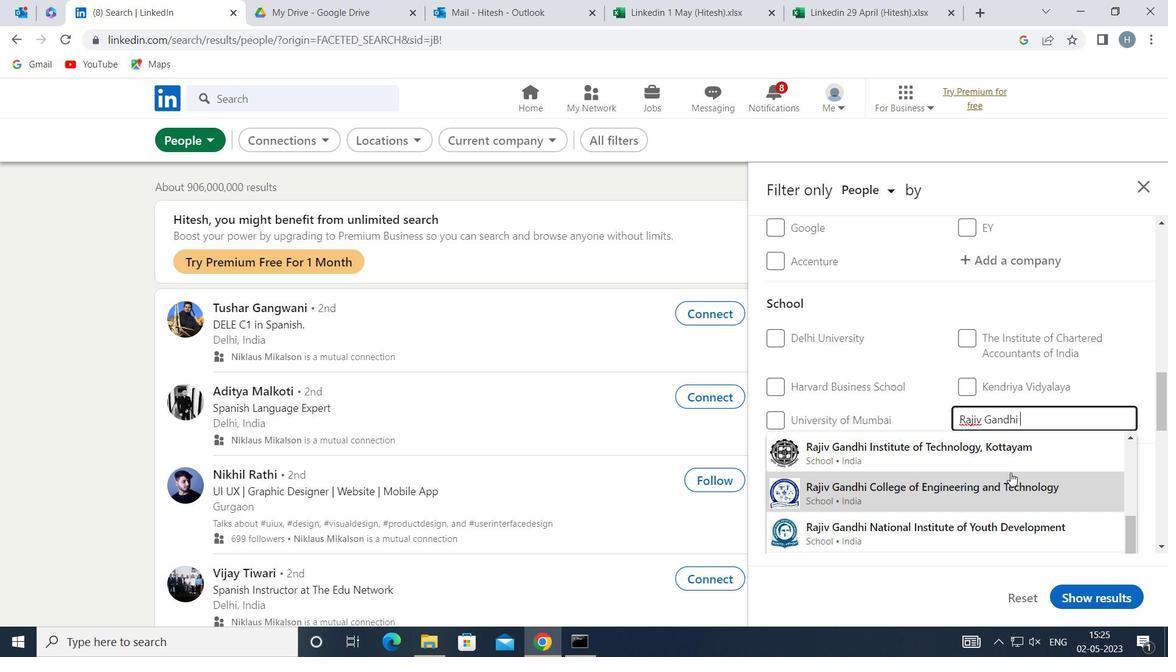 
Action: Mouse scrolled (1009, 483) with delta (0, 0)
Screenshot: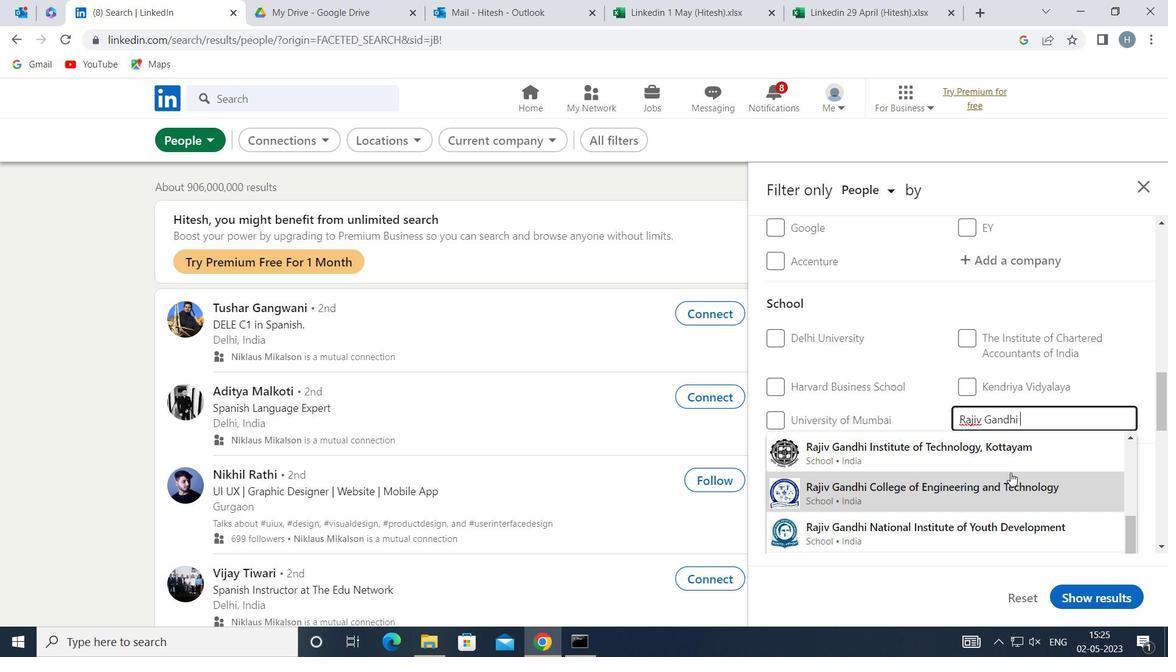 
Action: Mouse moved to (1009, 483)
Screenshot: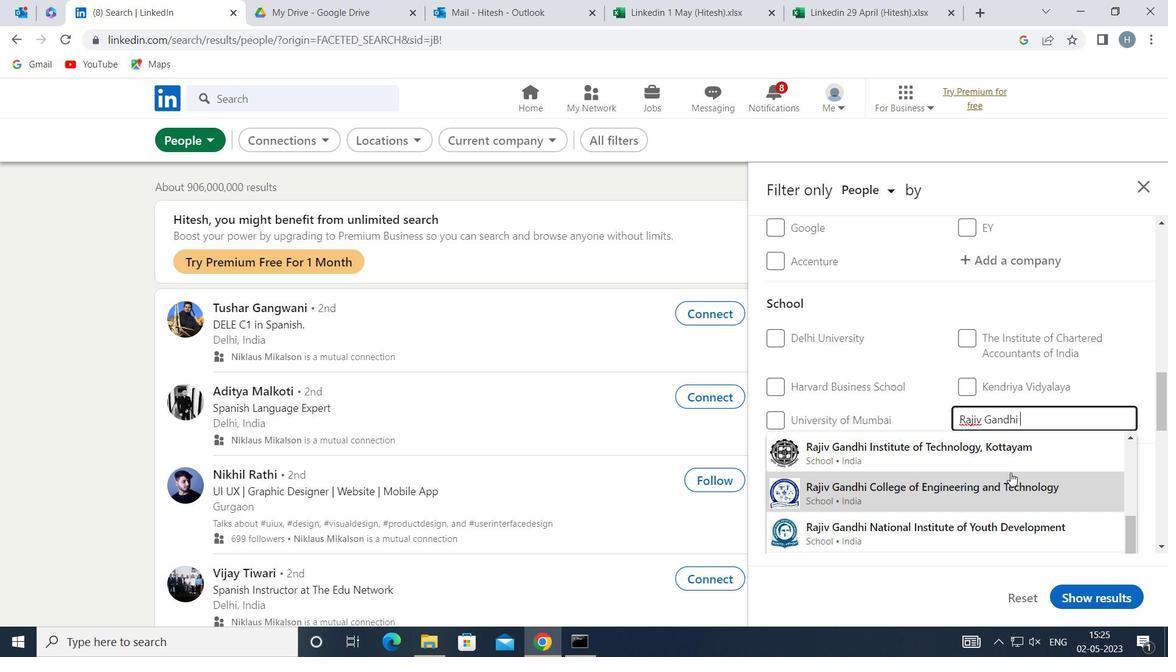 
Action: Mouse scrolled (1009, 484) with delta (0, 0)
Screenshot: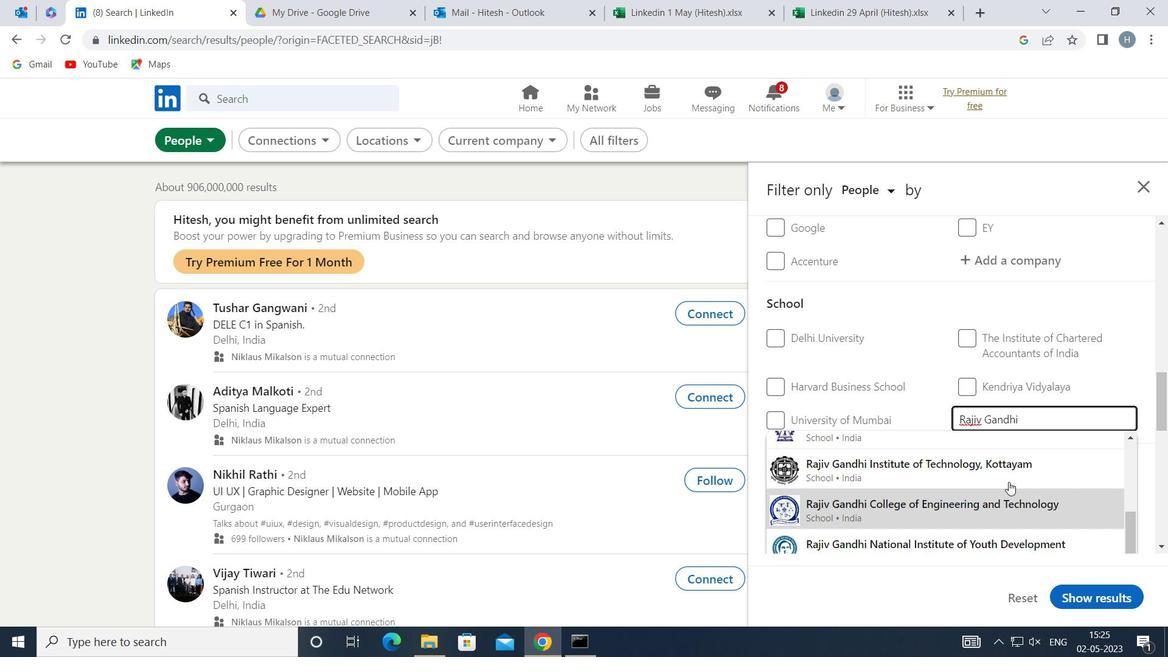 
Action: Mouse scrolled (1009, 484) with delta (0, 0)
Screenshot: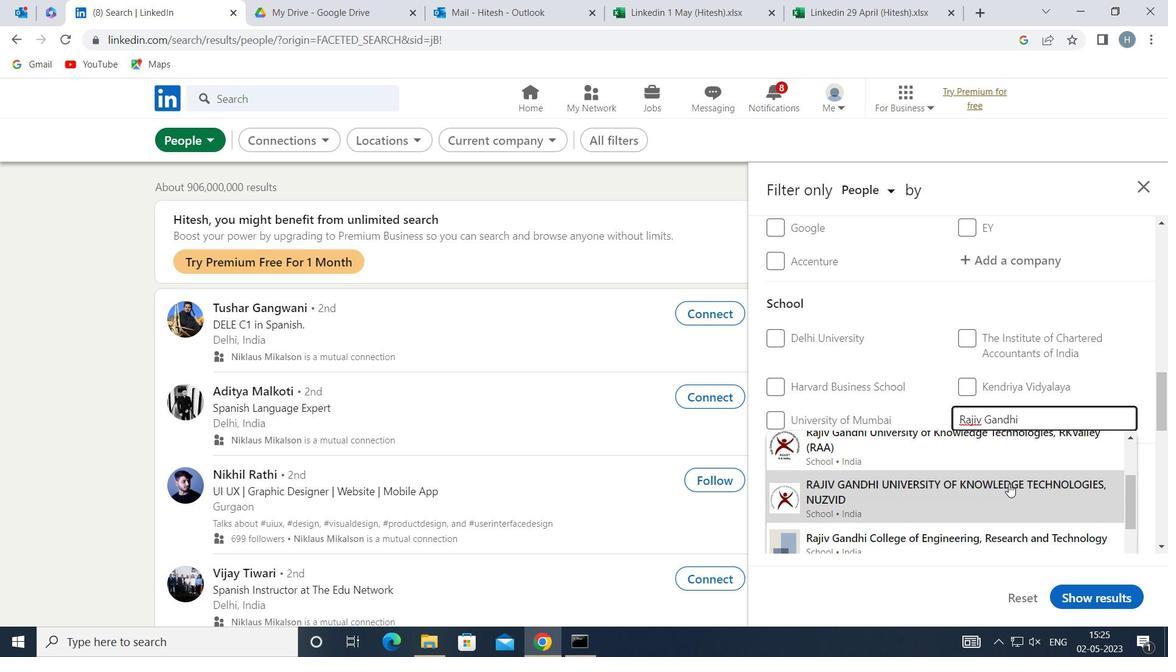 
Action: Mouse scrolled (1009, 484) with delta (0, 0)
Screenshot: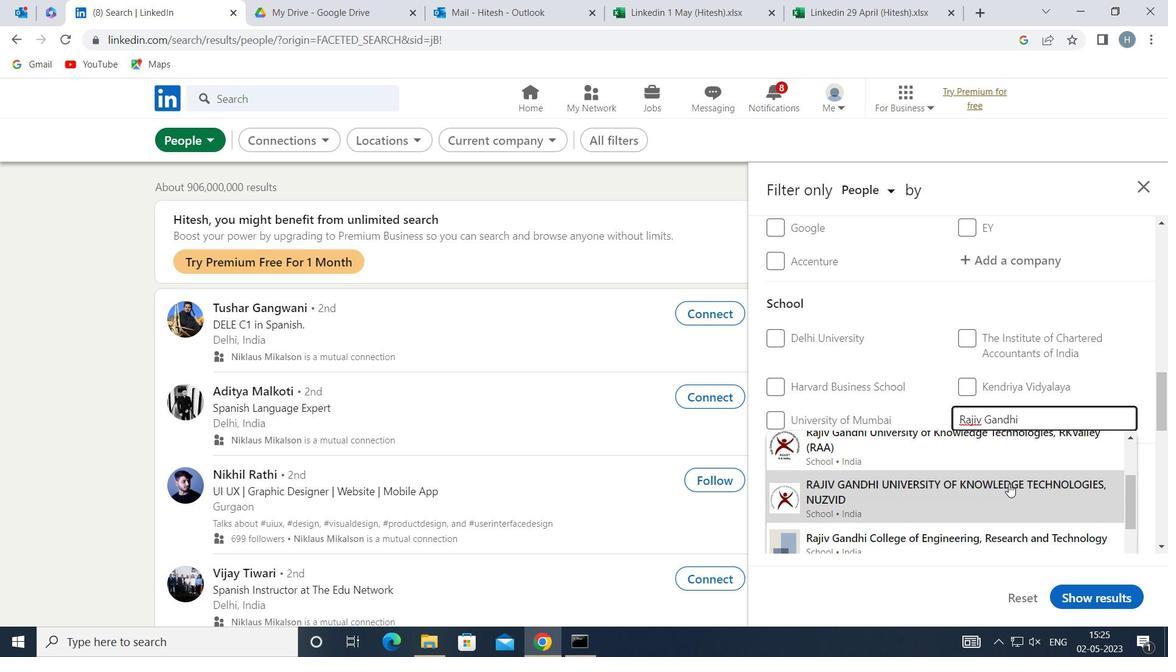 
Action: Mouse moved to (1009, 486)
Screenshot: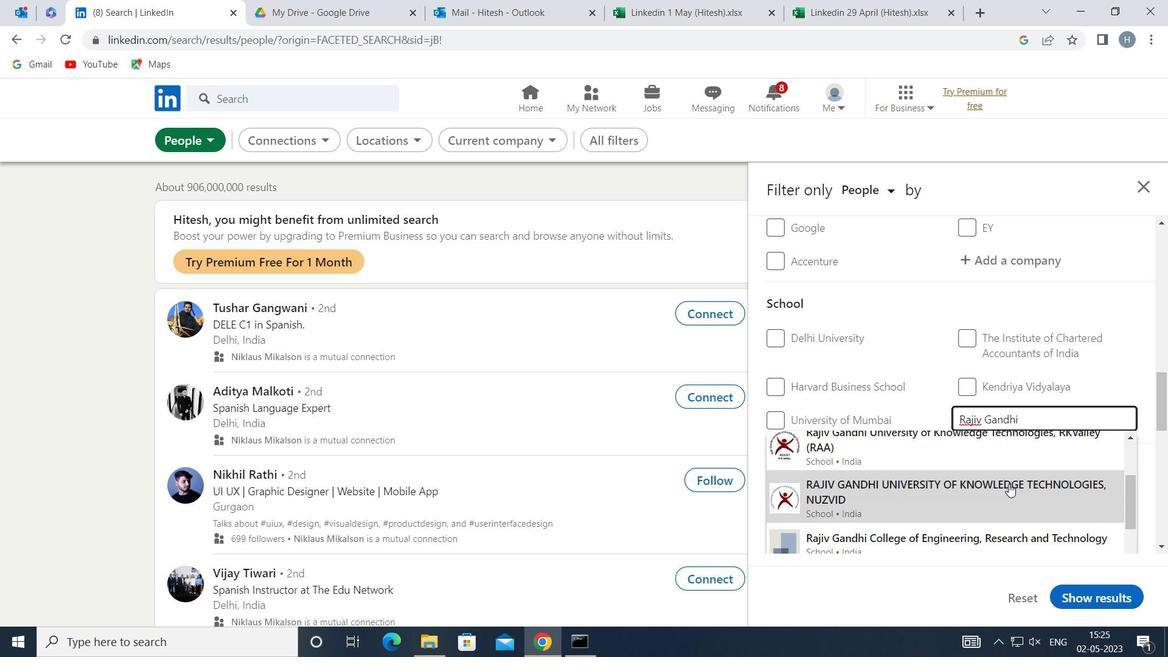 
Action: Mouse scrolled (1009, 487) with delta (0, 0)
Screenshot: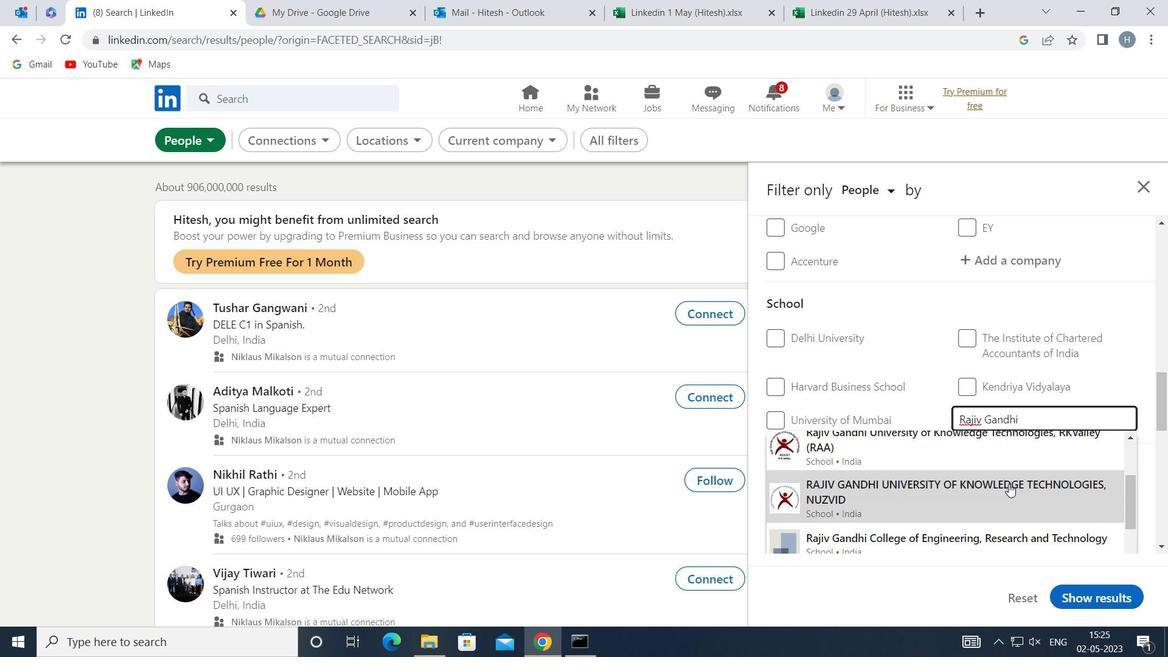 
Action: Mouse moved to (1011, 492)
Screenshot: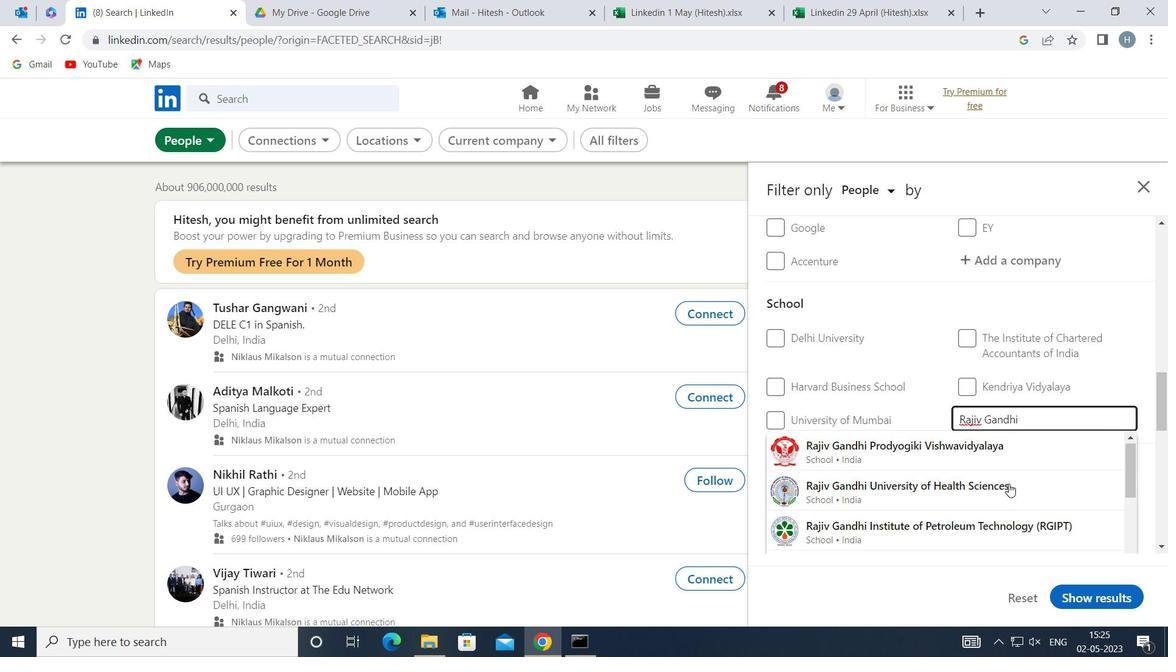 
Action: Mouse scrolled (1011, 493) with delta (0, 0)
Screenshot: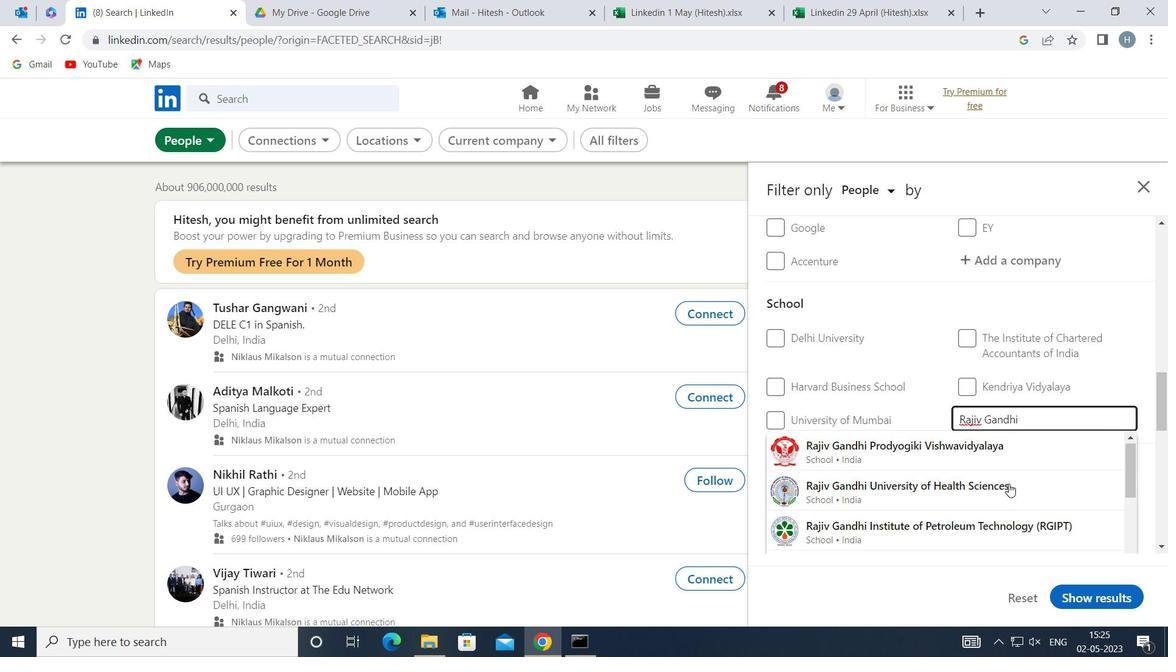 
Action: Mouse moved to (1056, 494)
Screenshot: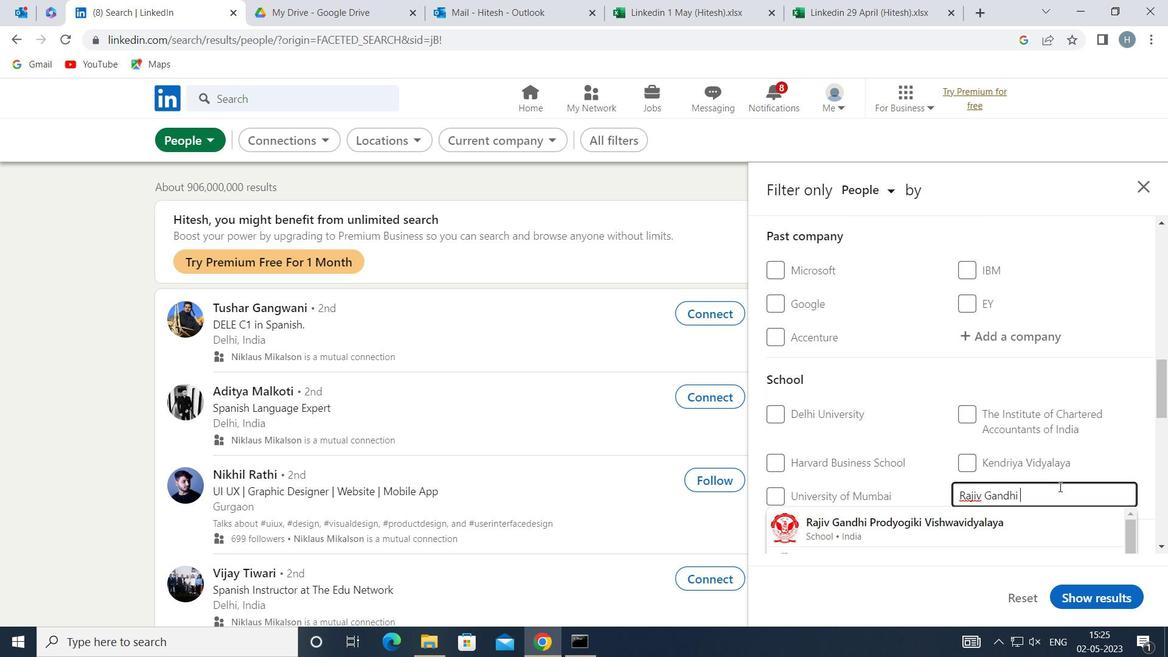 
Action: Mouse pressed left at (1056, 494)
Screenshot: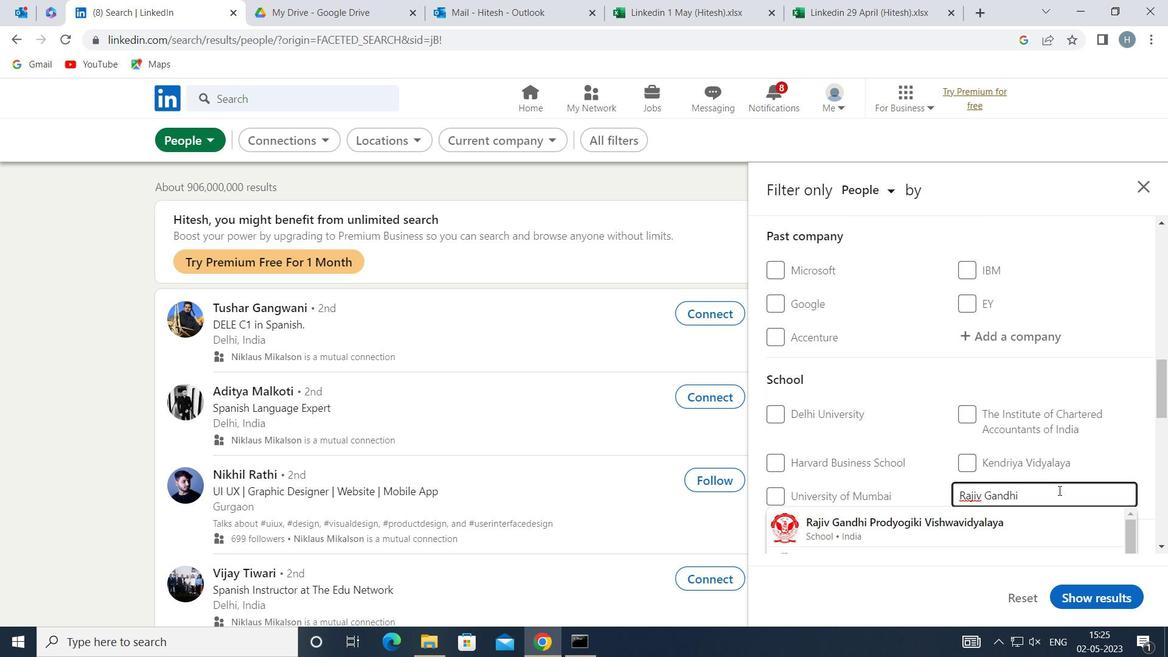
Action: Mouse moved to (1054, 495)
Screenshot: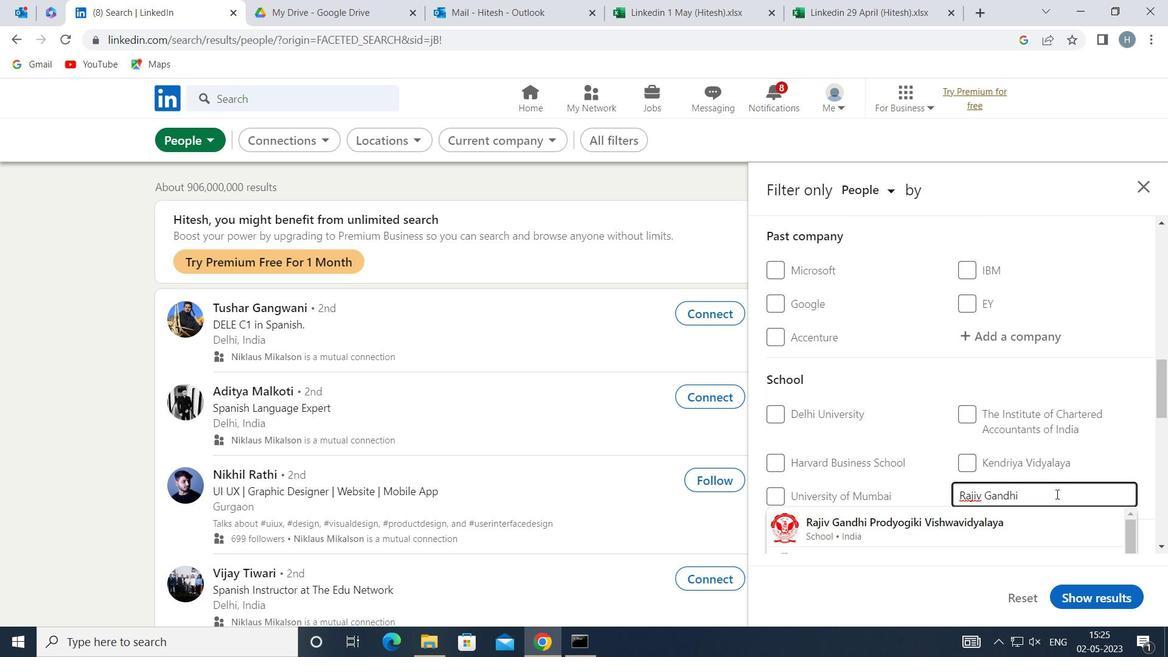 
Action: Key pressed <Key.shift>PRODOYOGIKI
Screenshot: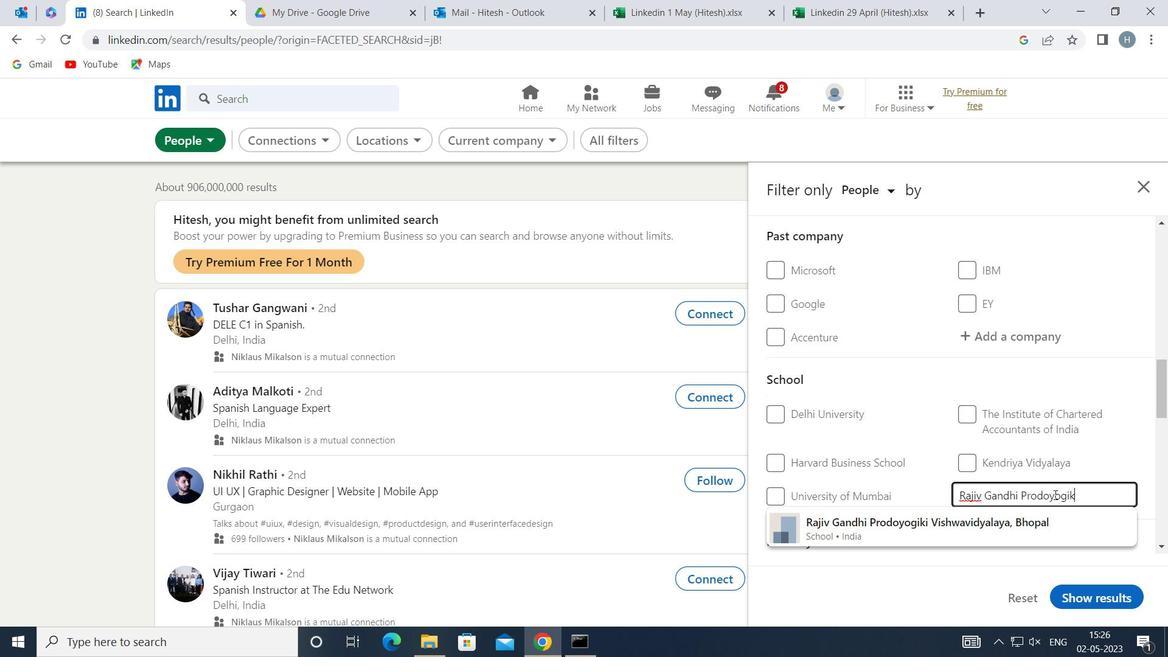 
Action: Mouse moved to (1004, 520)
Screenshot: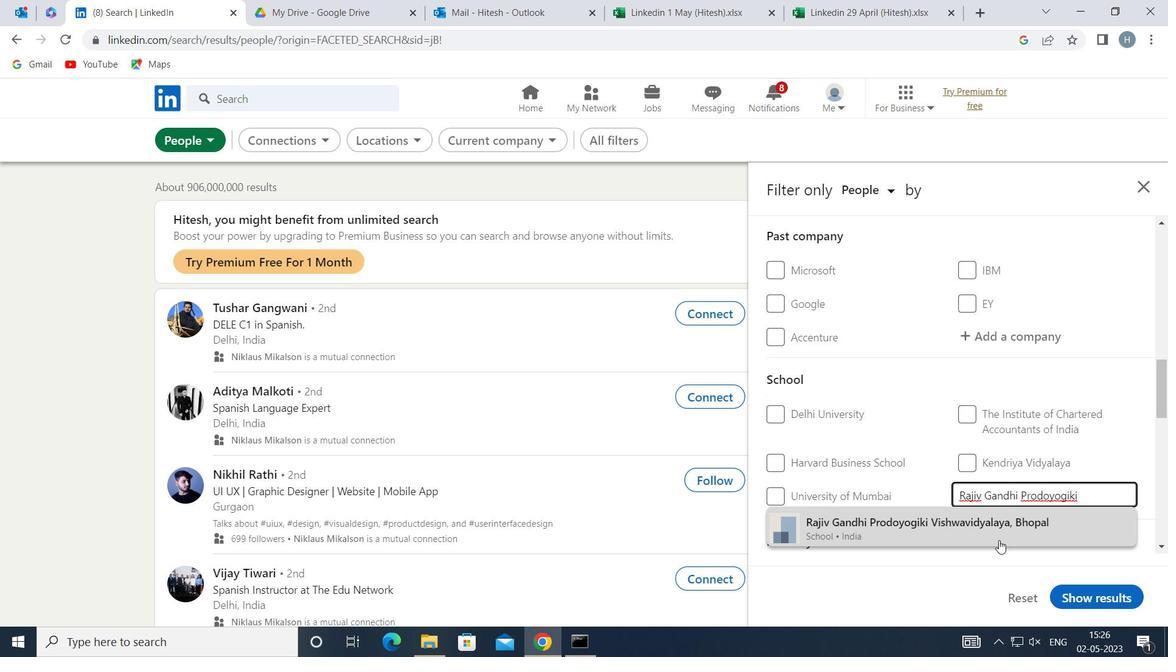 
Action: Mouse pressed left at (1004, 520)
Screenshot: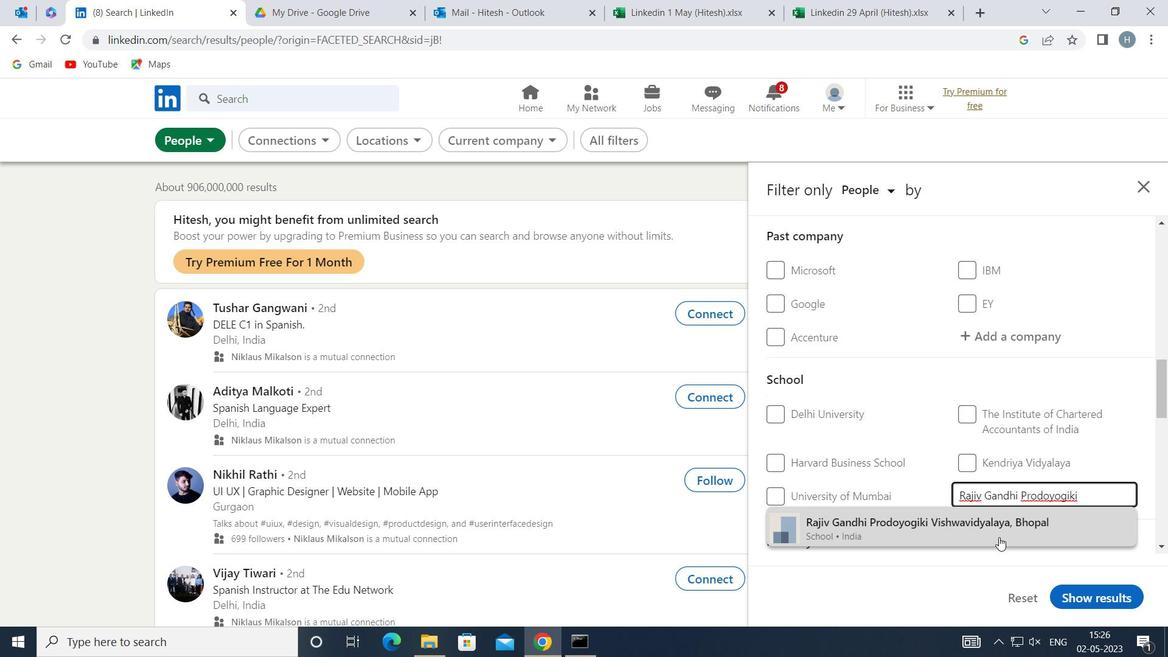 
Action: Mouse moved to (918, 449)
Screenshot: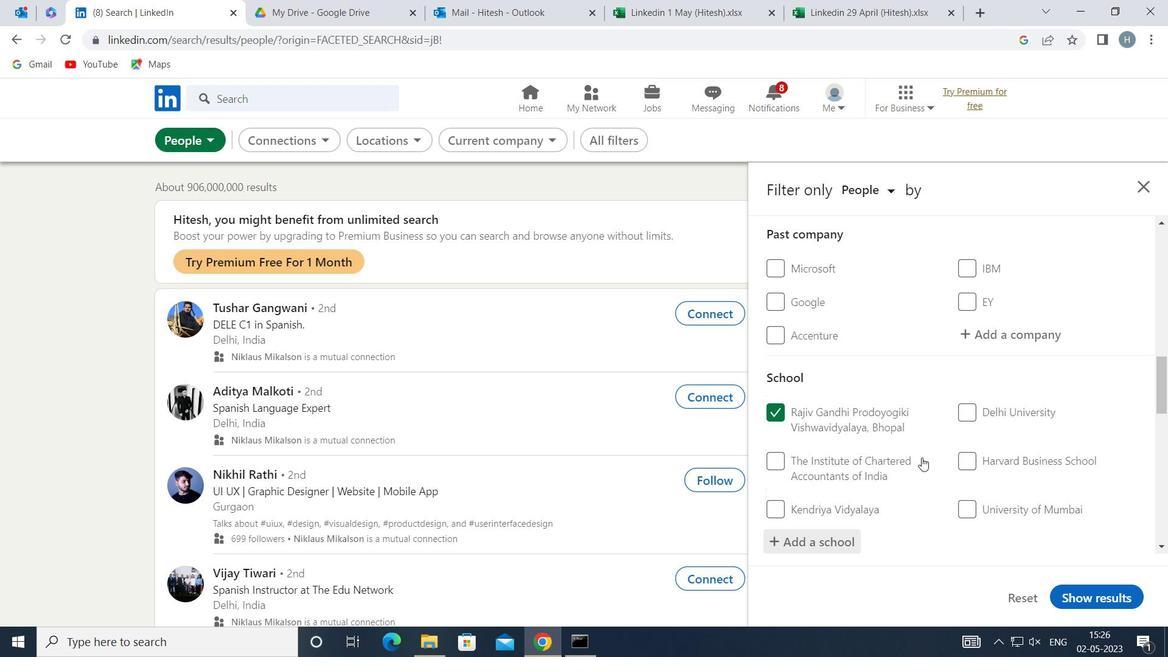 
Action: Mouse scrolled (918, 448) with delta (0, 0)
Screenshot: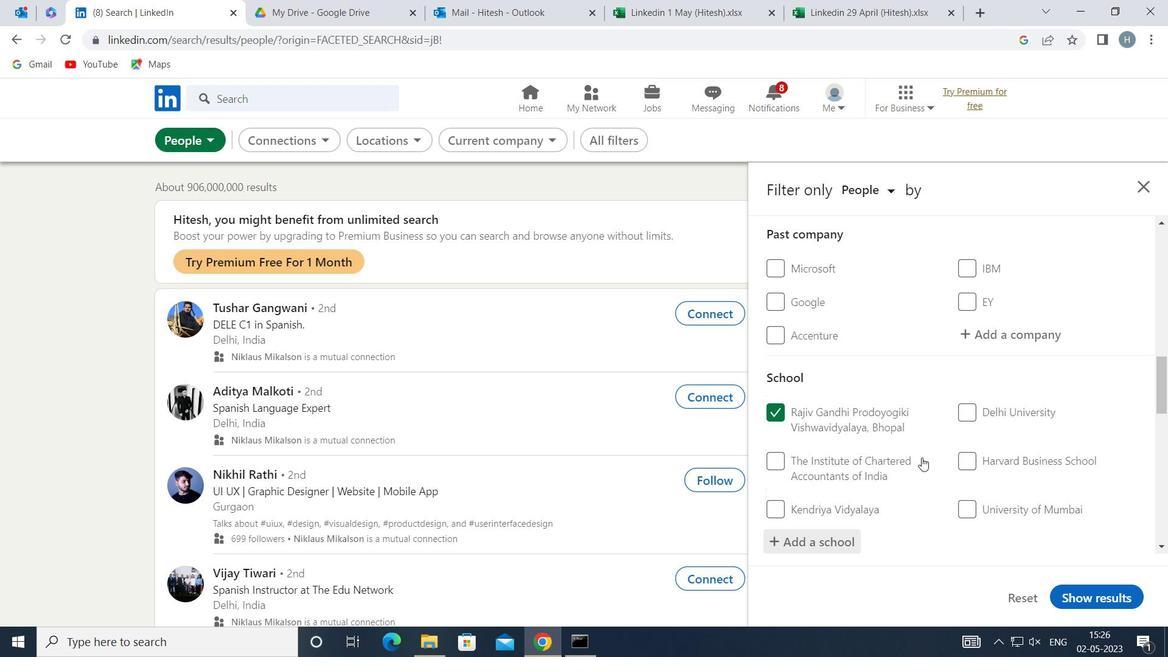 
Action: Mouse scrolled (918, 448) with delta (0, 0)
Screenshot: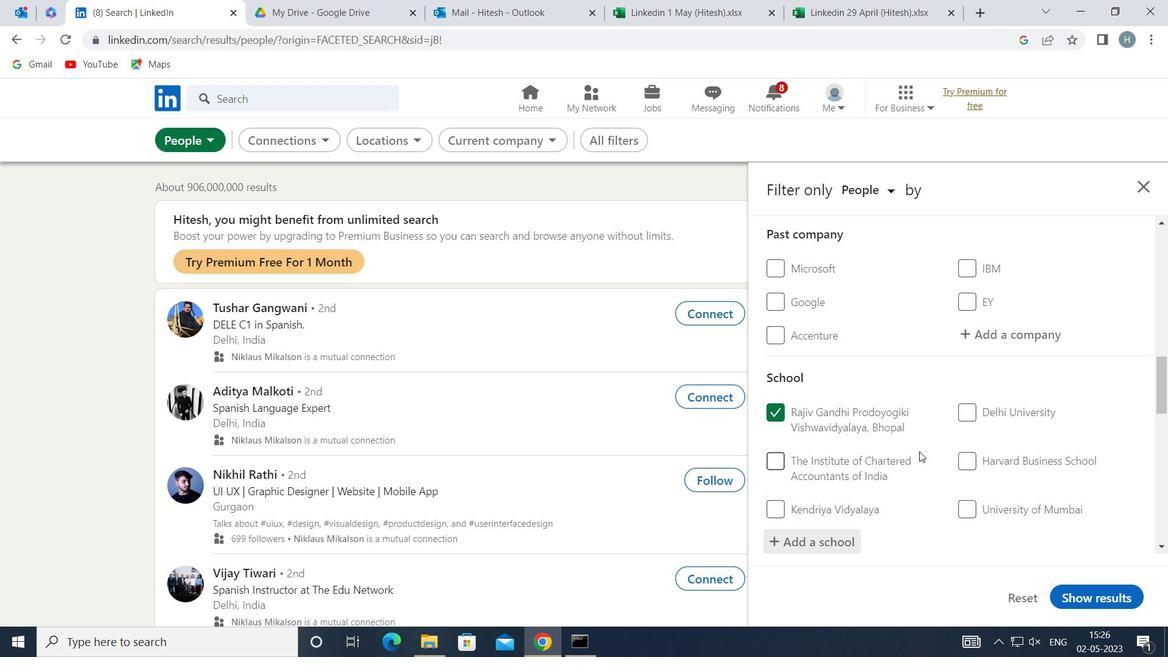 
Action: Mouse moved to (904, 448)
Screenshot: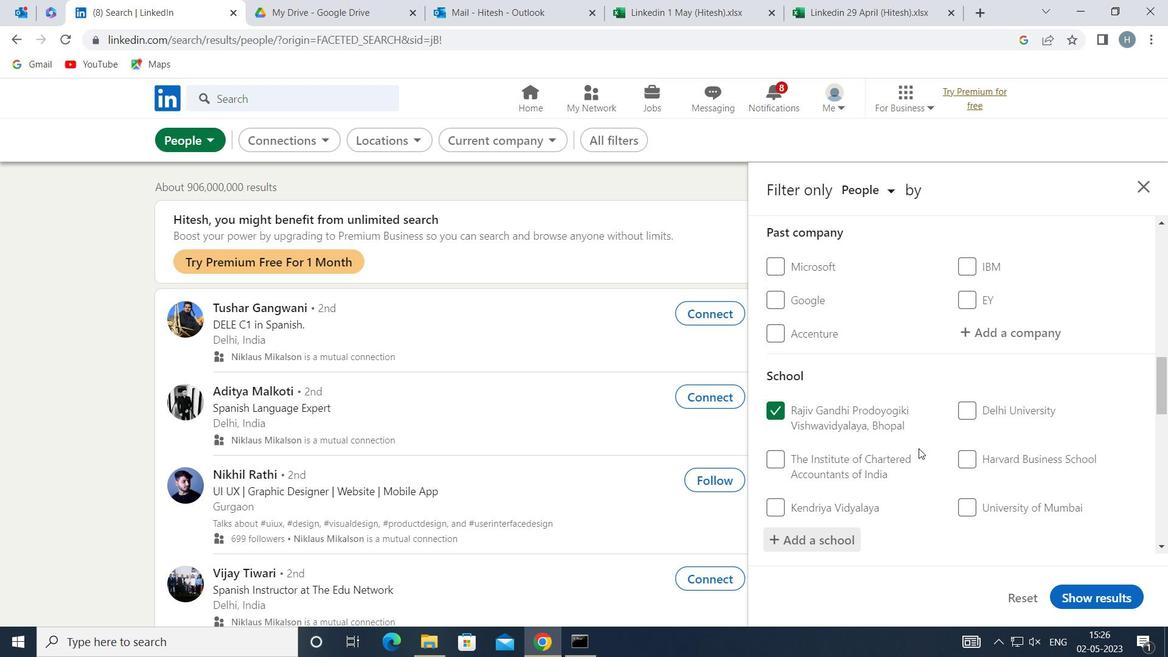 
Action: Mouse scrolled (904, 447) with delta (0, 0)
Screenshot: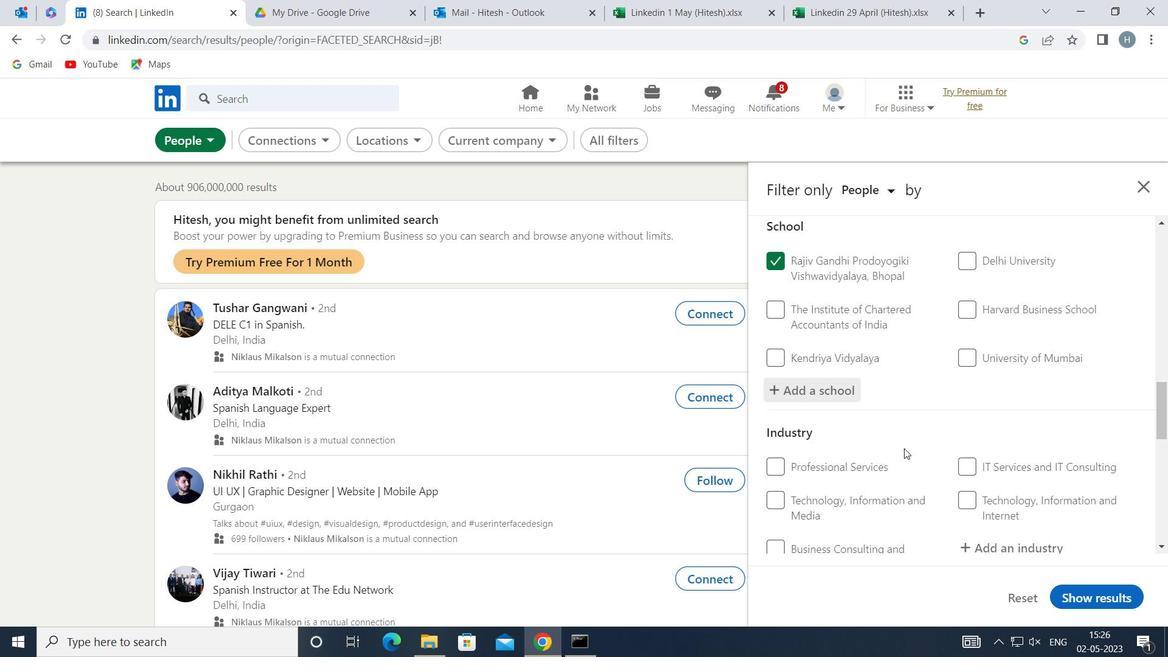 
Action: Mouse moved to (1000, 469)
Screenshot: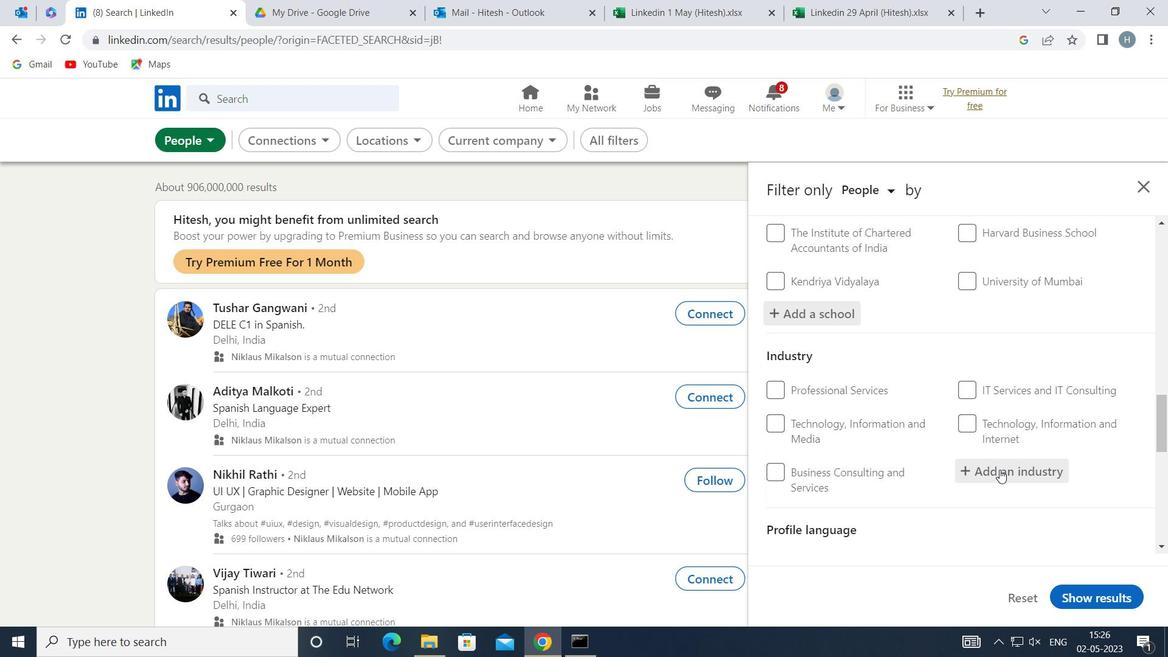 
Action: Mouse pressed left at (1000, 469)
Screenshot: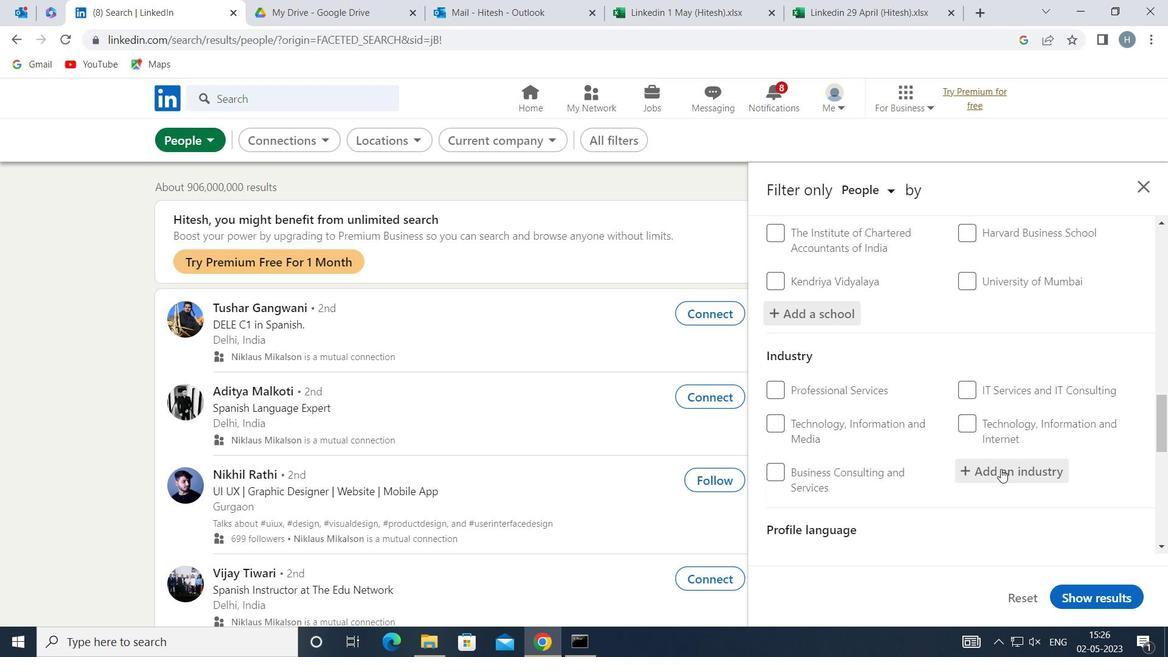 
Action: Mouse moved to (997, 467)
Screenshot: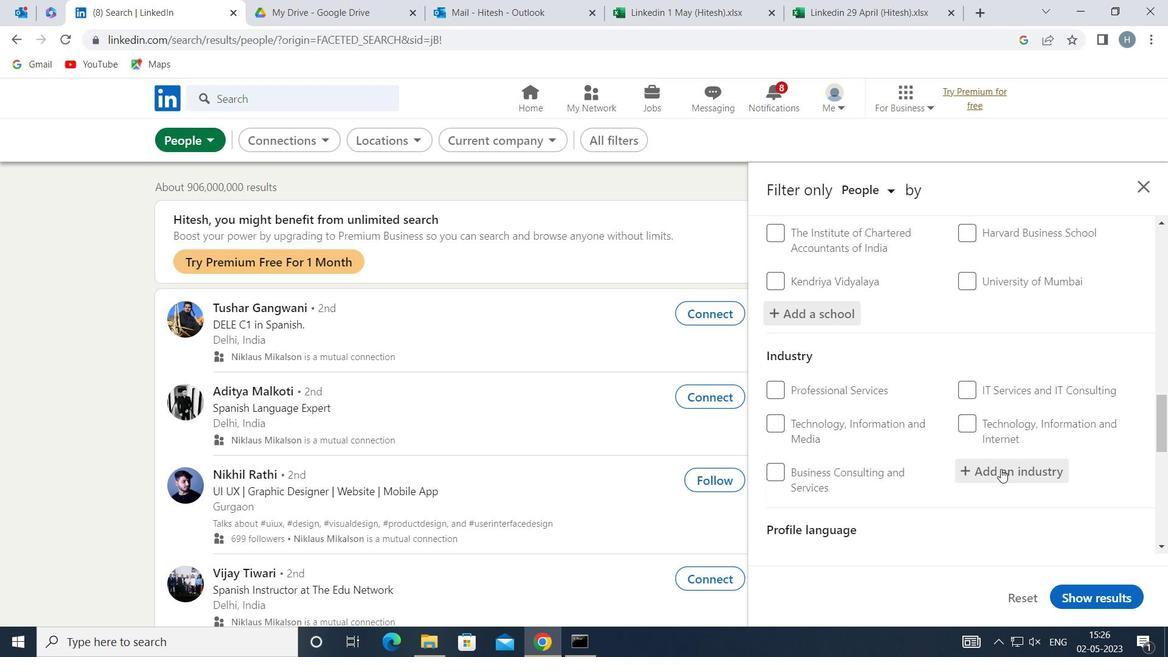 
Action: Key pressed <Key.shift>ANIMA
Screenshot: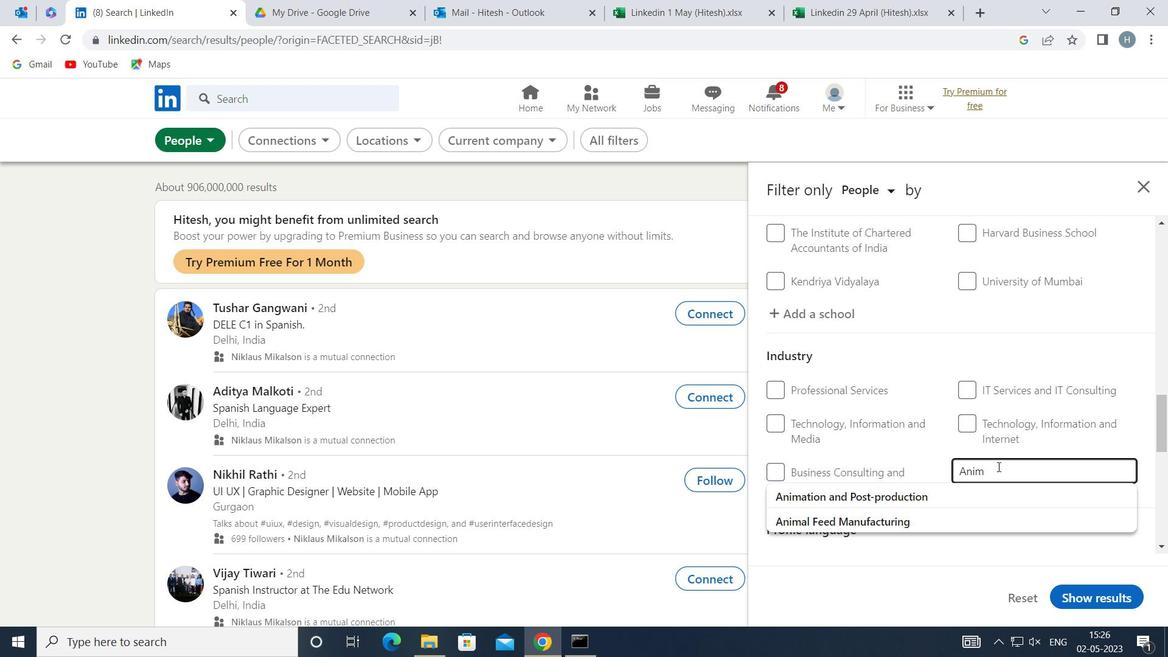 
Action: Mouse moved to (900, 497)
Screenshot: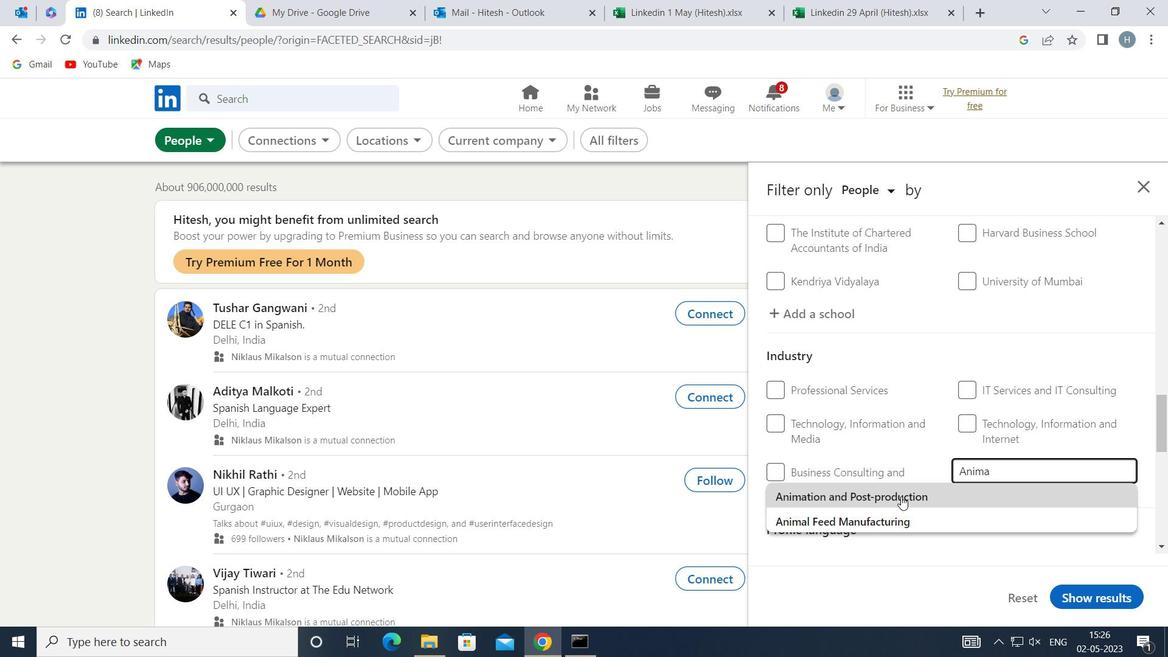 
Action: Mouse pressed left at (900, 497)
Screenshot: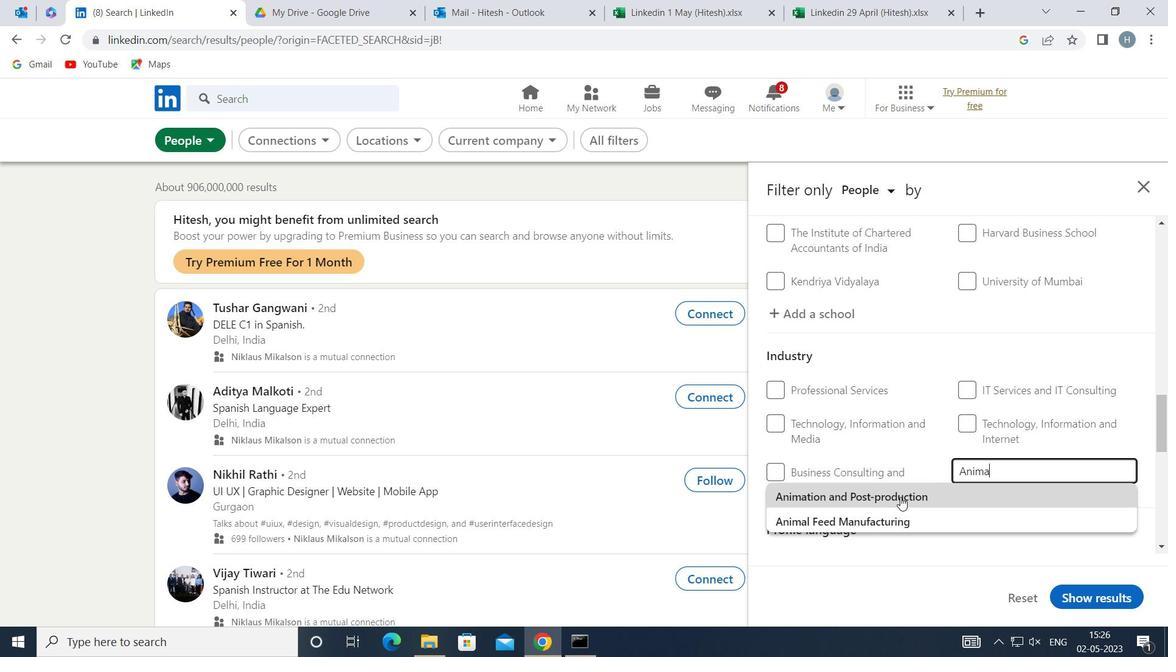 
Action: Mouse moved to (902, 455)
Screenshot: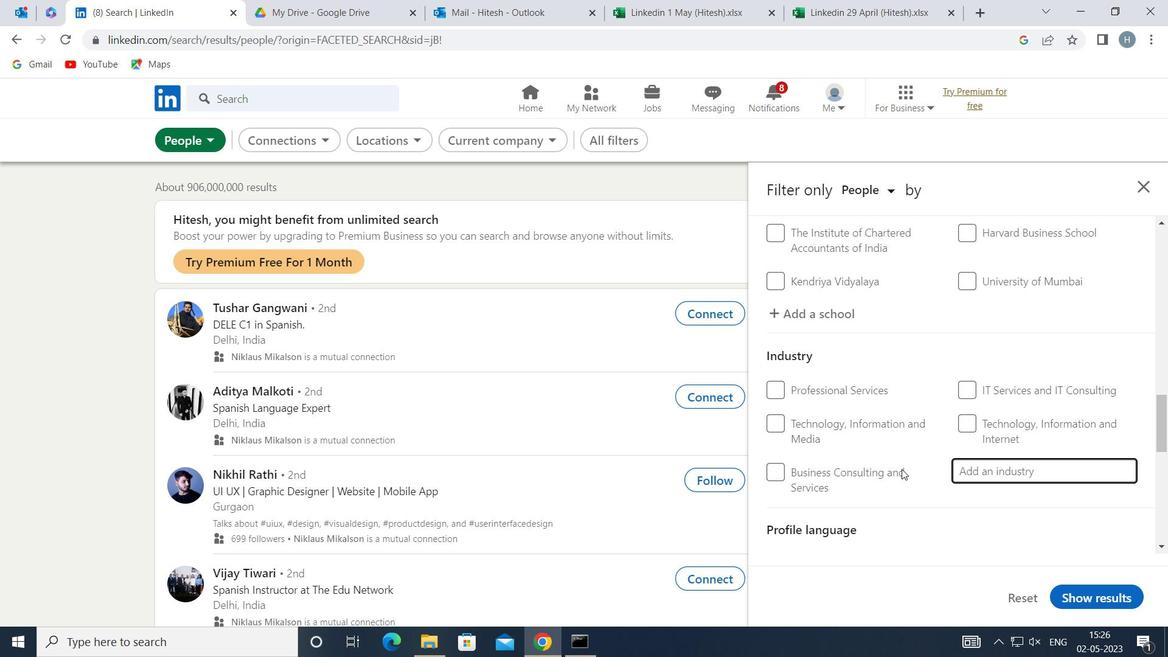 
Action: Mouse scrolled (902, 455) with delta (0, 0)
Screenshot: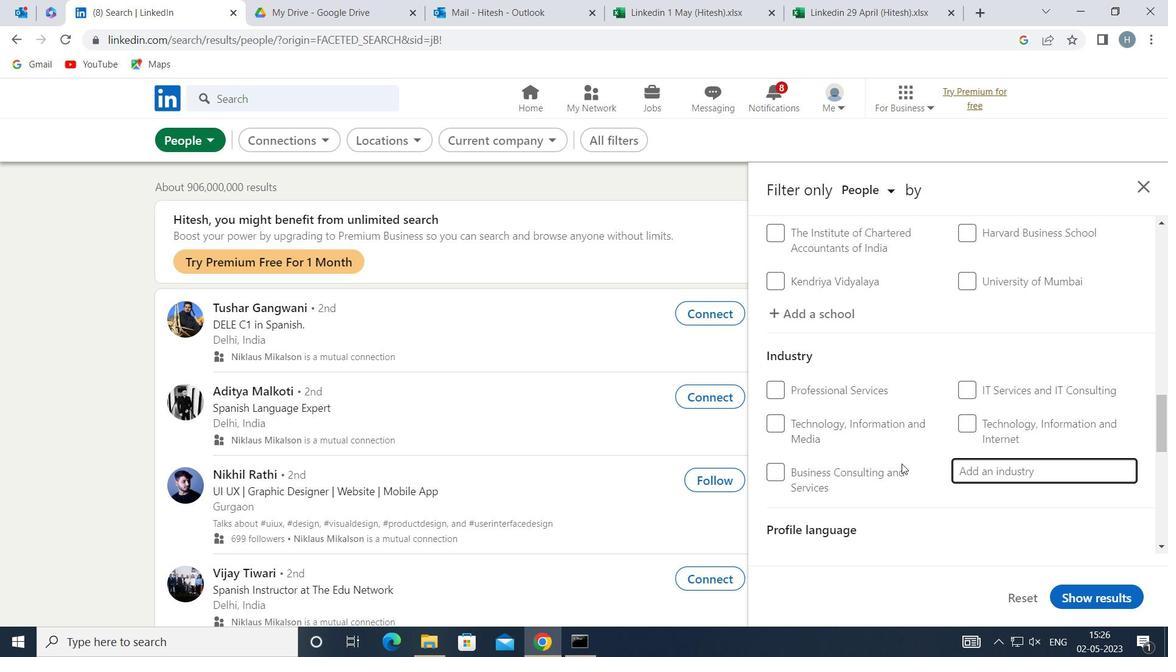 
Action: Mouse scrolled (902, 455) with delta (0, 0)
Screenshot: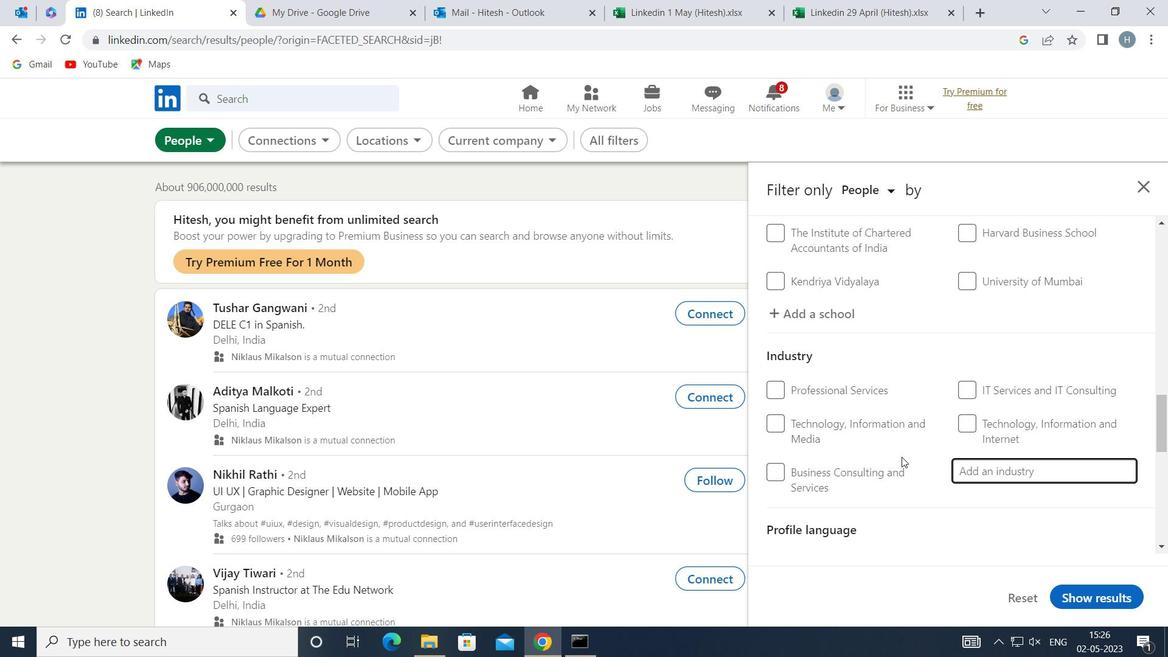
Action: Mouse moved to (902, 449)
Screenshot: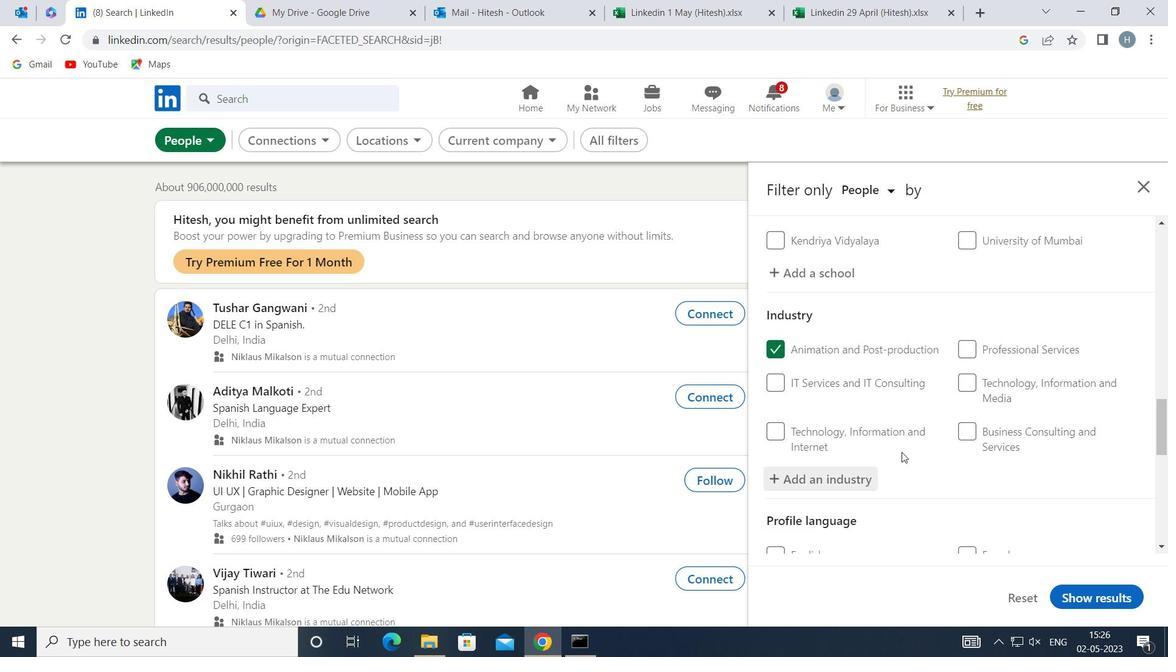 
Action: Mouse scrolled (902, 449) with delta (0, 0)
Screenshot: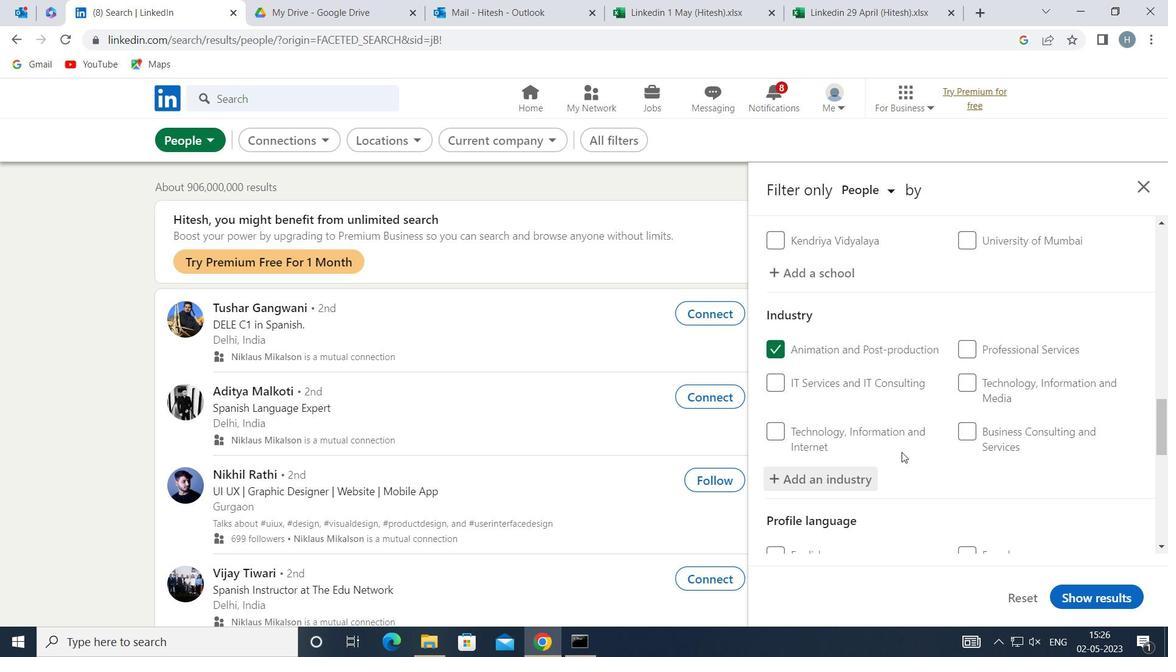
Action: Mouse scrolled (902, 449) with delta (0, 0)
Screenshot: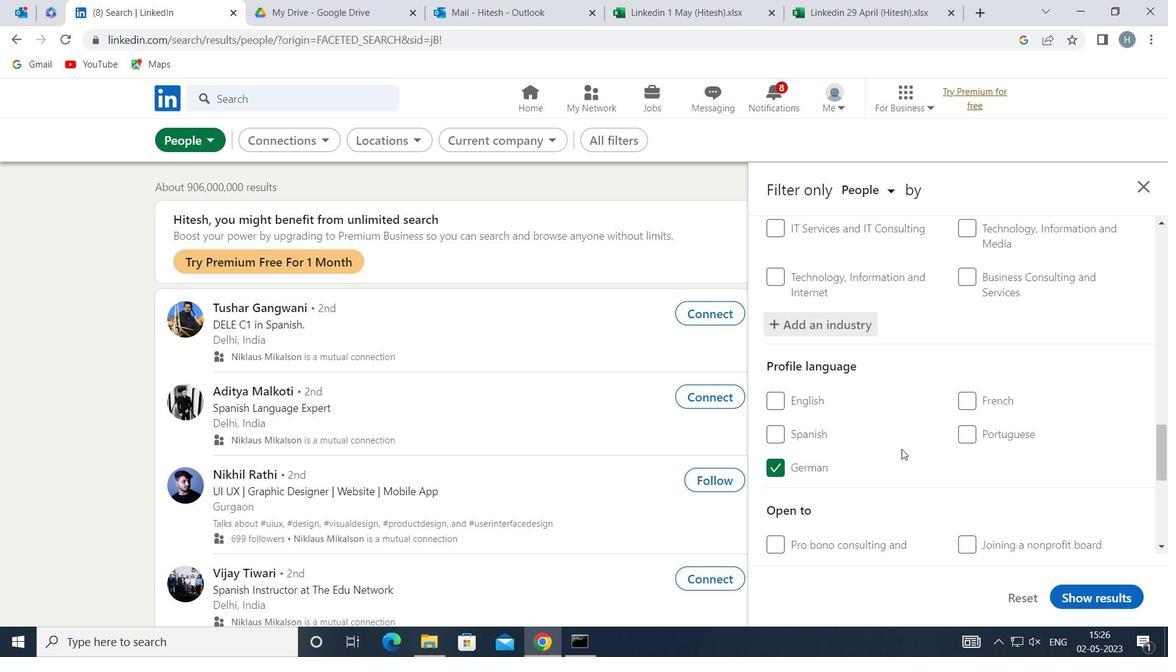 
Action: Mouse scrolled (902, 449) with delta (0, 0)
Screenshot: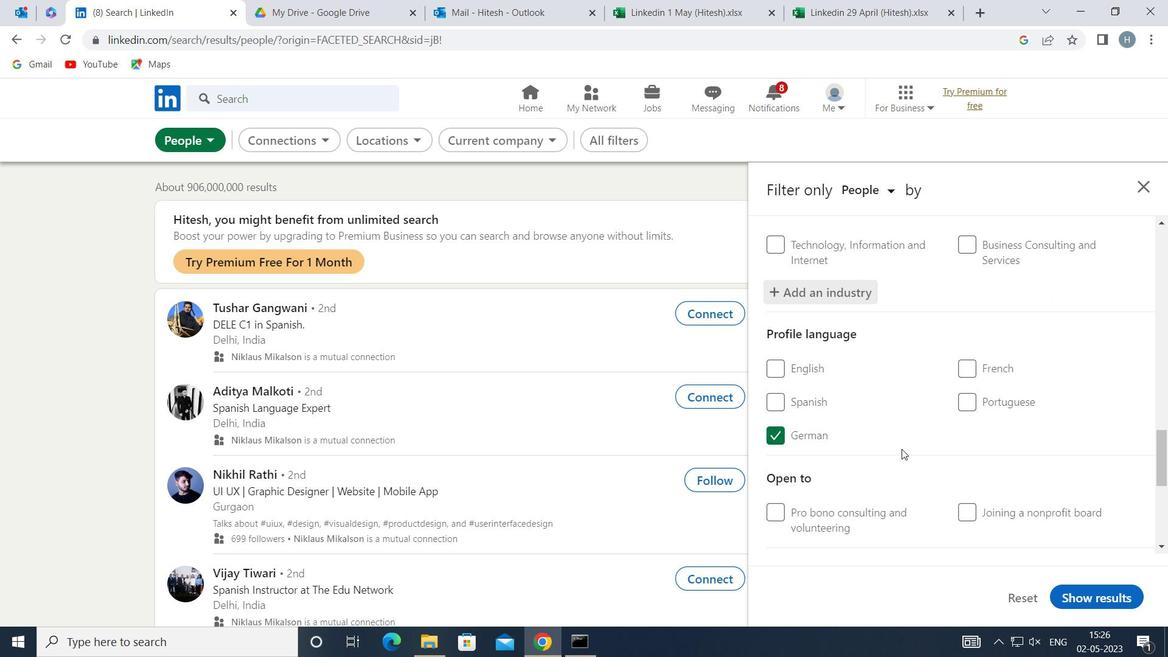 
Action: Mouse scrolled (902, 449) with delta (0, 0)
Screenshot: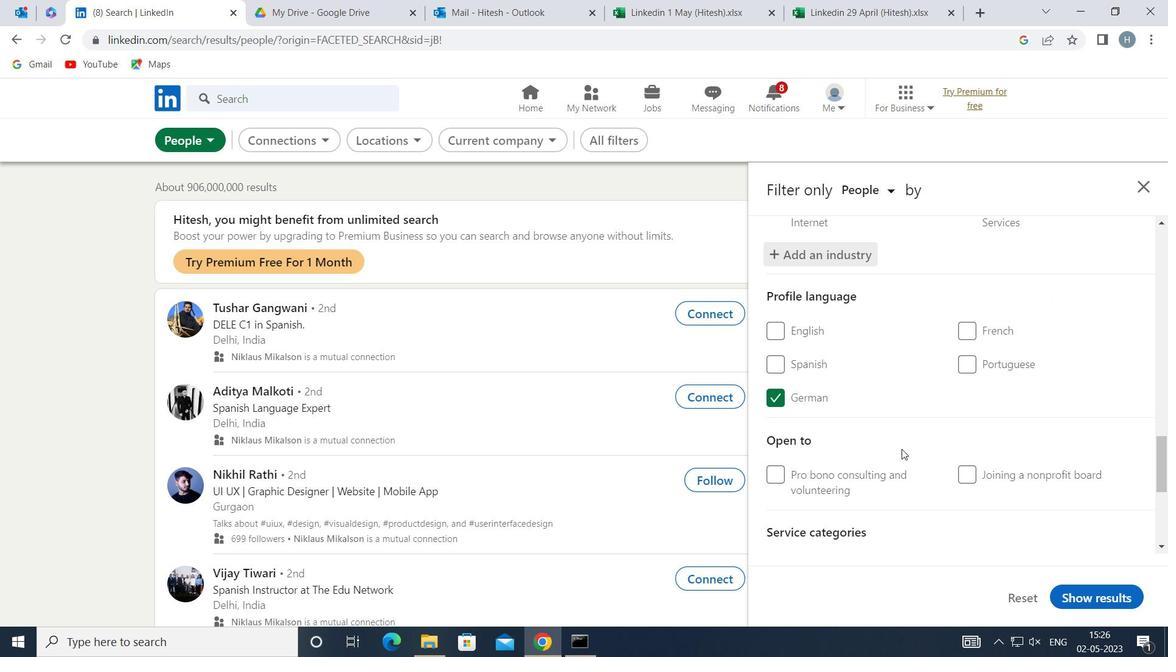 
Action: Mouse moved to (975, 441)
Screenshot: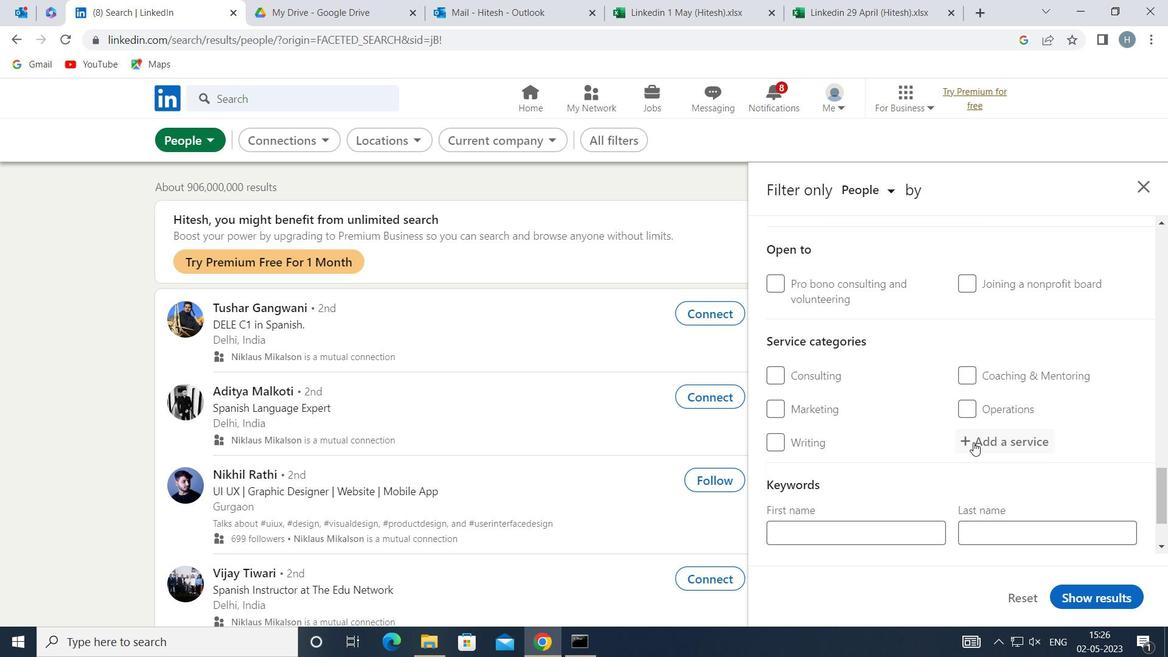
Action: Mouse pressed left at (975, 441)
Screenshot: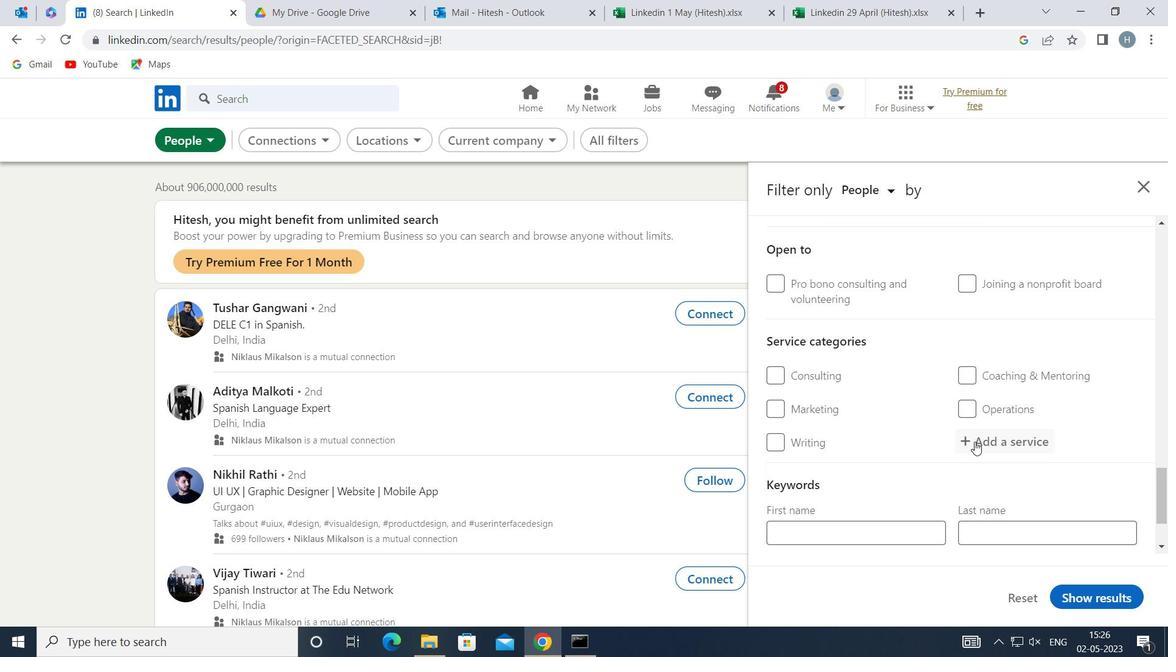 
Action: Mouse moved to (974, 439)
Screenshot: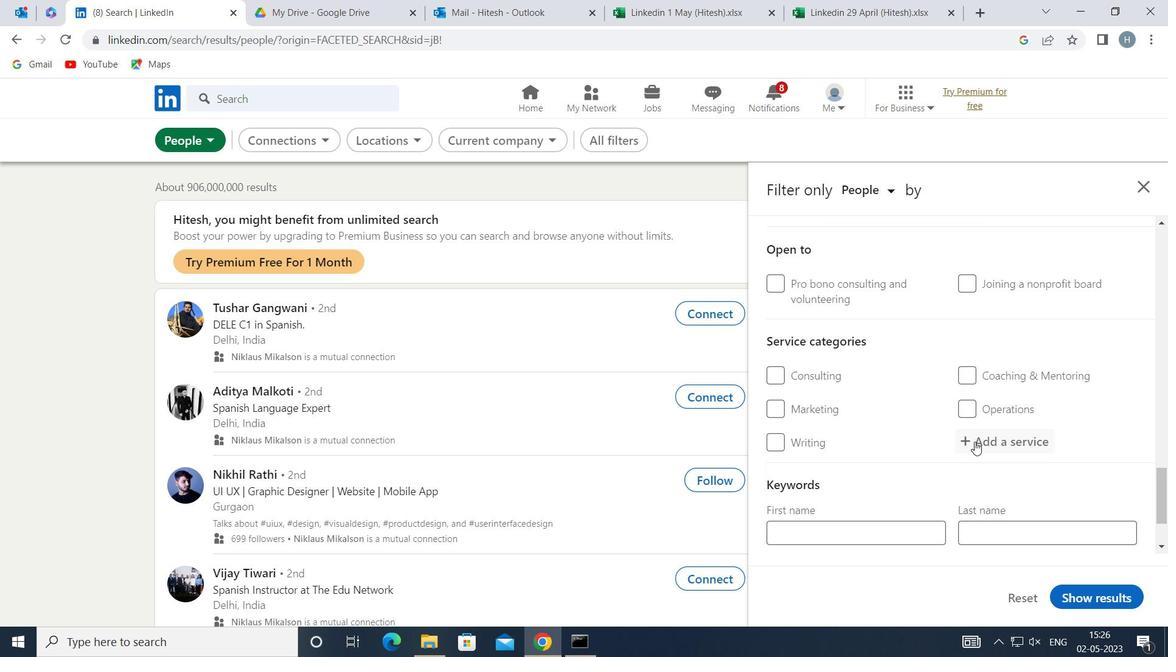 
Action: Key pressed <Key.shift>VIDEO<Key.space><Key.shift><Key.shift>PROD
Screenshot: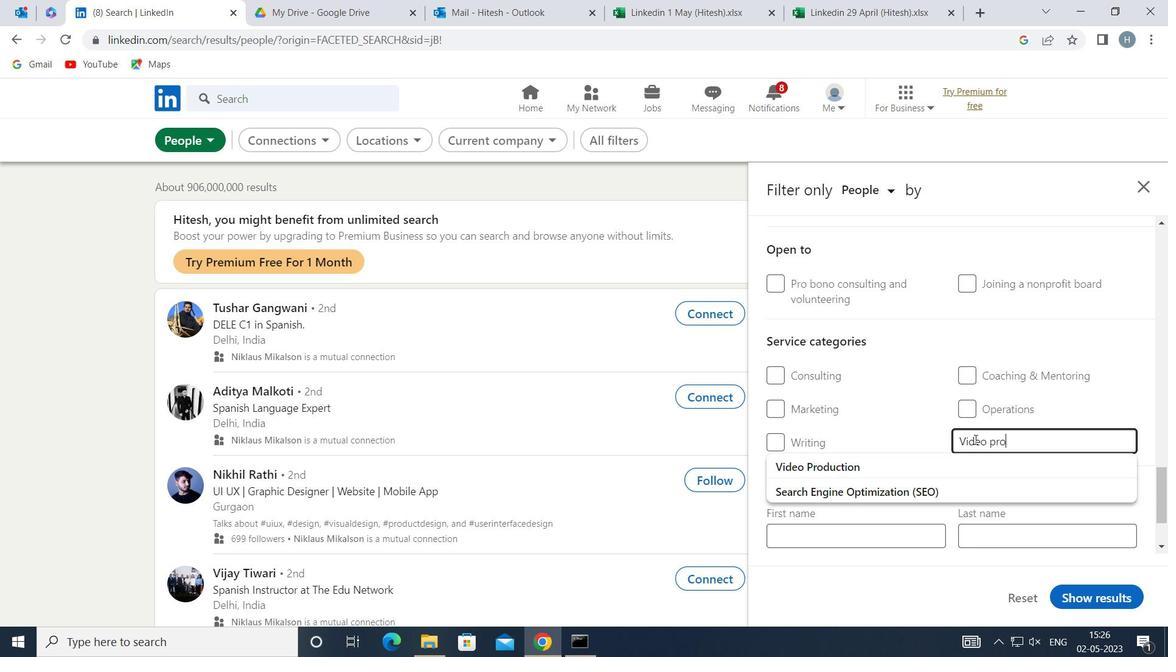 
Action: Mouse moved to (917, 466)
Screenshot: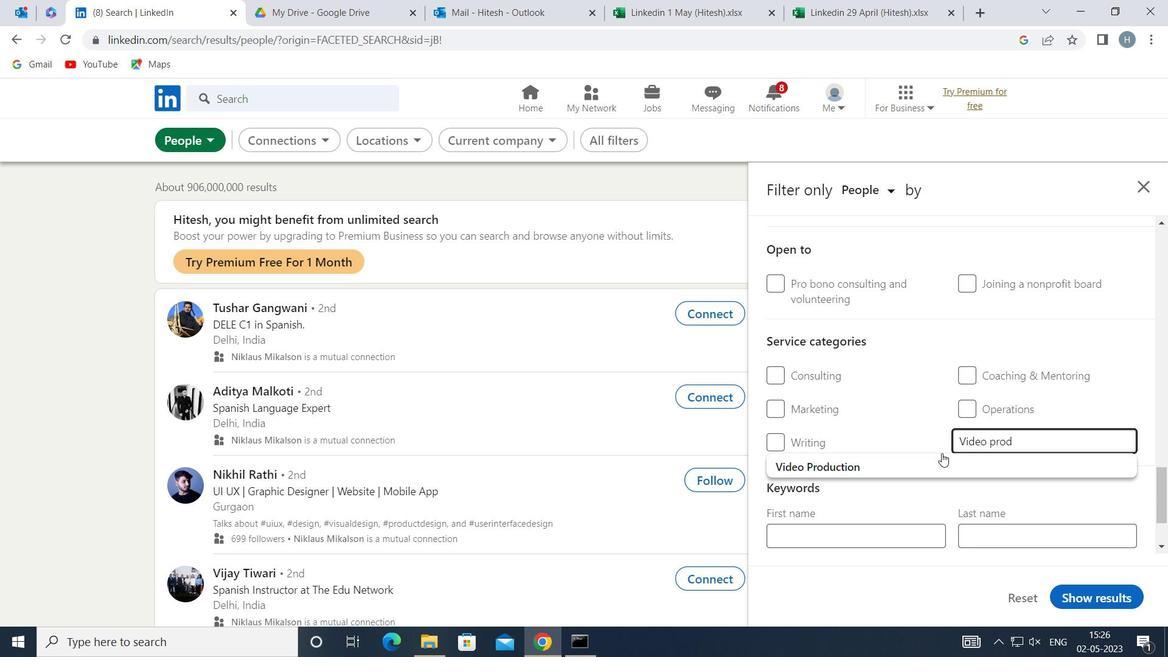 
Action: Mouse pressed left at (917, 466)
Screenshot: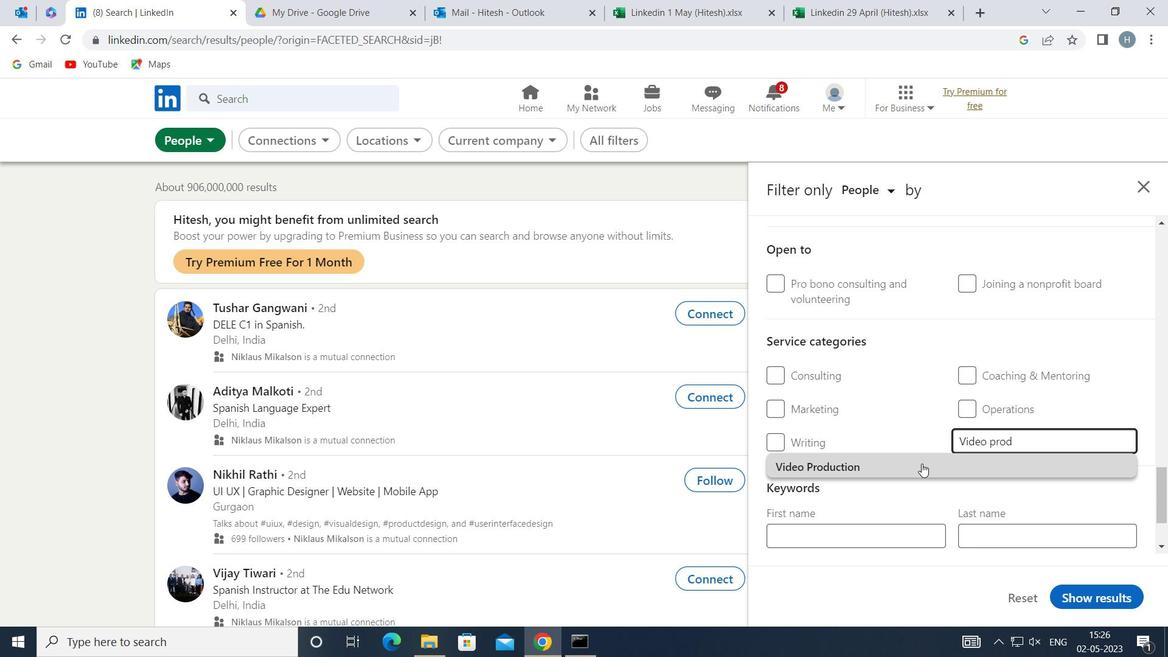 
Action: Mouse moved to (912, 456)
Screenshot: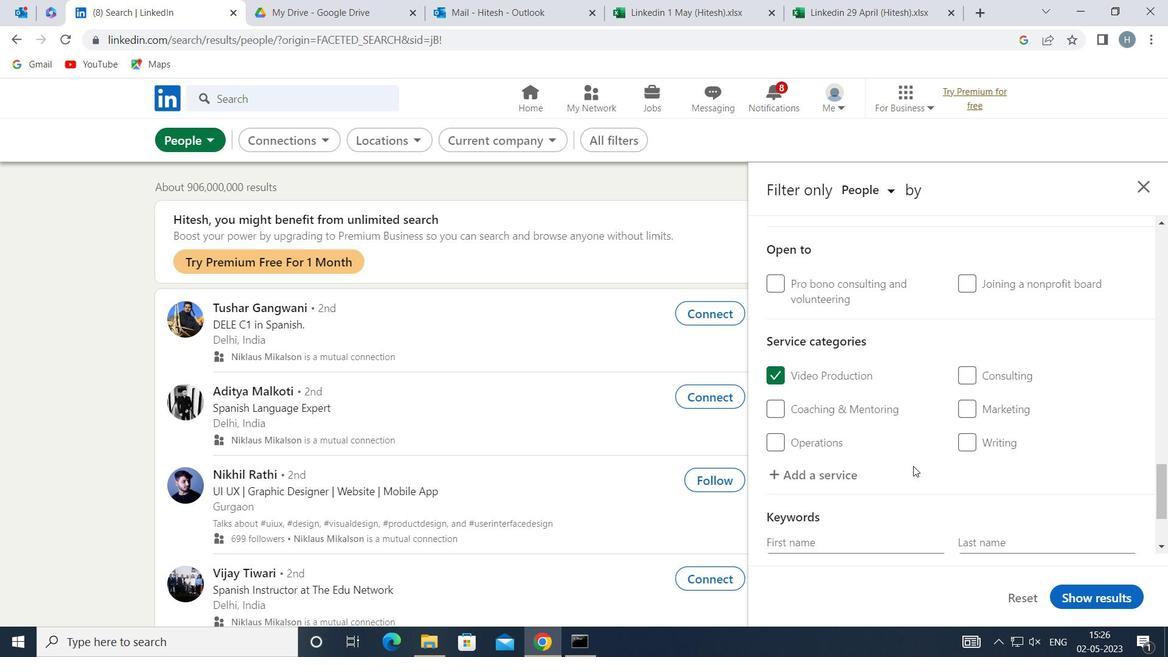 
Action: Mouse scrolled (912, 456) with delta (0, 0)
Screenshot: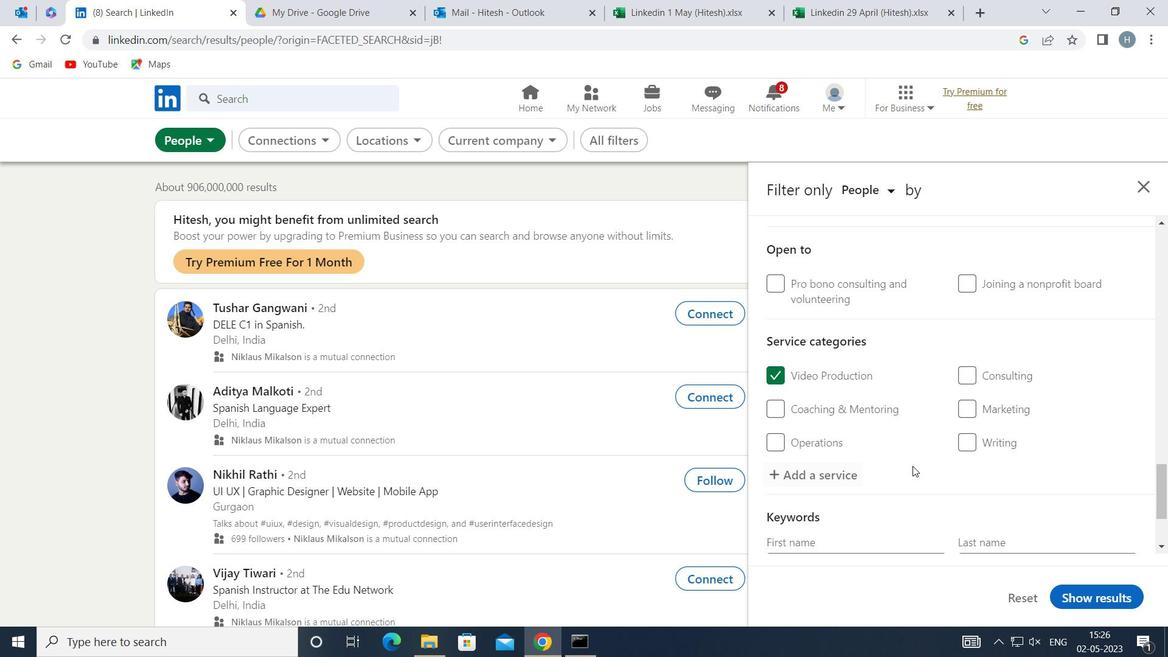 
Action: Mouse scrolled (912, 456) with delta (0, 0)
Screenshot: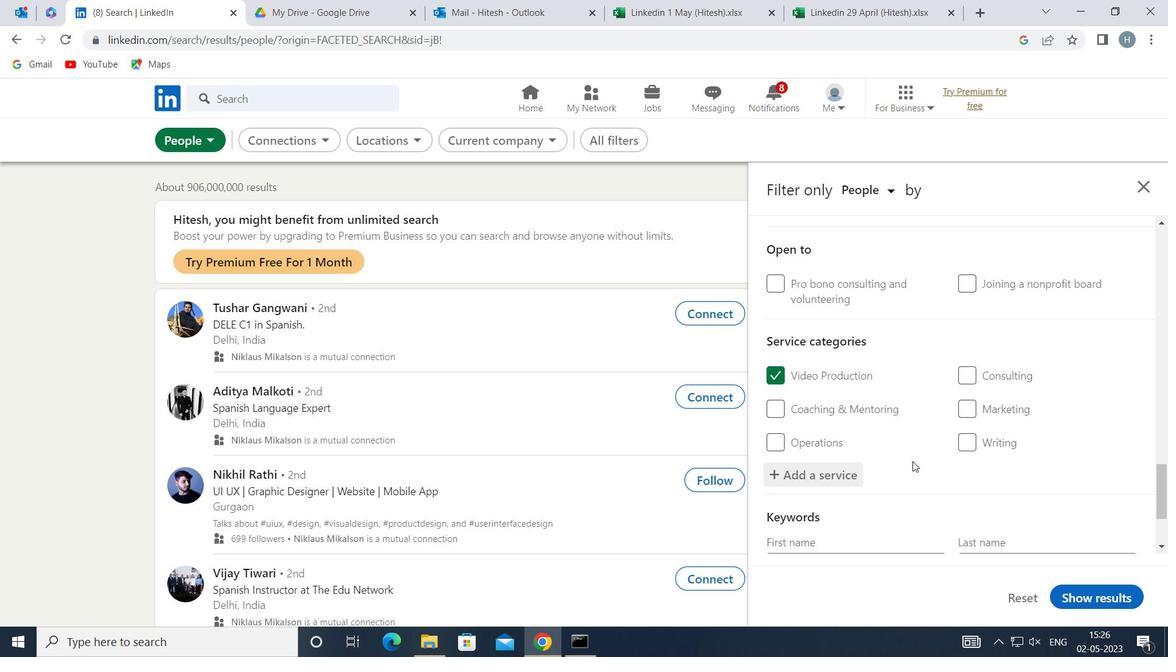 
Action: Mouse scrolled (912, 456) with delta (0, 0)
Screenshot: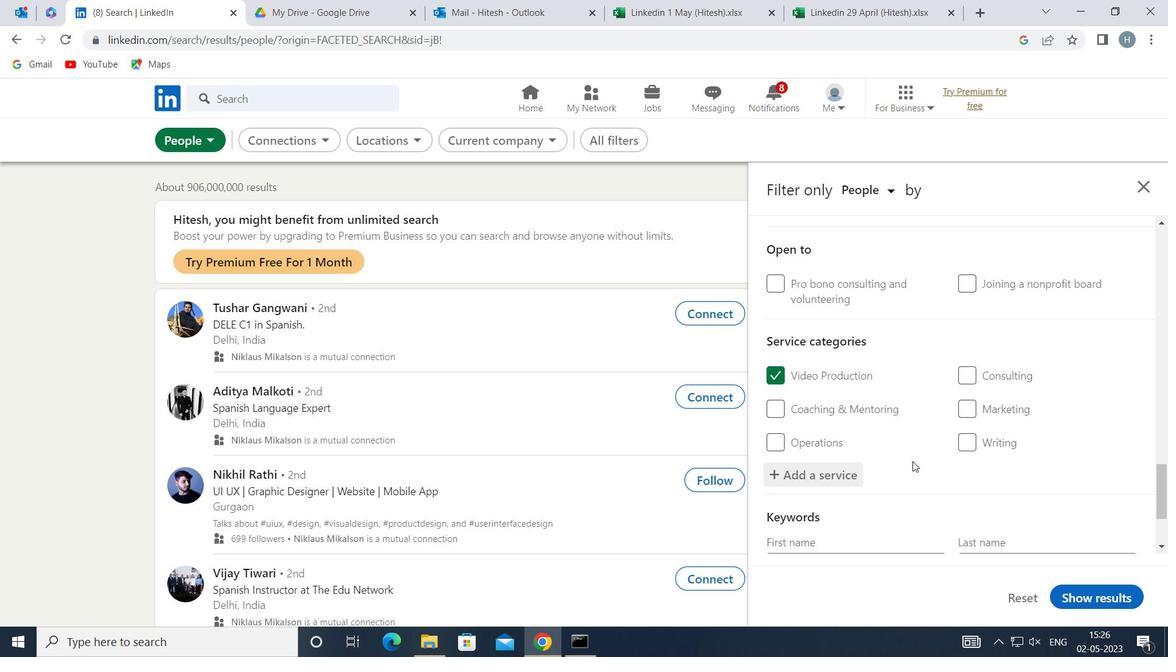 
Action: Mouse scrolled (912, 456) with delta (0, 0)
Screenshot: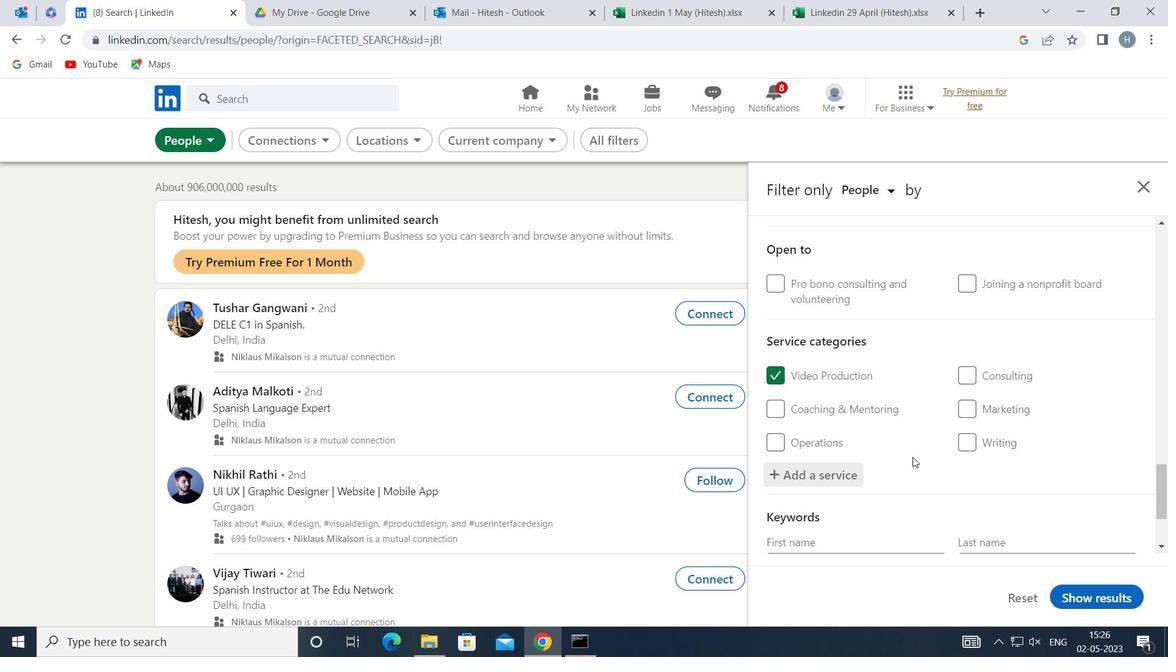 
Action: Mouse moved to (912, 444)
Screenshot: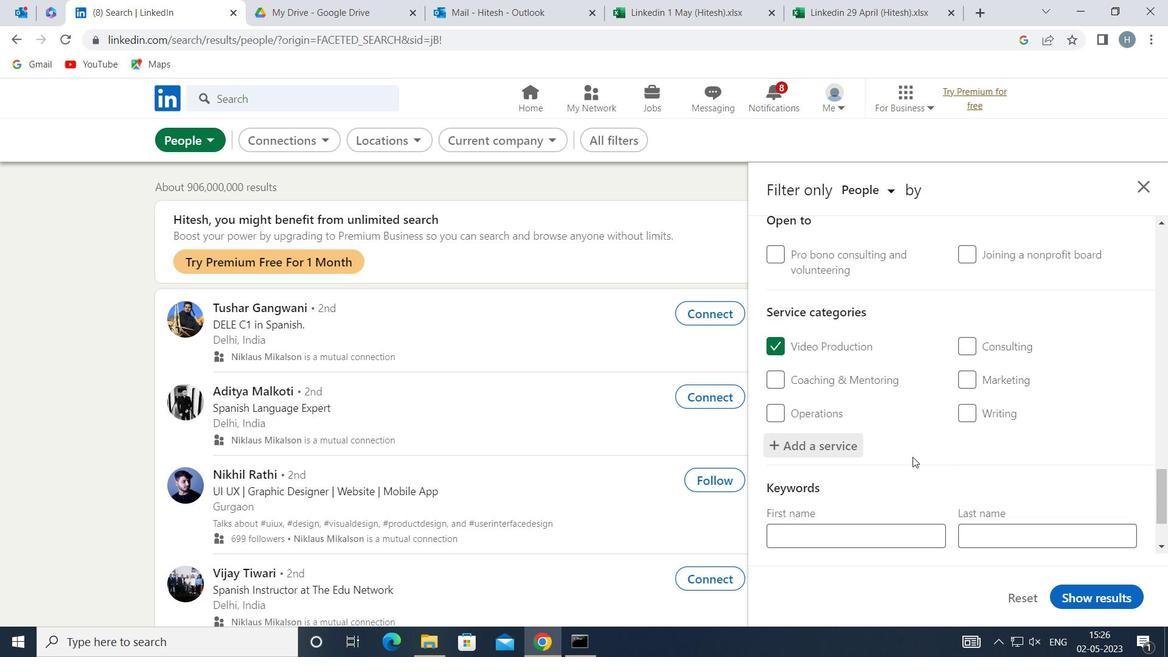 
Action: Mouse scrolled (912, 444) with delta (0, 0)
Screenshot: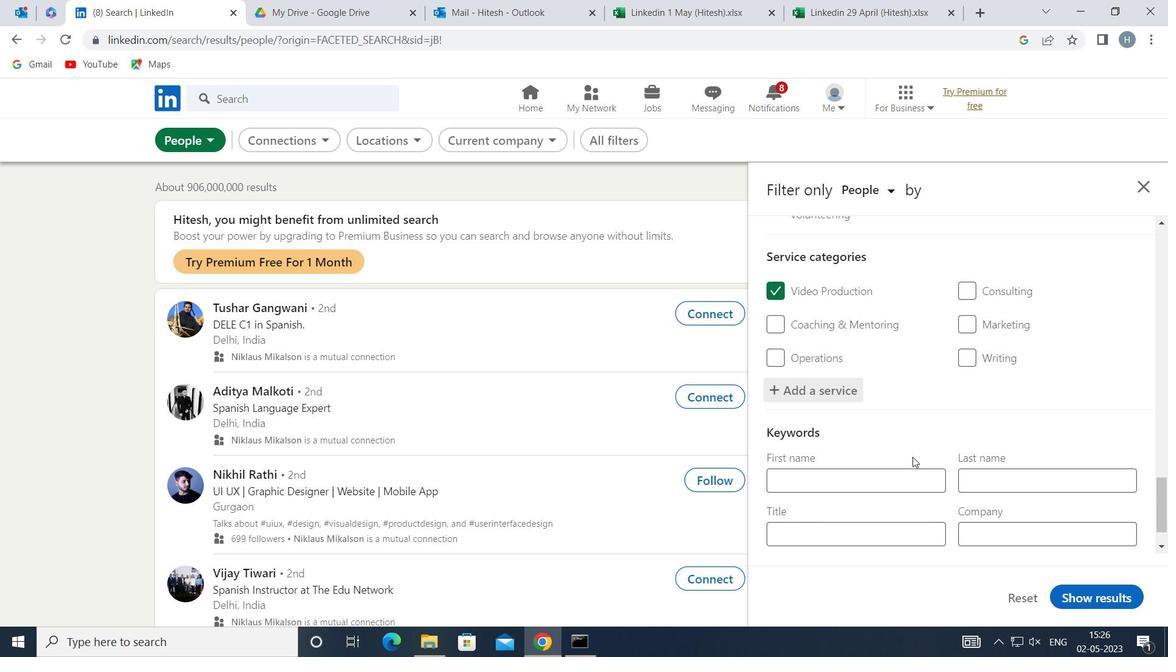 
Action: Mouse scrolled (912, 444) with delta (0, 0)
Screenshot: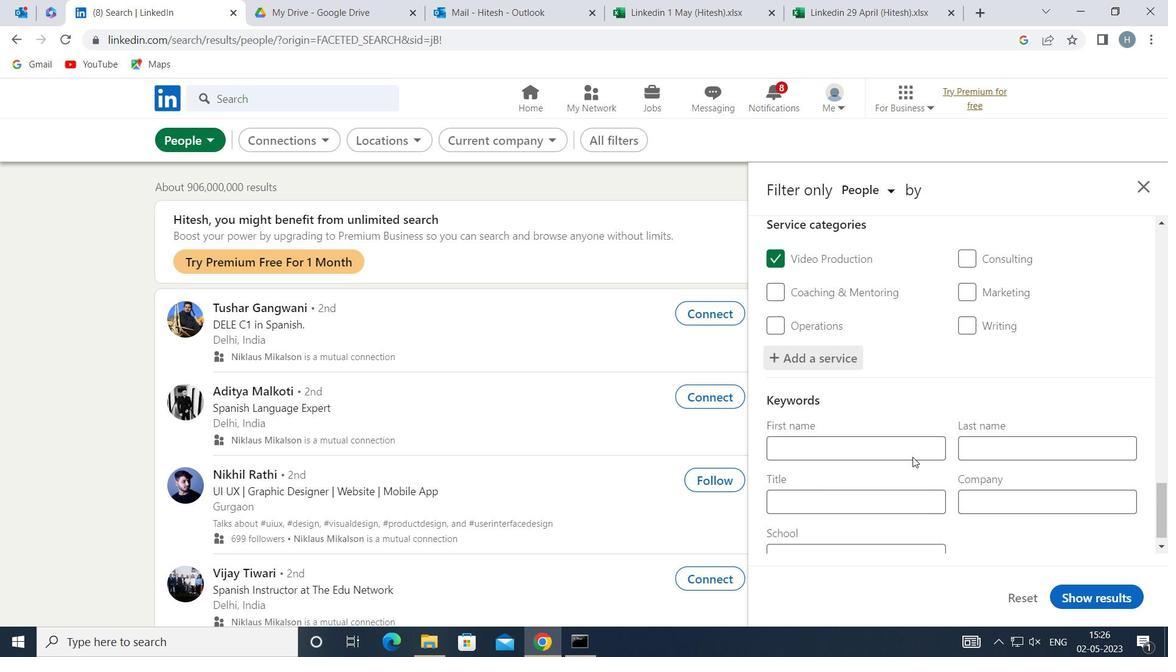 
Action: Mouse scrolled (912, 444) with delta (0, 0)
Screenshot: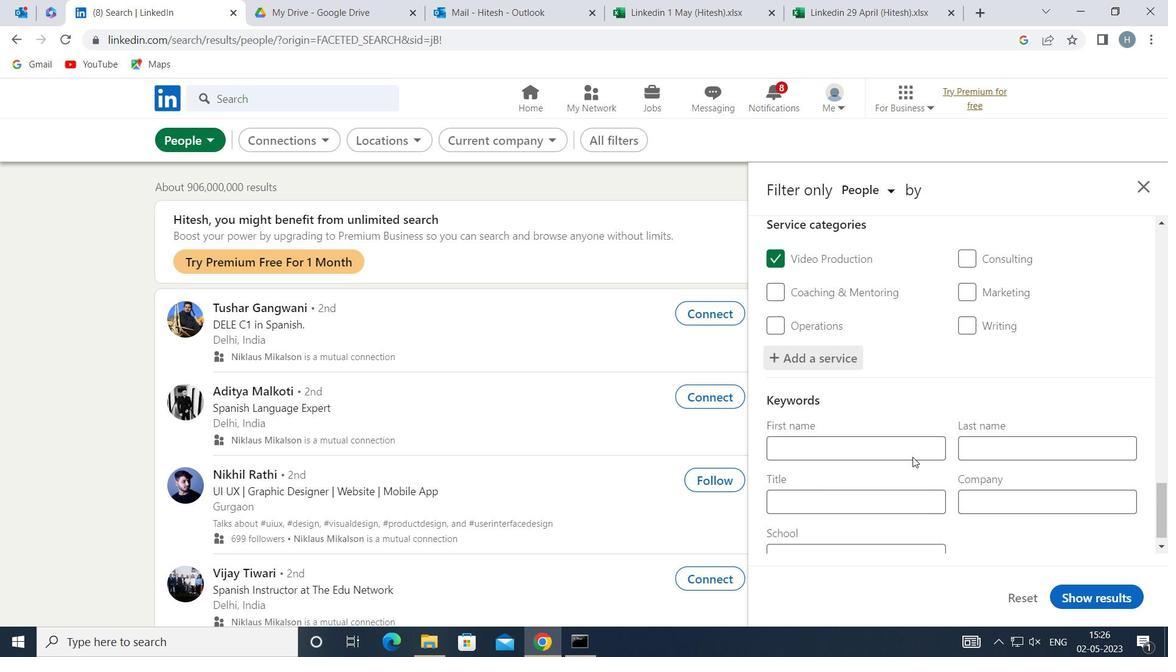 
Action: Mouse moved to (901, 483)
Screenshot: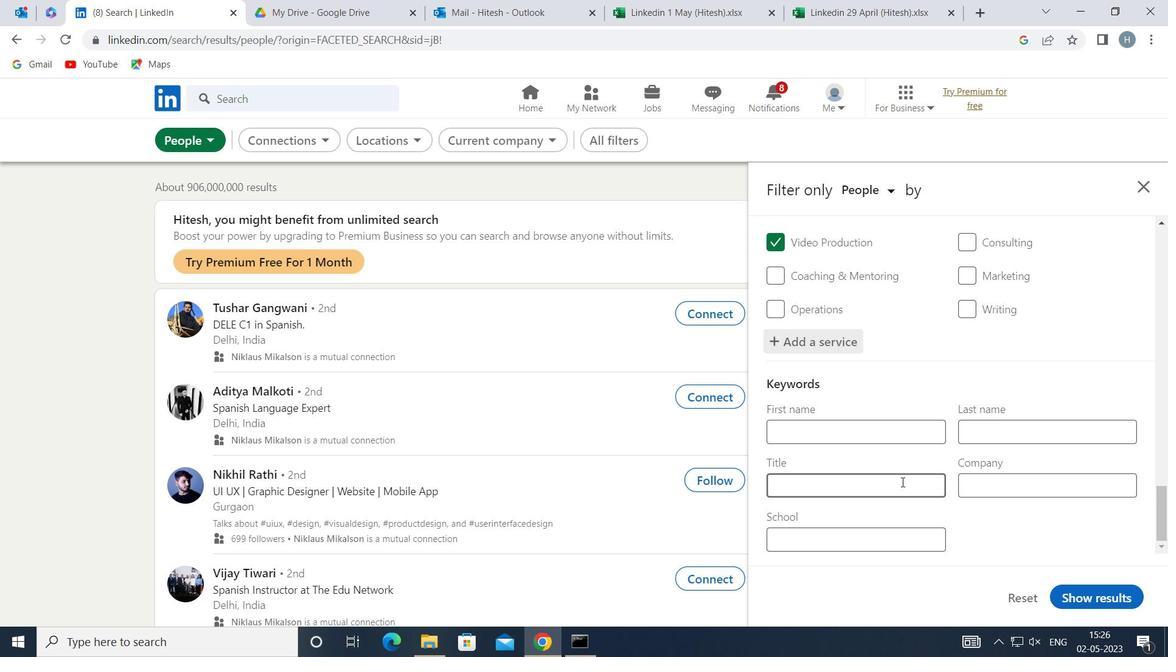 
Action: Mouse pressed left at (901, 483)
Screenshot: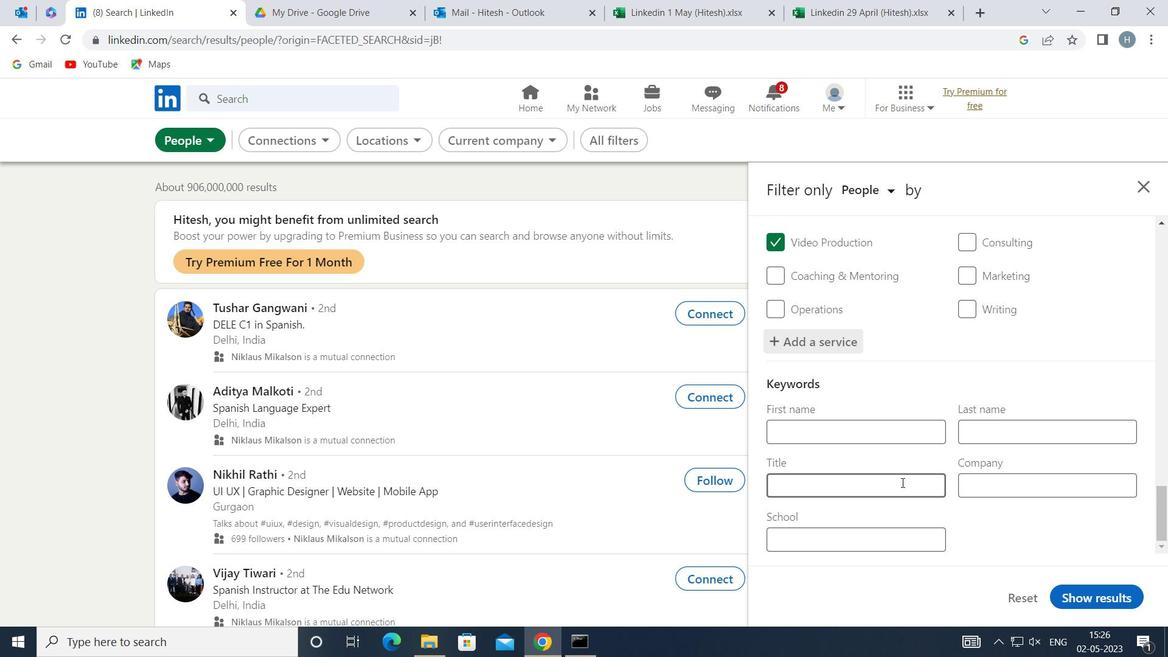
Action: Key pressed <Key.shift>DIRECTO
Screenshot: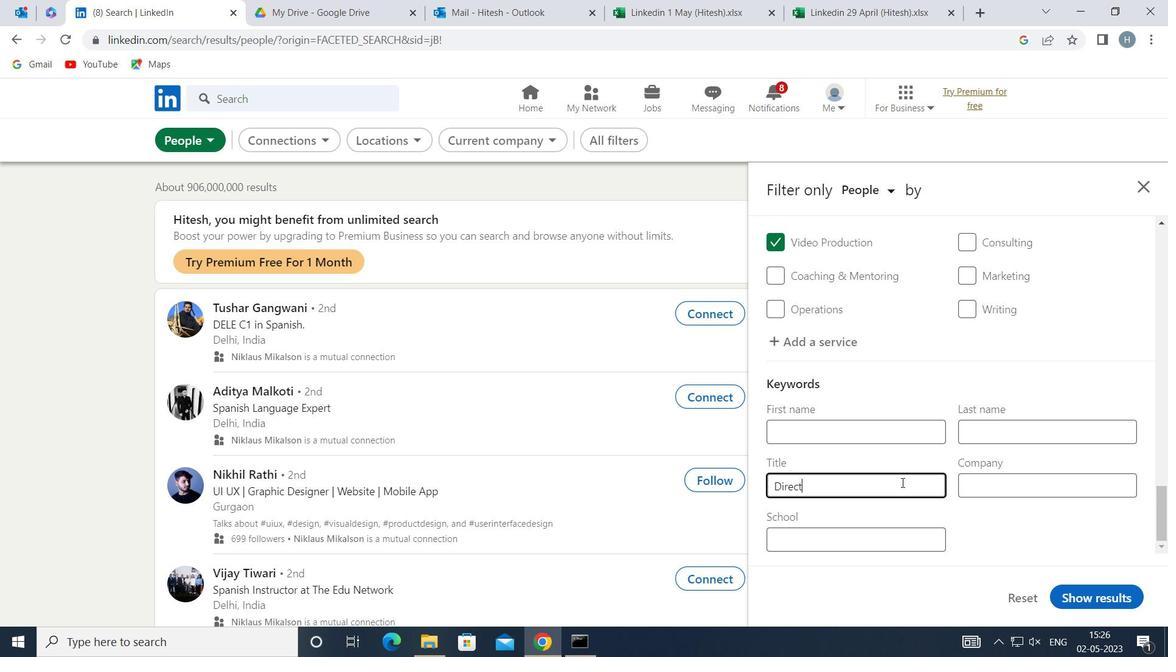 
Action: Mouse moved to (864, 498)
Screenshot: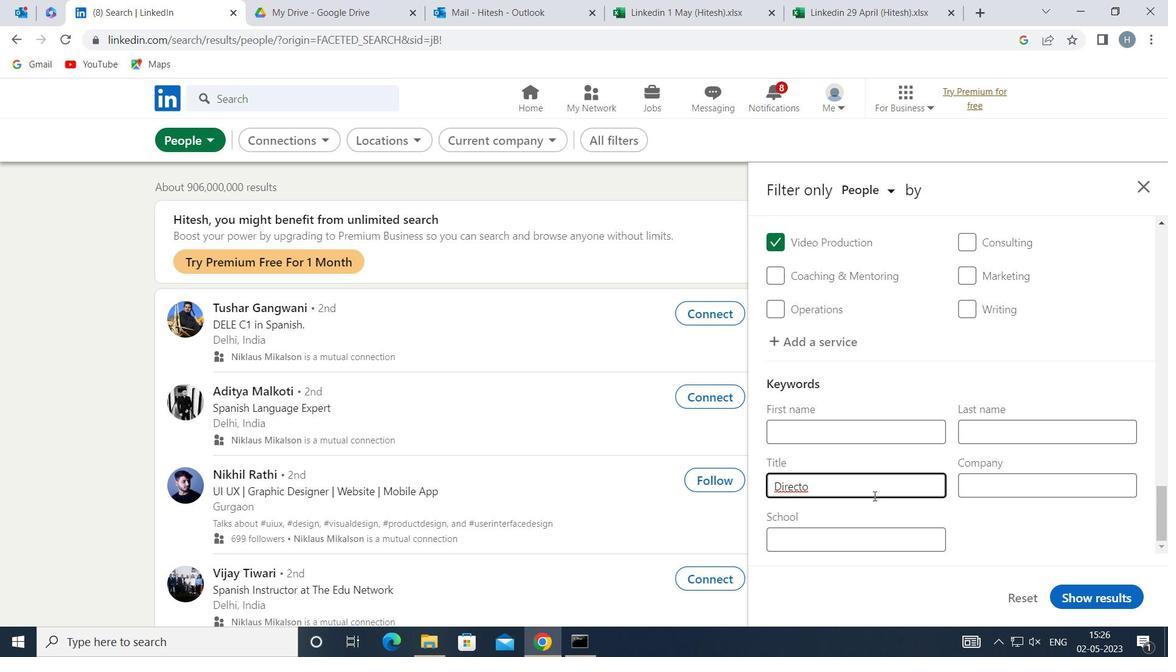 
Action: Key pressed R
Screenshot: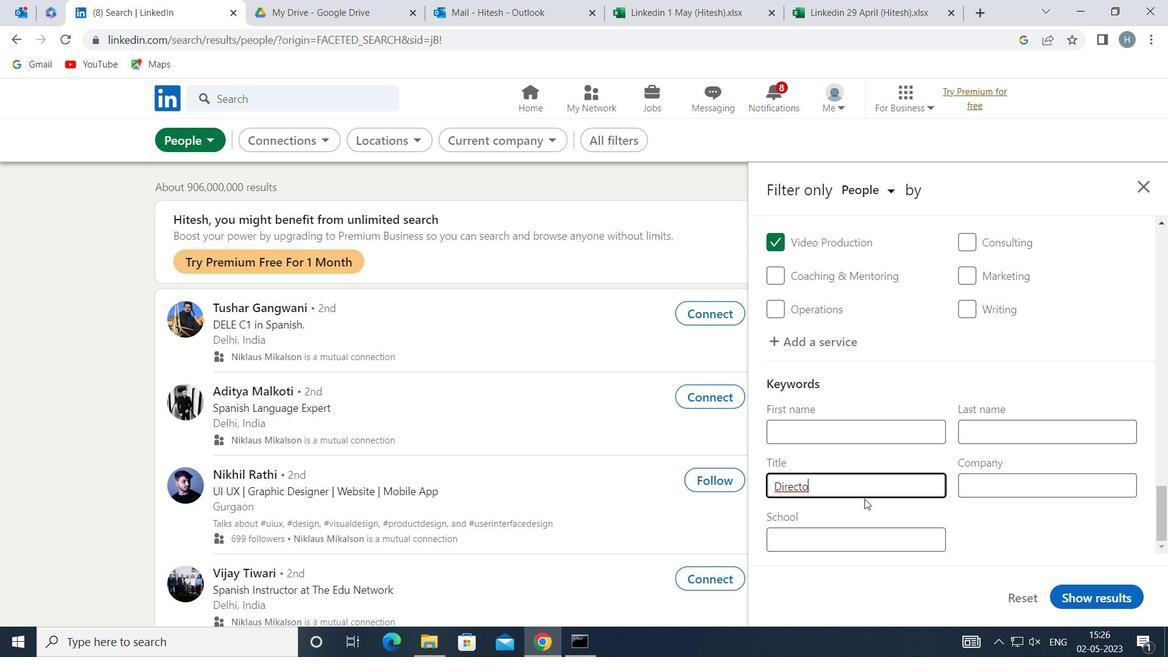 
Action: Mouse moved to (1104, 598)
Screenshot: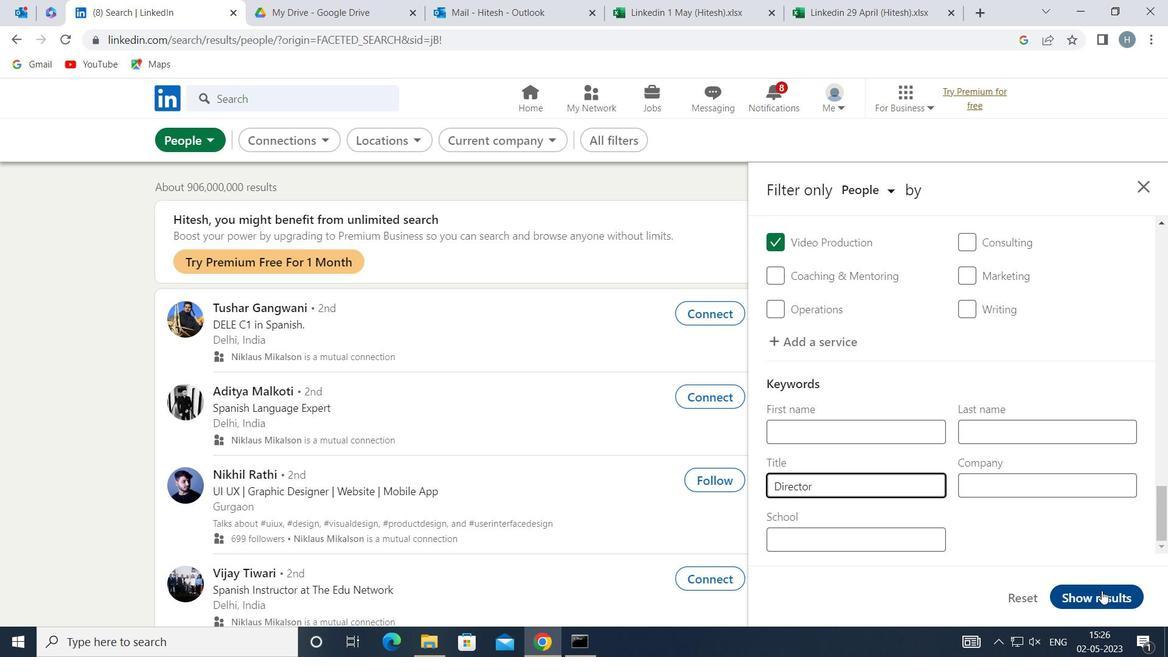 
Action: Mouse pressed left at (1104, 598)
Screenshot: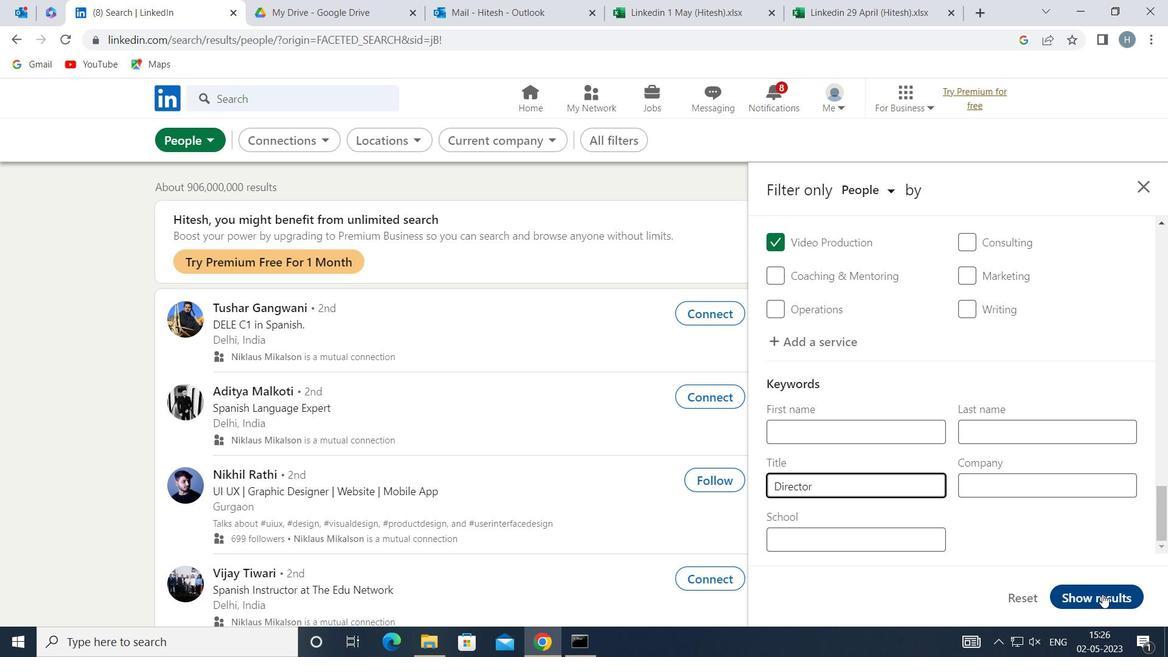 
Action: Mouse moved to (891, 473)
Screenshot: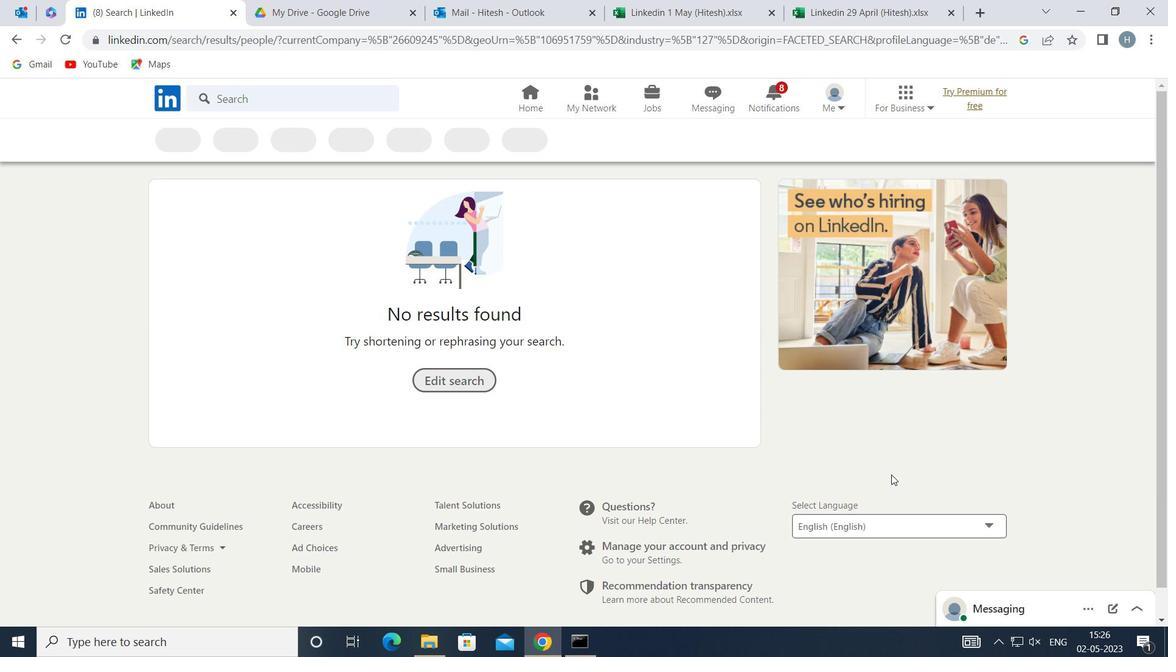 
